 Task: Use the "Web Developer" extension for various web development tools.
Action: Mouse moved to (1278, 39)
Screenshot: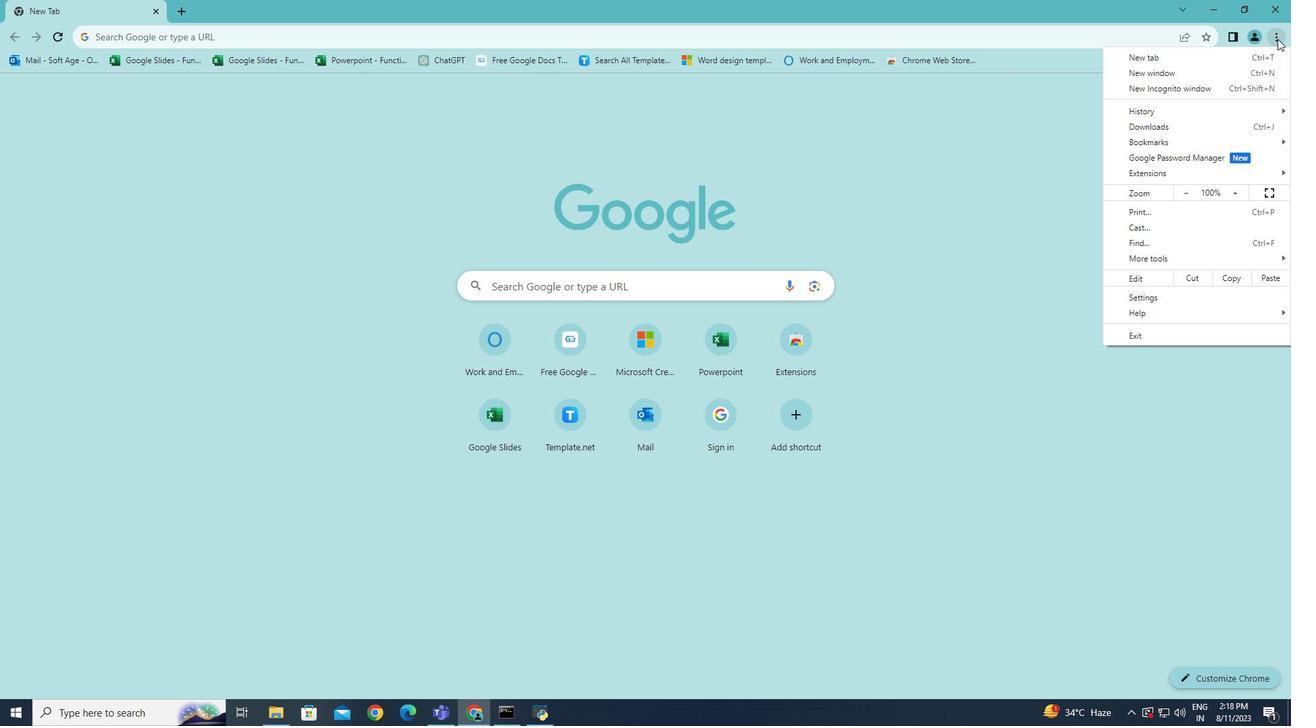 
Action: Mouse pressed left at (1278, 39)
Screenshot: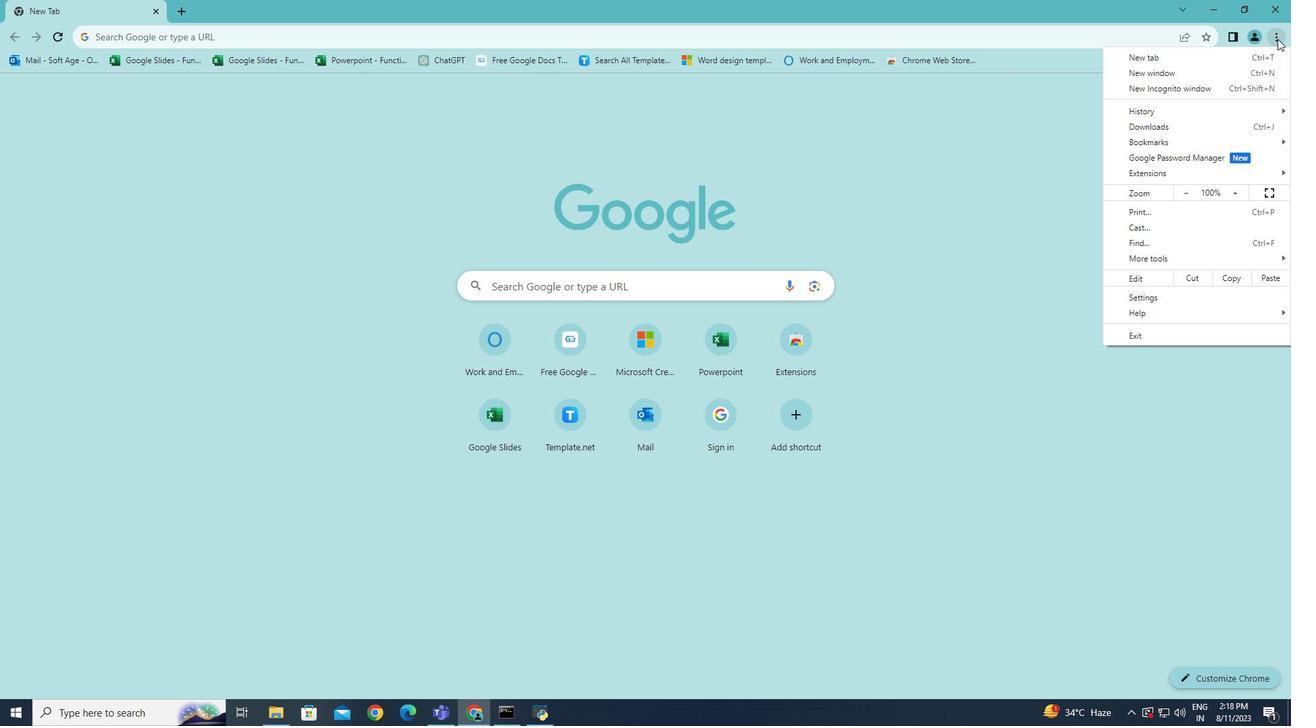 
Action: Mouse moved to (1198, 171)
Screenshot: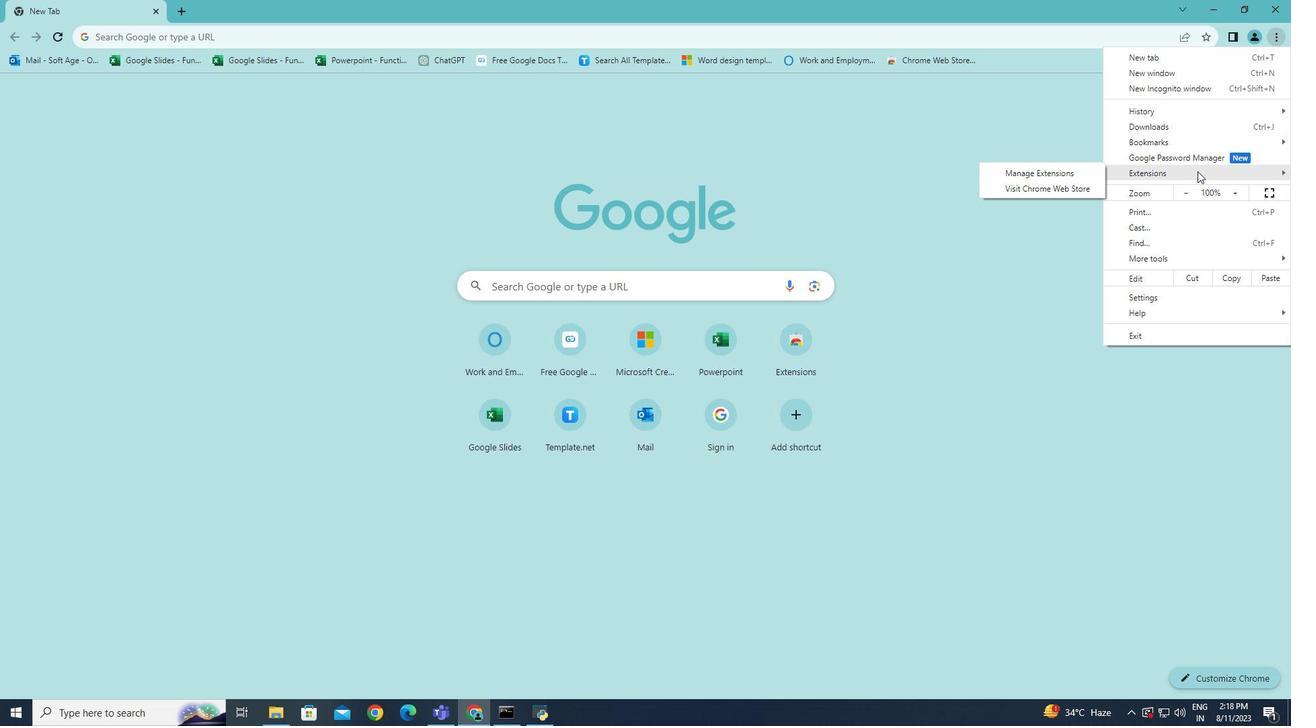 
Action: Mouse pressed left at (1198, 171)
Screenshot: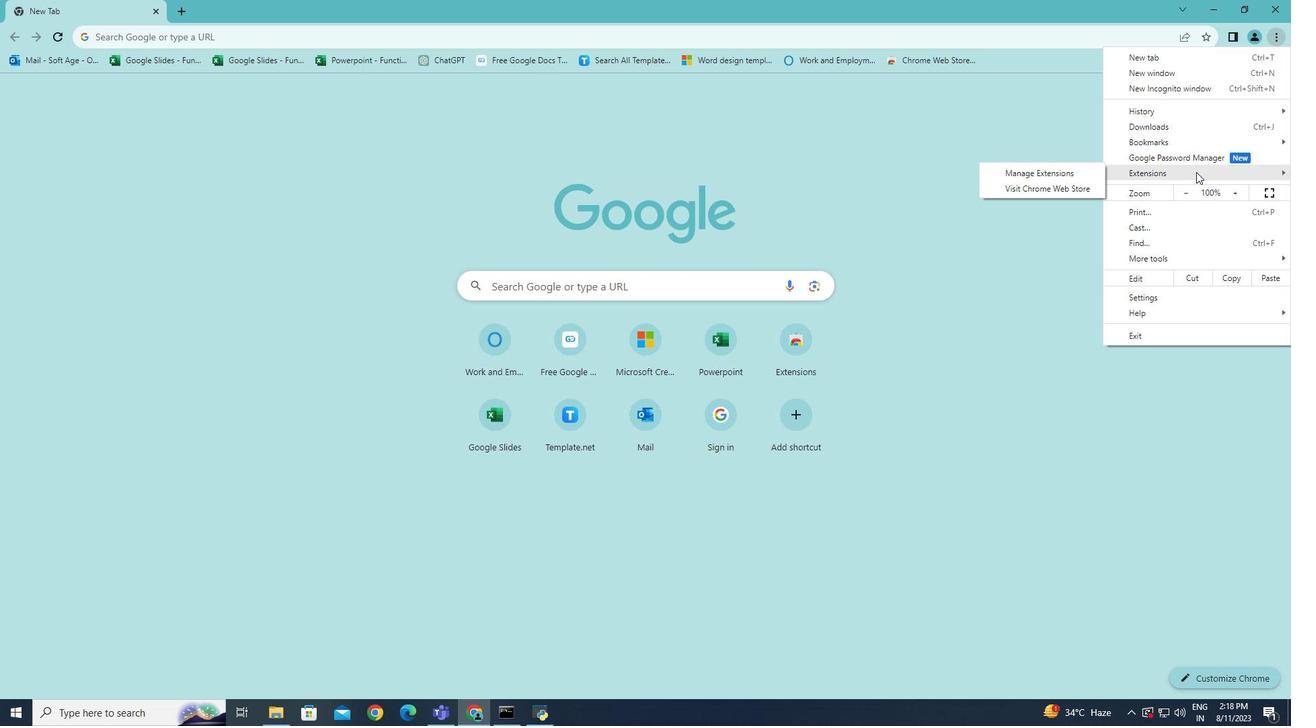 
Action: Mouse moved to (1047, 191)
Screenshot: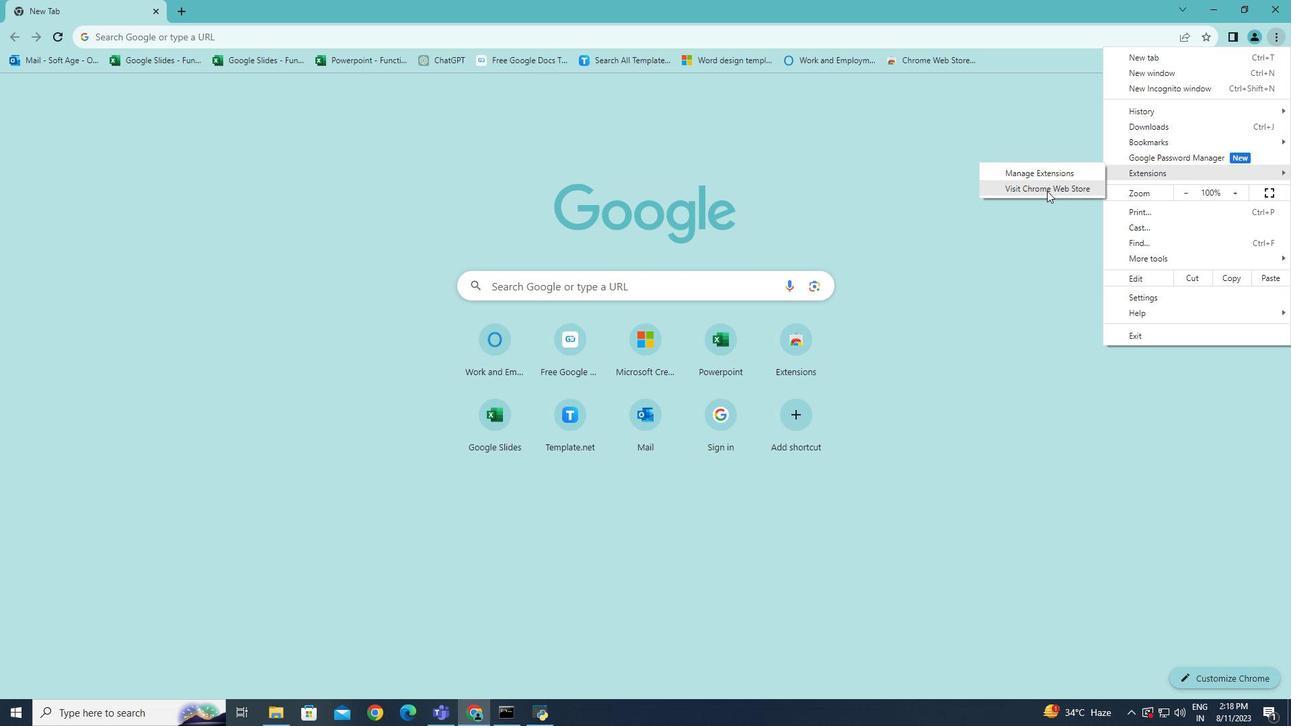 
Action: Mouse pressed left at (1047, 191)
Screenshot: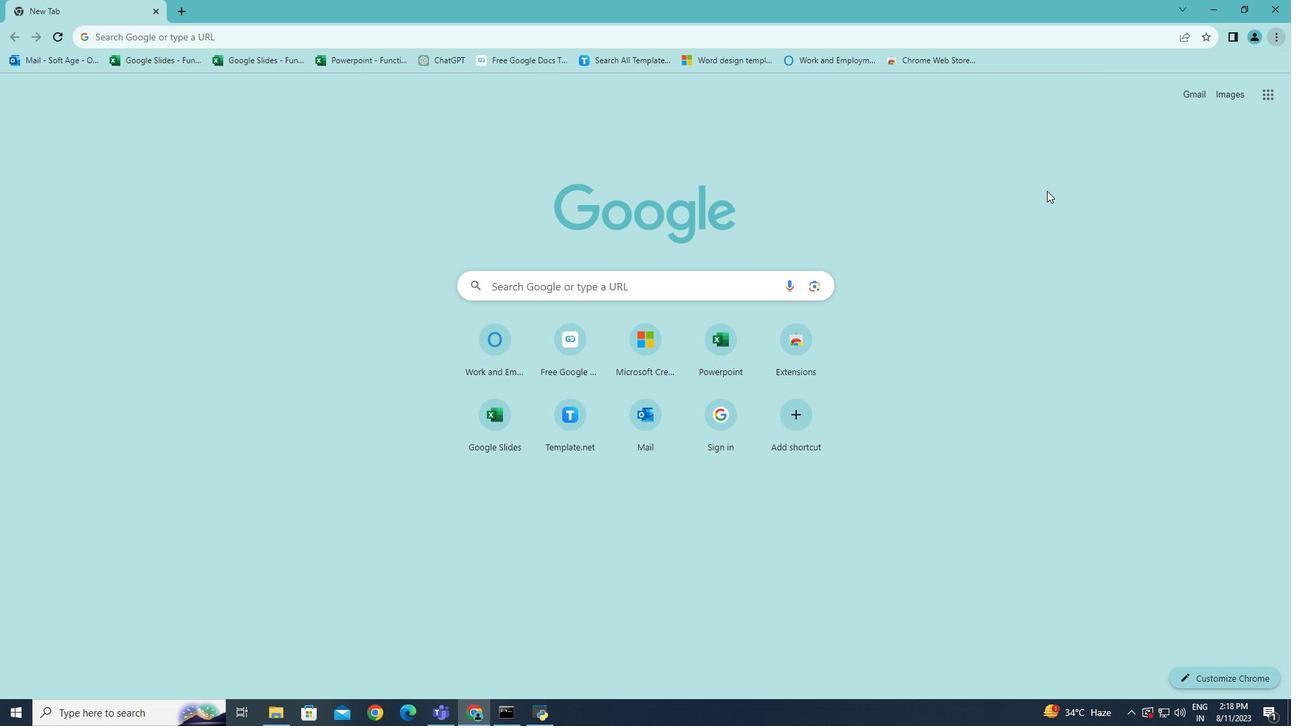 
Action: Mouse moved to (321, 120)
Screenshot: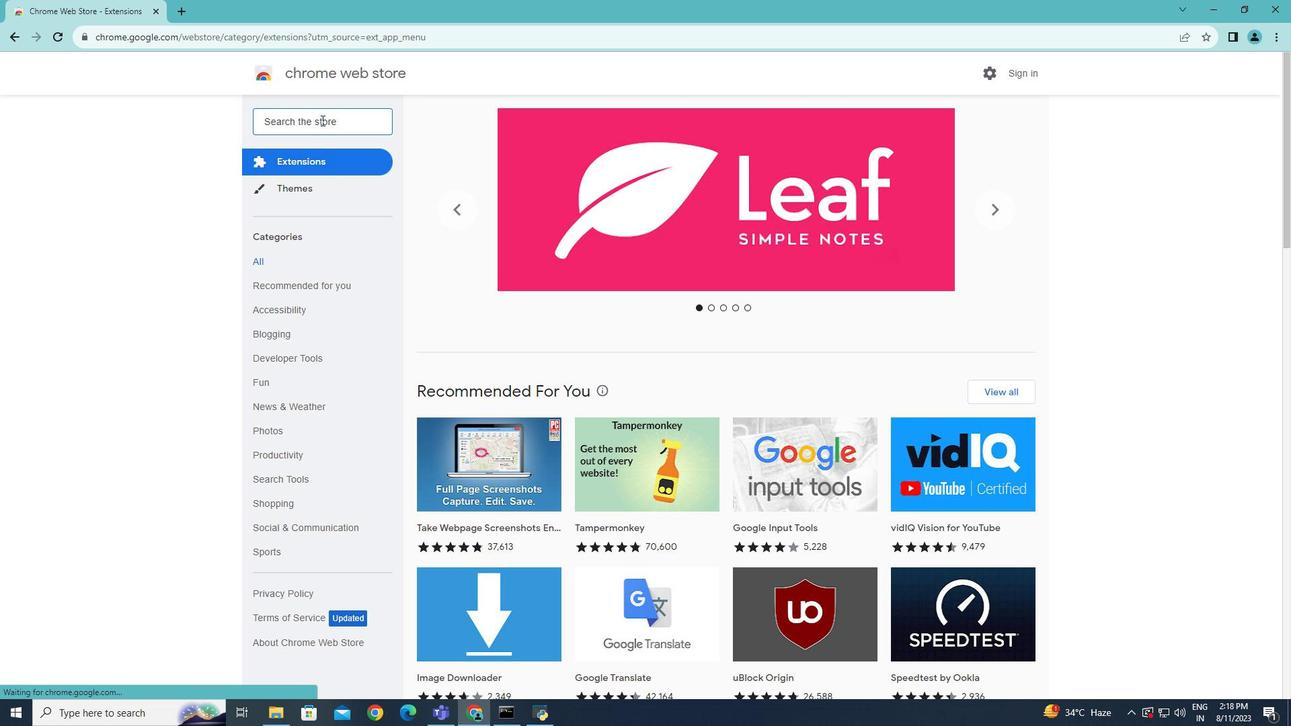 
Action: Mouse pressed left at (321, 120)
Screenshot: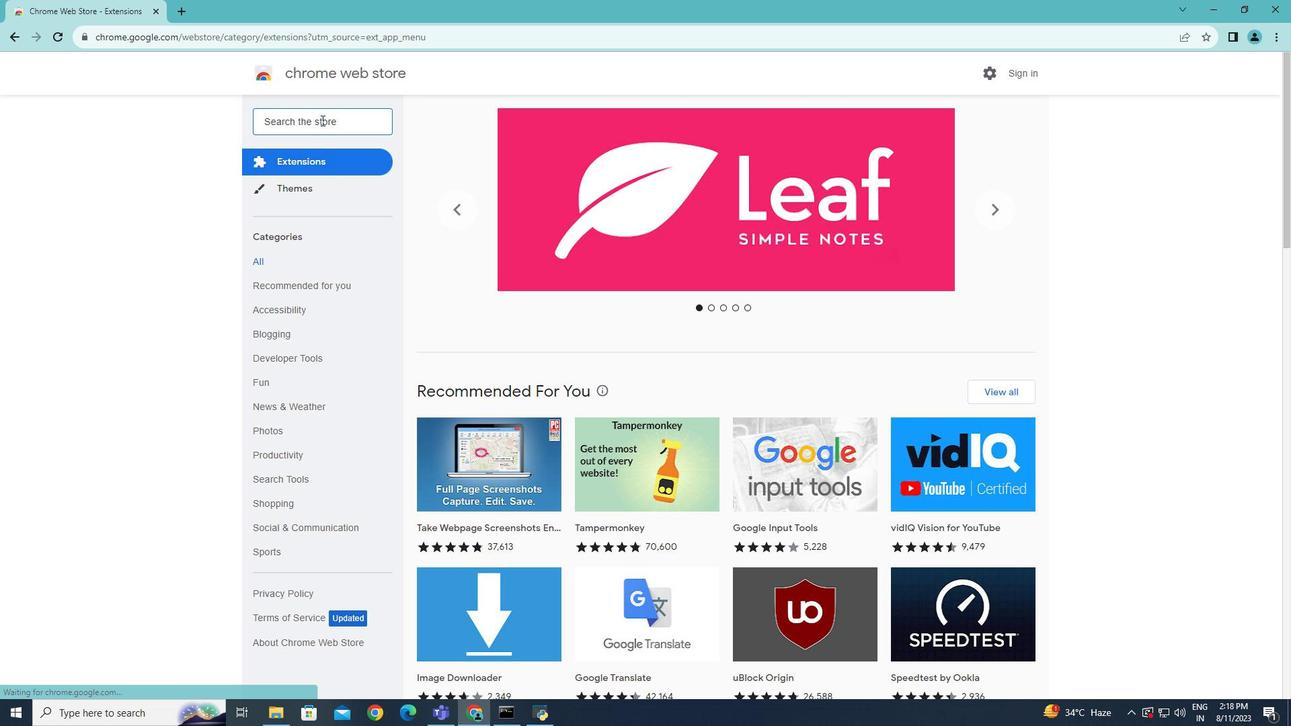 
Action: Key pressed web<Key.space>developer<Key.enter>
Screenshot: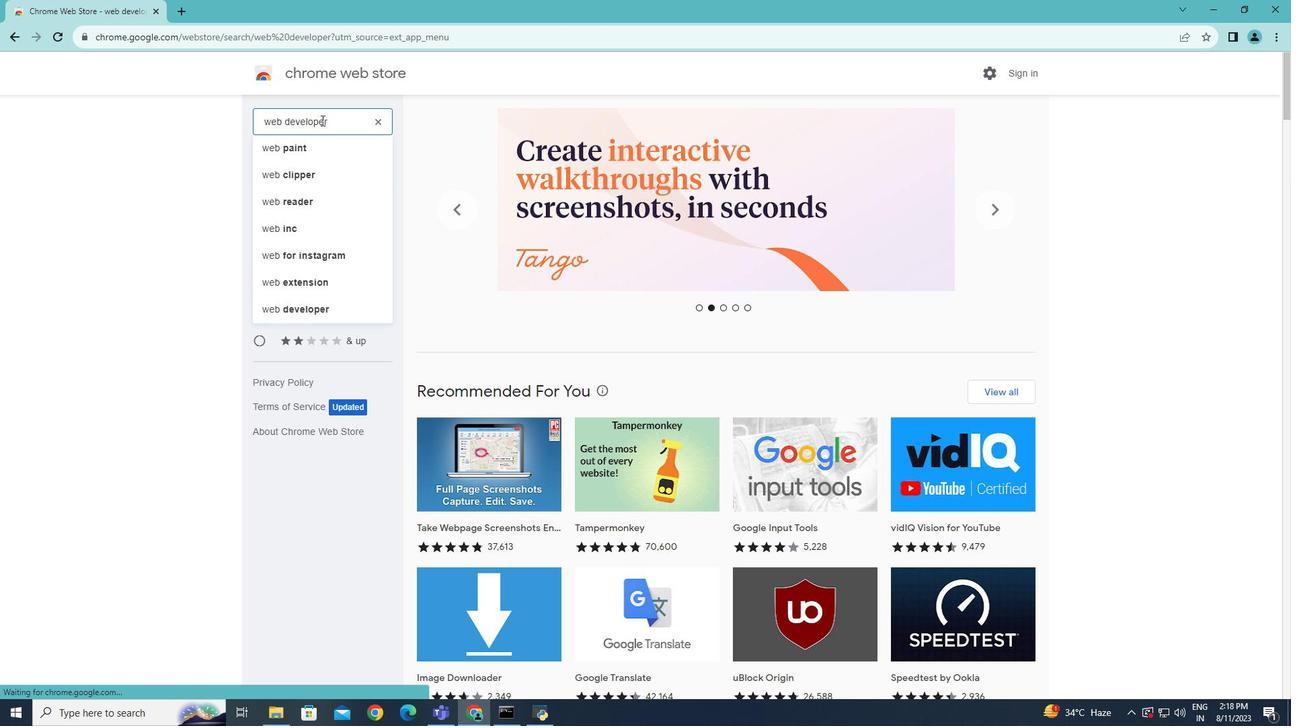 
Action: Mouse moved to (726, 238)
Screenshot: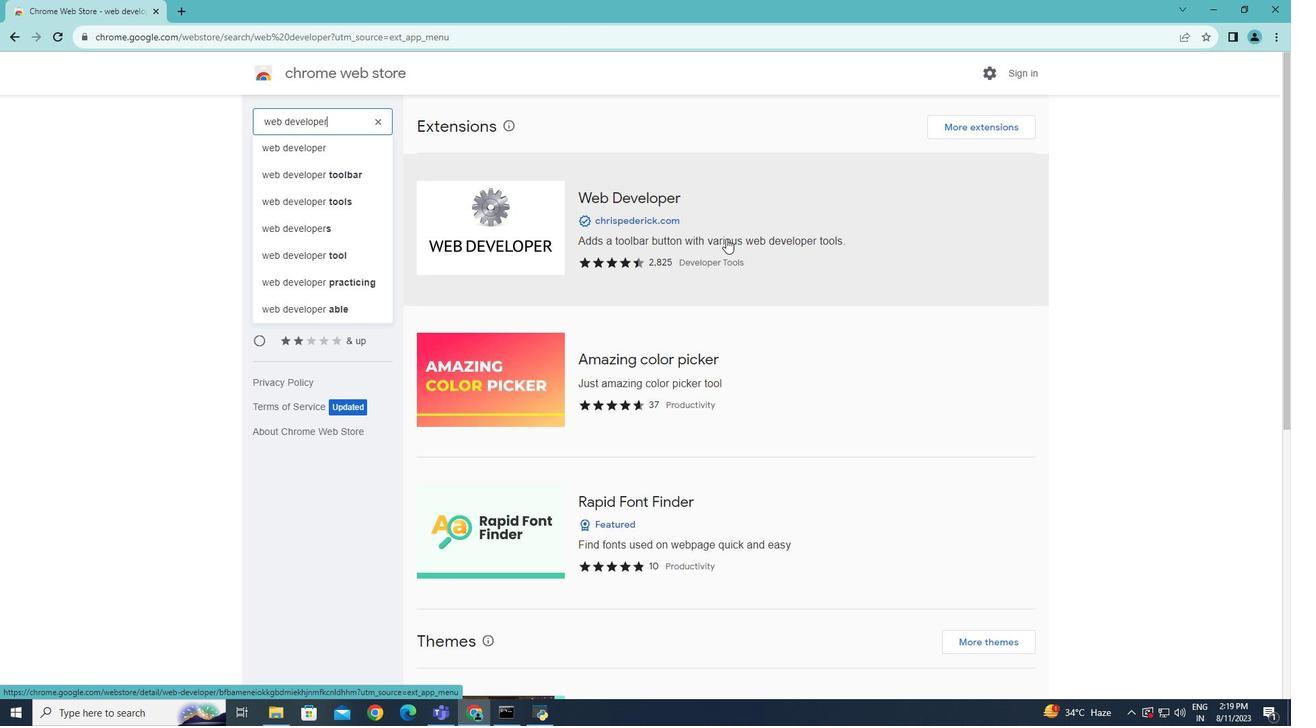
Action: Mouse pressed left at (726, 238)
Screenshot: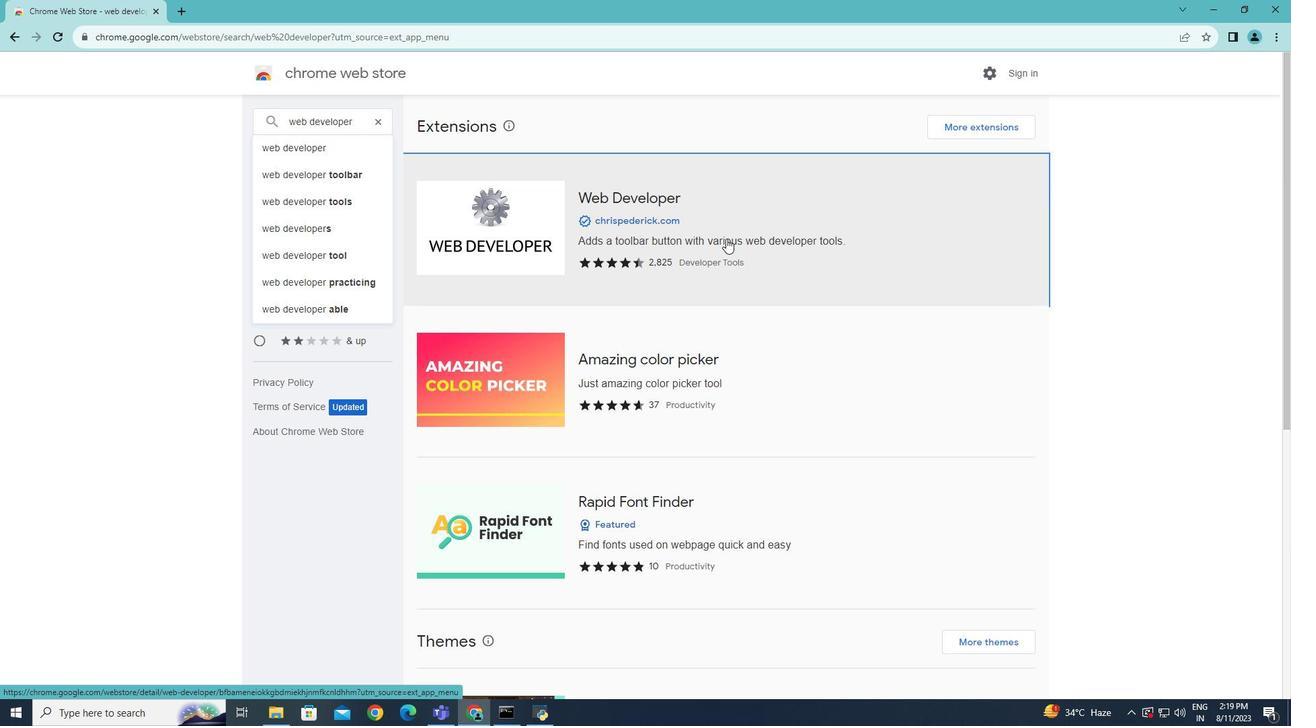 
Action: Mouse moved to (569, 315)
Screenshot: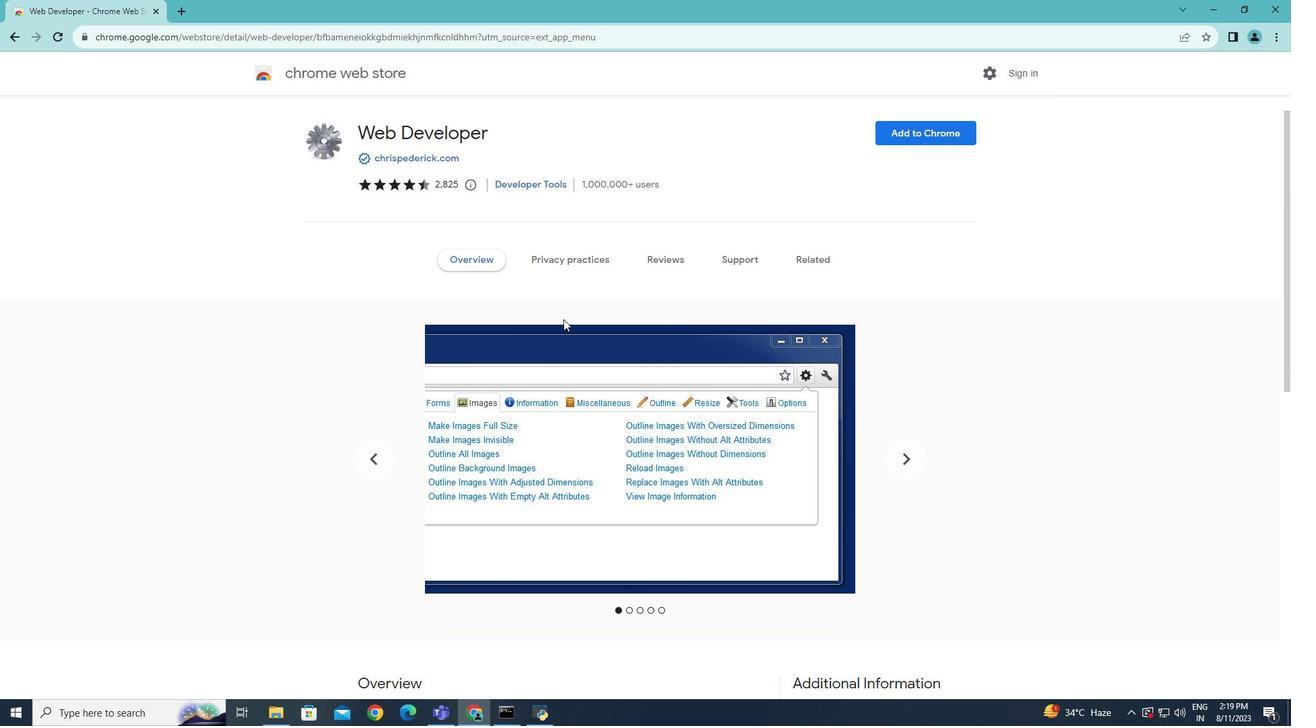 
Action: Mouse scrolled (569, 314) with delta (0, 0)
Screenshot: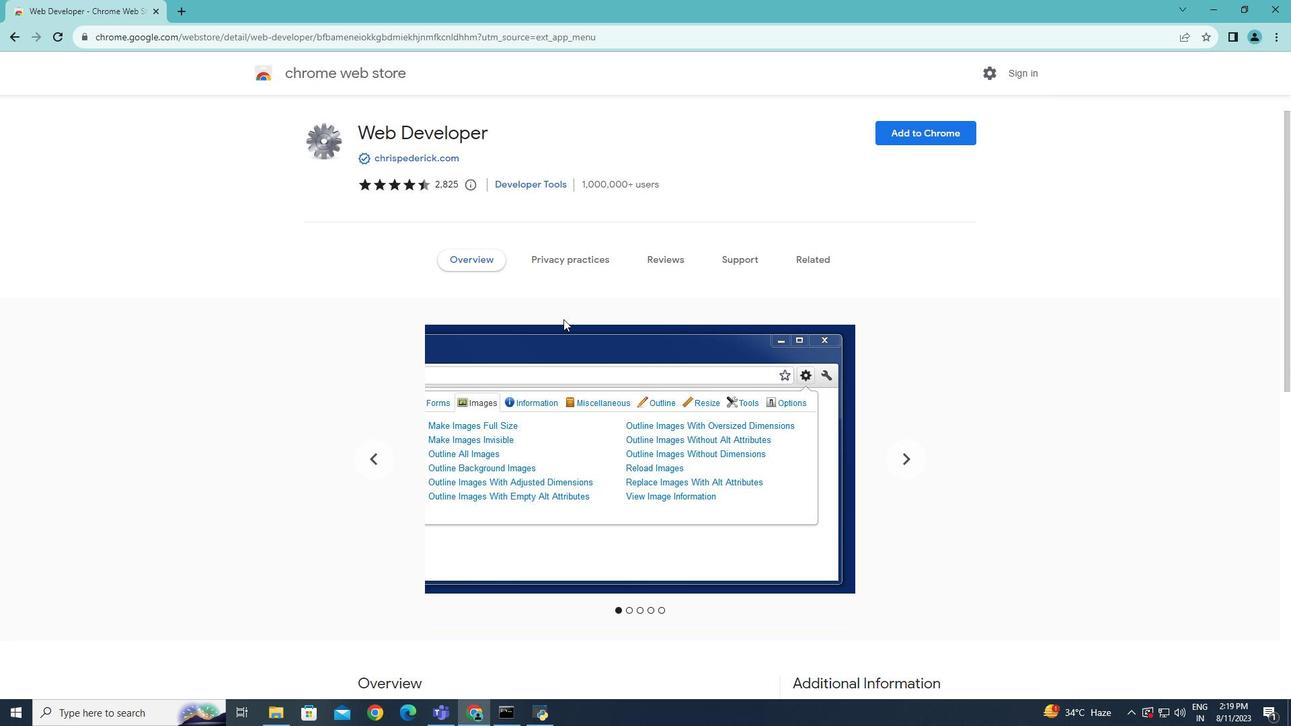 
Action: Mouse moved to (550, 330)
Screenshot: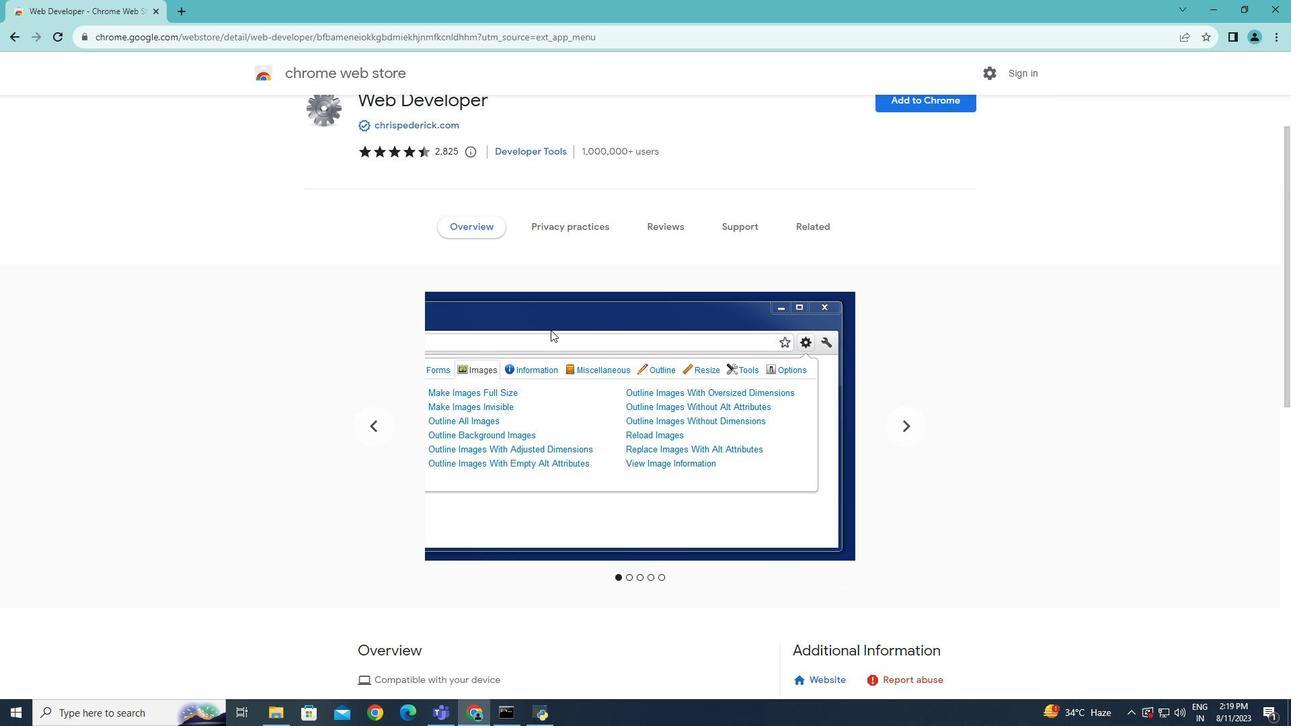 
Action: Mouse scrolled (550, 329) with delta (0, 0)
Screenshot: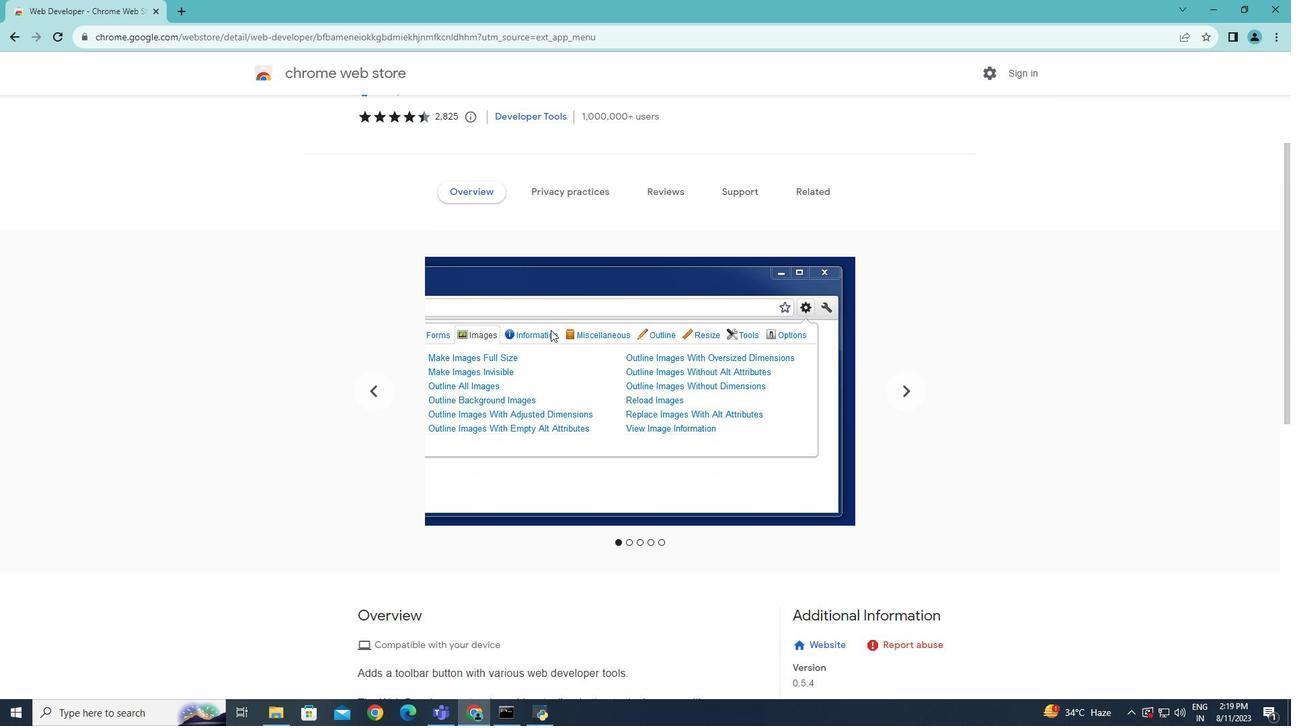
Action: Mouse scrolled (550, 329) with delta (0, 0)
Screenshot: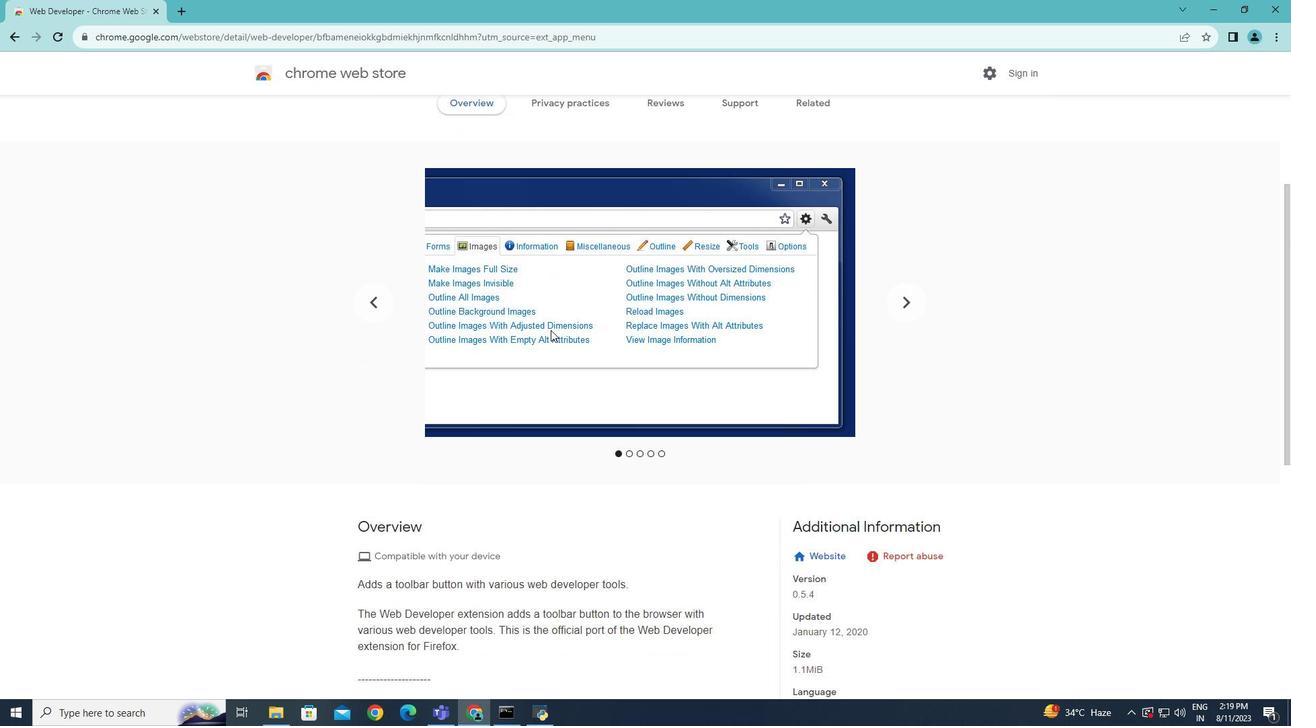 
Action: Mouse moved to (550, 330)
Screenshot: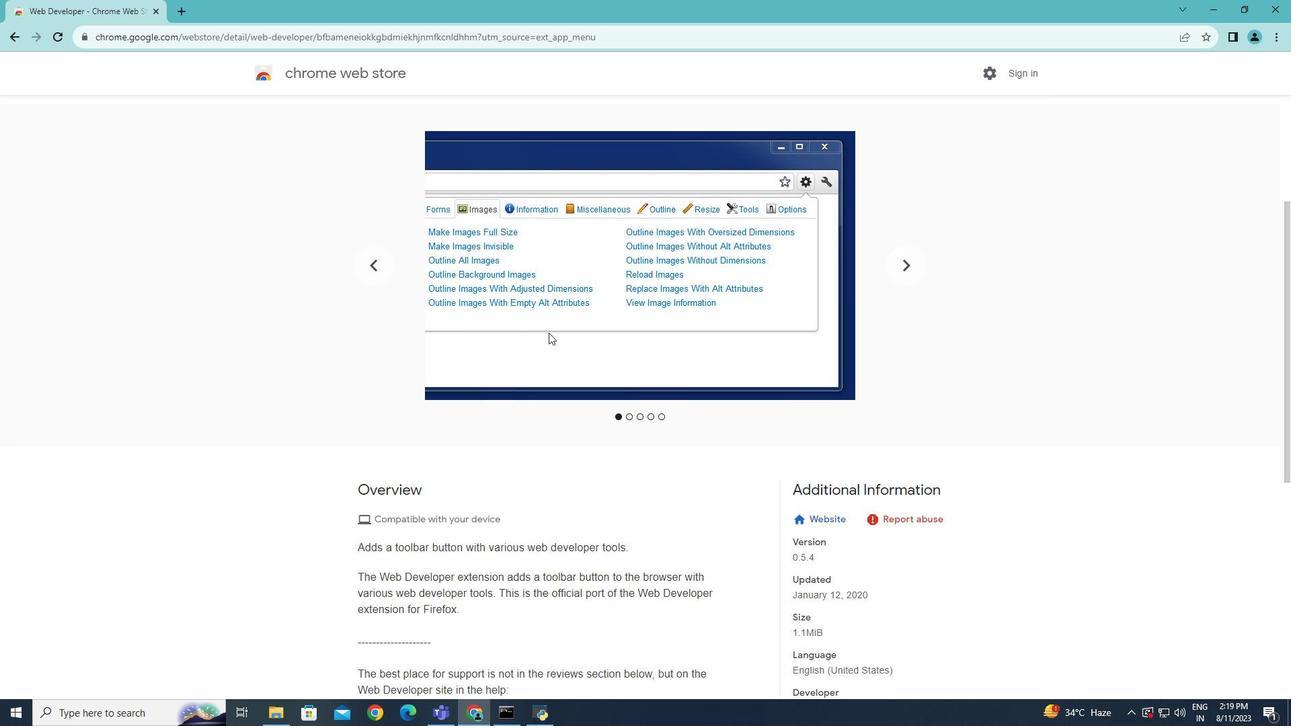 
Action: Mouse scrolled (550, 330) with delta (0, 0)
Screenshot: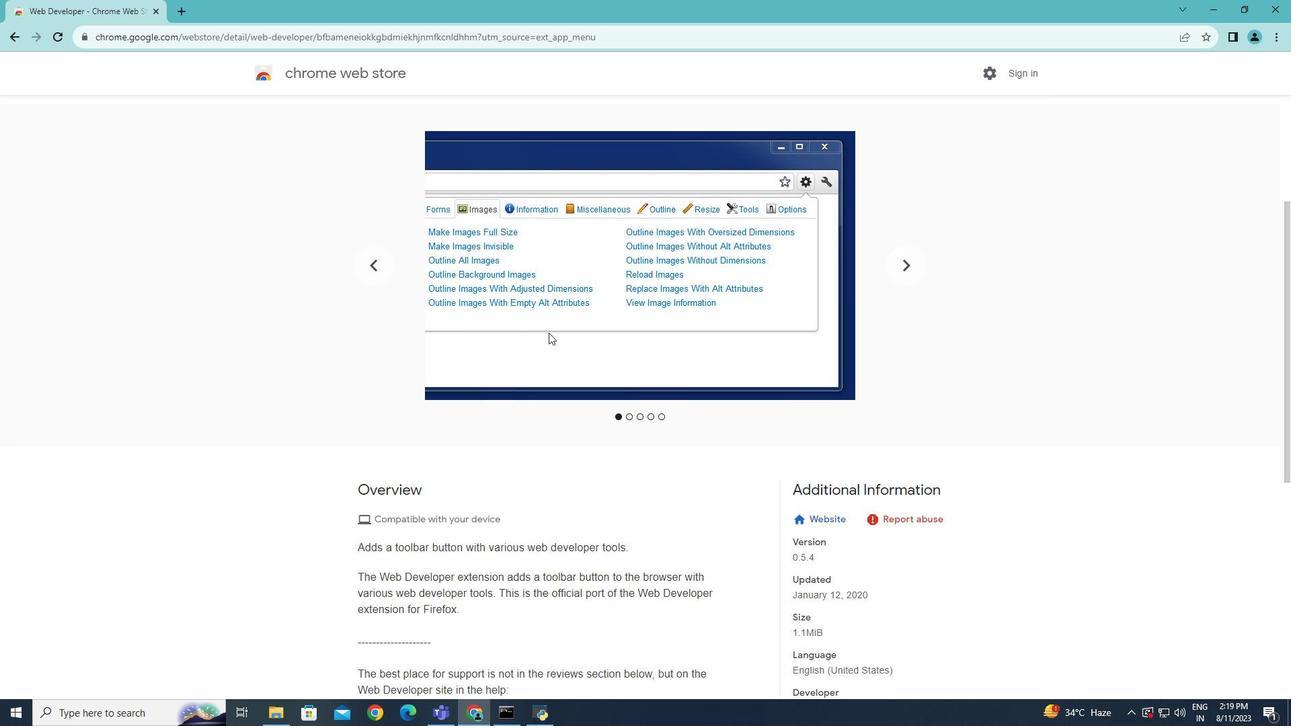 
Action: Mouse moved to (324, 511)
Screenshot: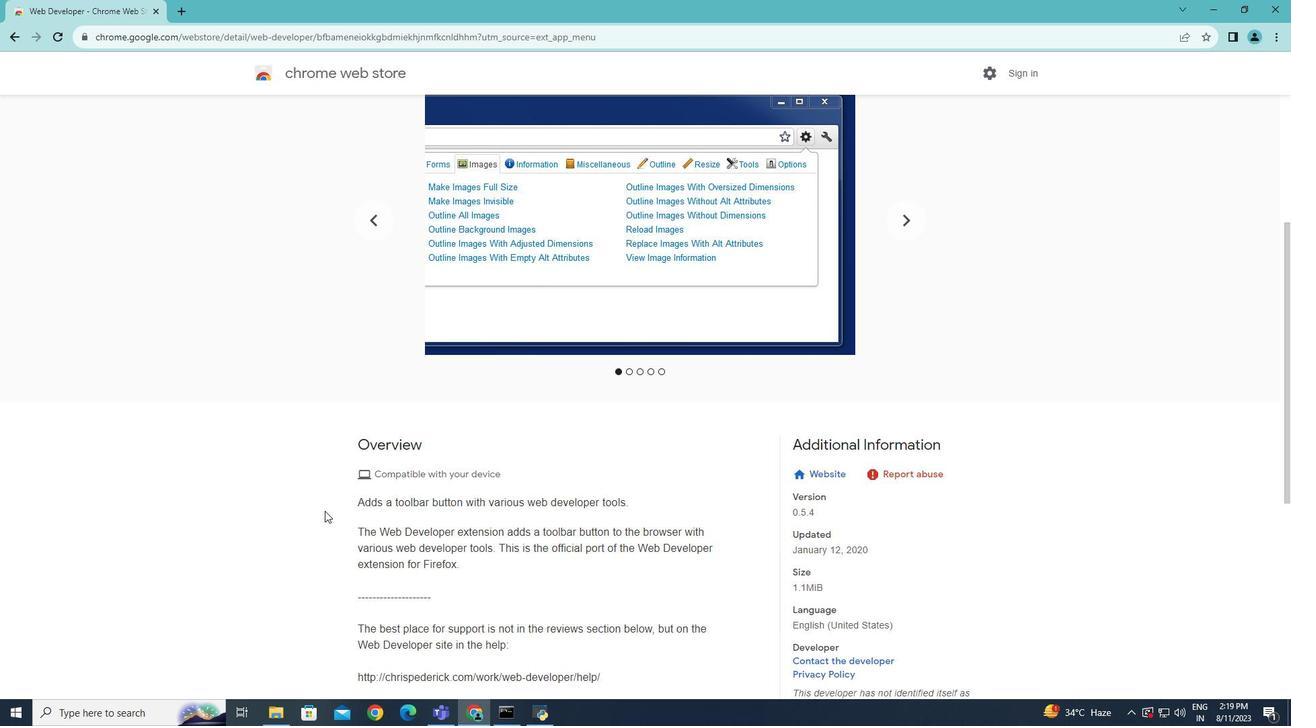 
Action: Mouse scrolled (324, 510) with delta (0, 0)
Screenshot: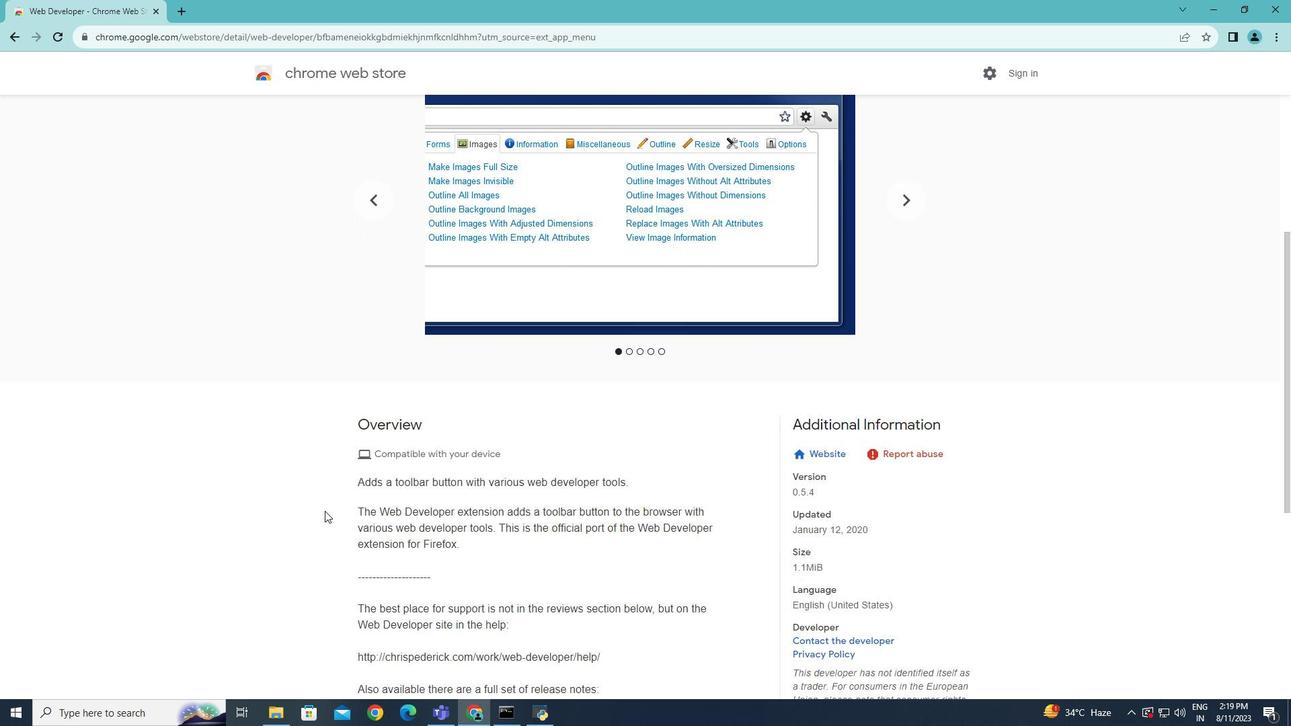 
Action: Mouse moved to (498, 511)
Screenshot: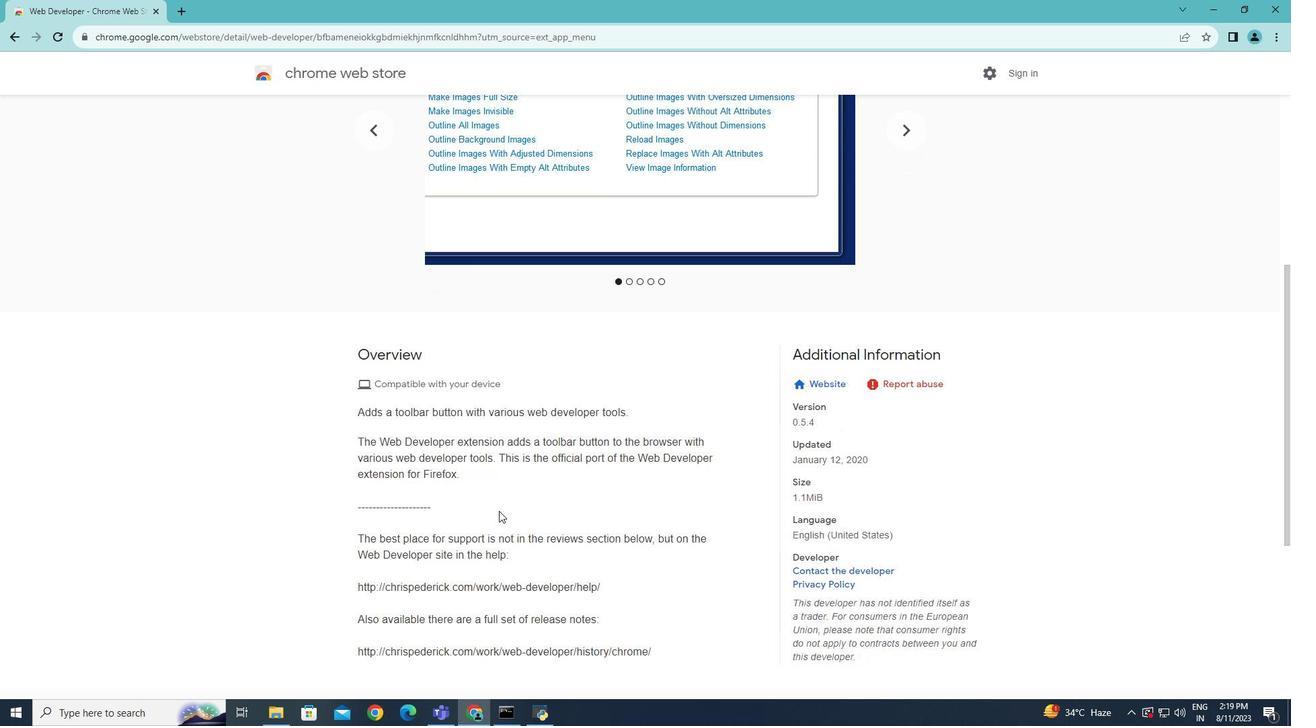 
Action: Mouse scrolled (498, 510) with delta (0, 0)
Screenshot: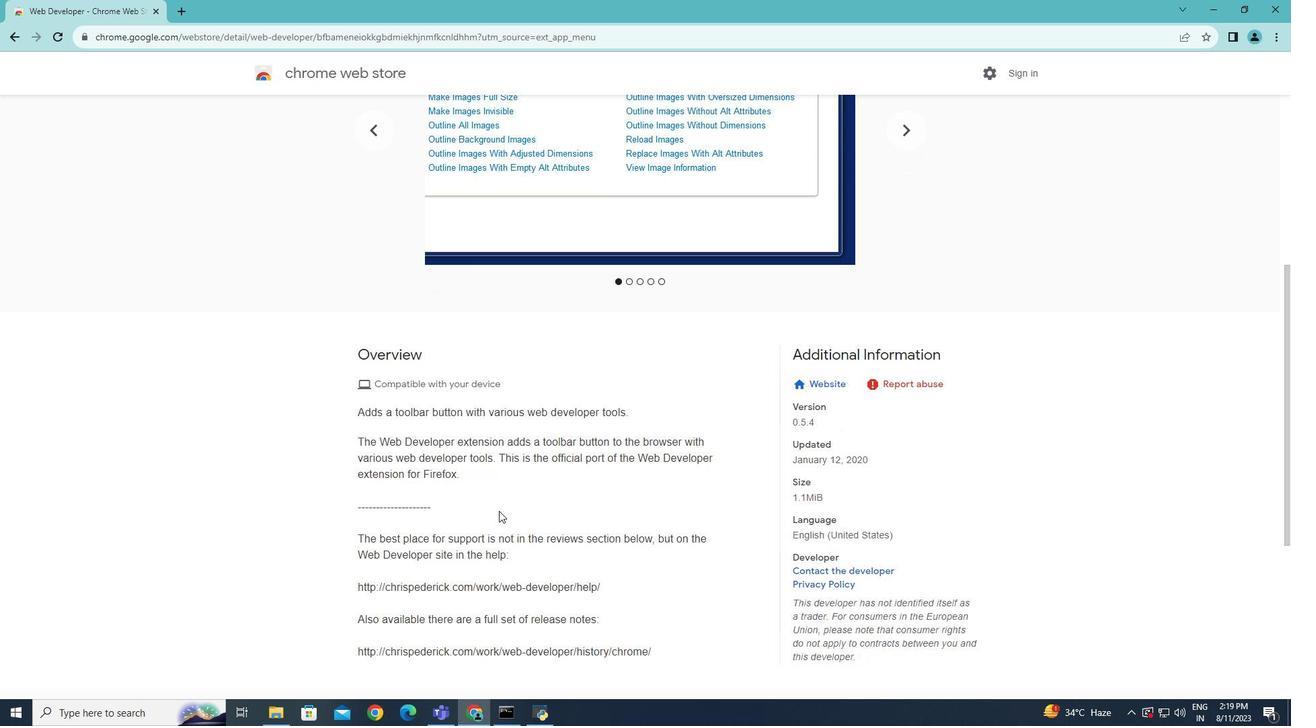 
Action: Mouse moved to (499, 511)
Screenshot: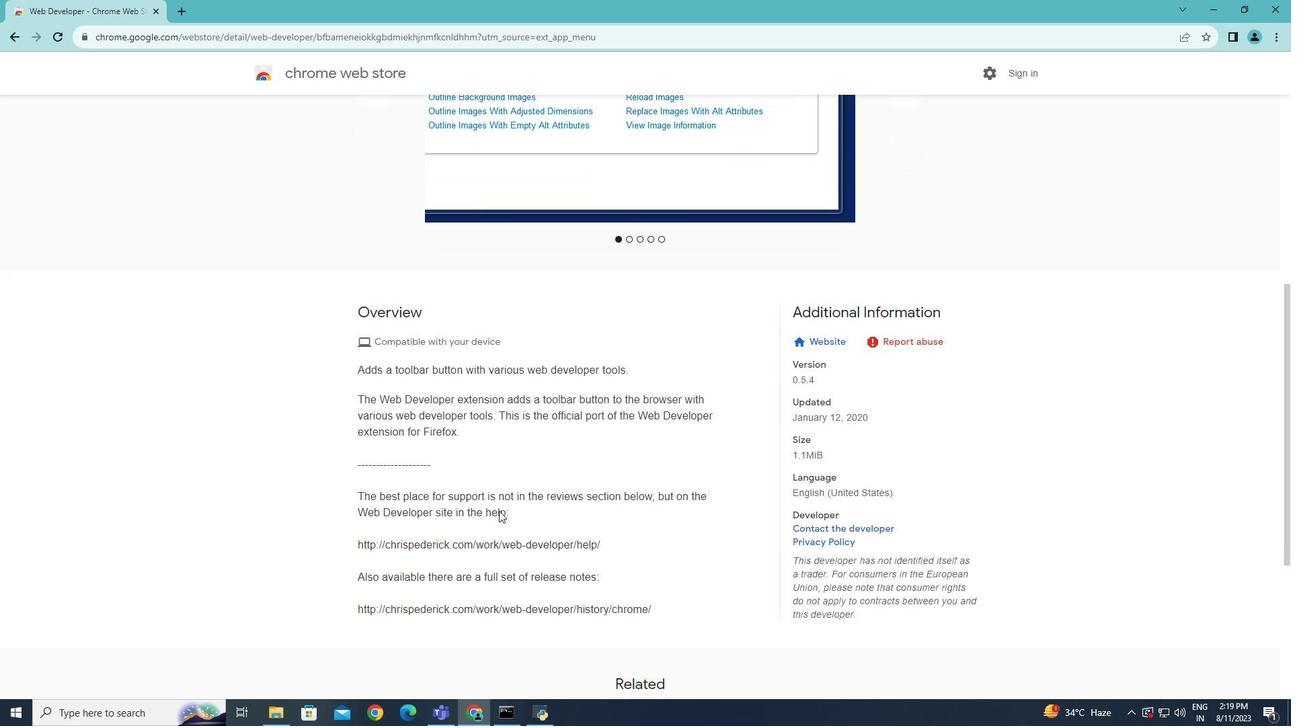 
Action: Mouse scrolled (499, 510) with delta (0, 0)
Screenshot: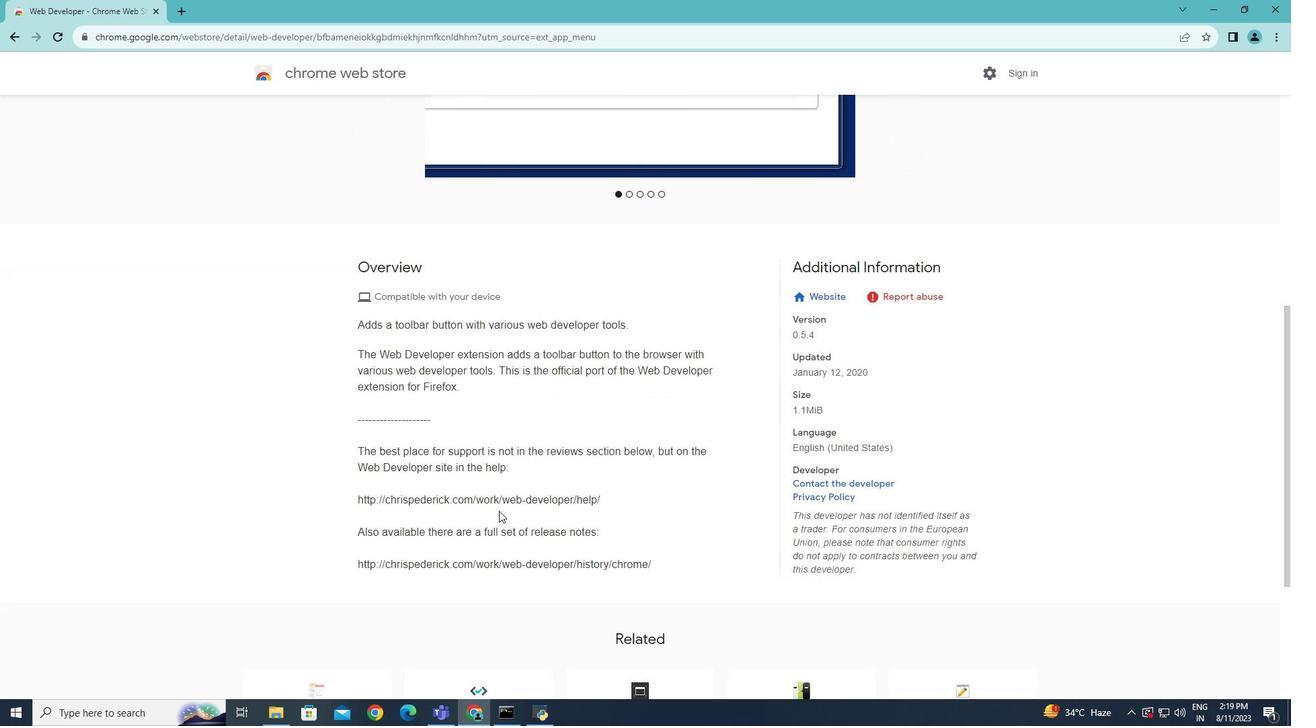 
Action: Mouse moved to (684, 502)
Screenshot: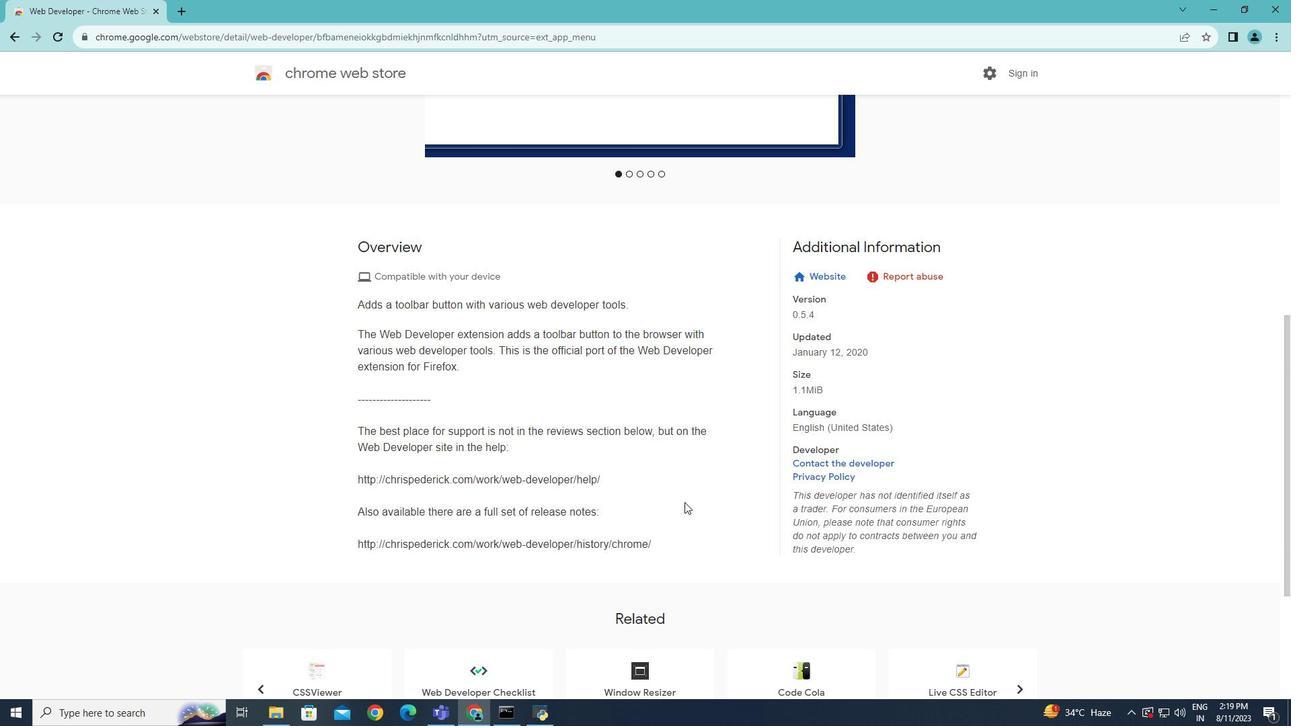 
Action: Mouse scrolled (684, 501) with delta (0, 0)
Screenshot: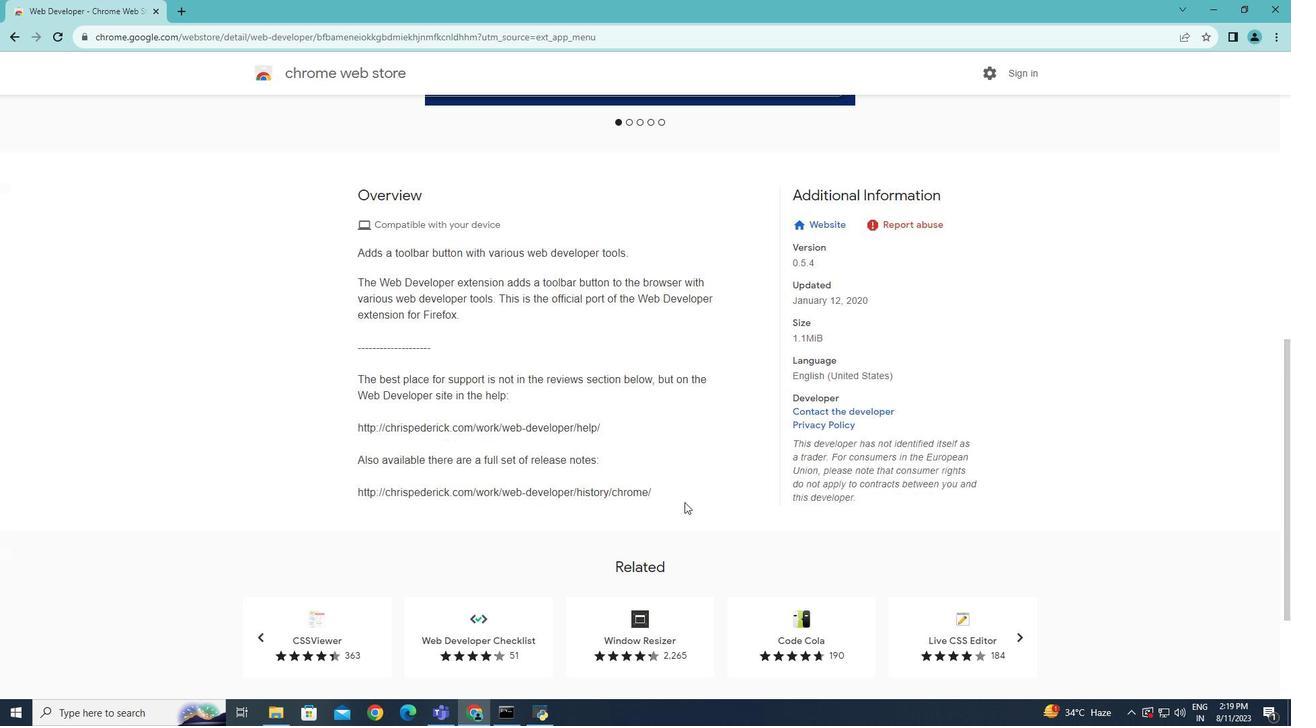 
Action: Mouse scrolled (684, 501) with delta (0, 0)
Screenshot: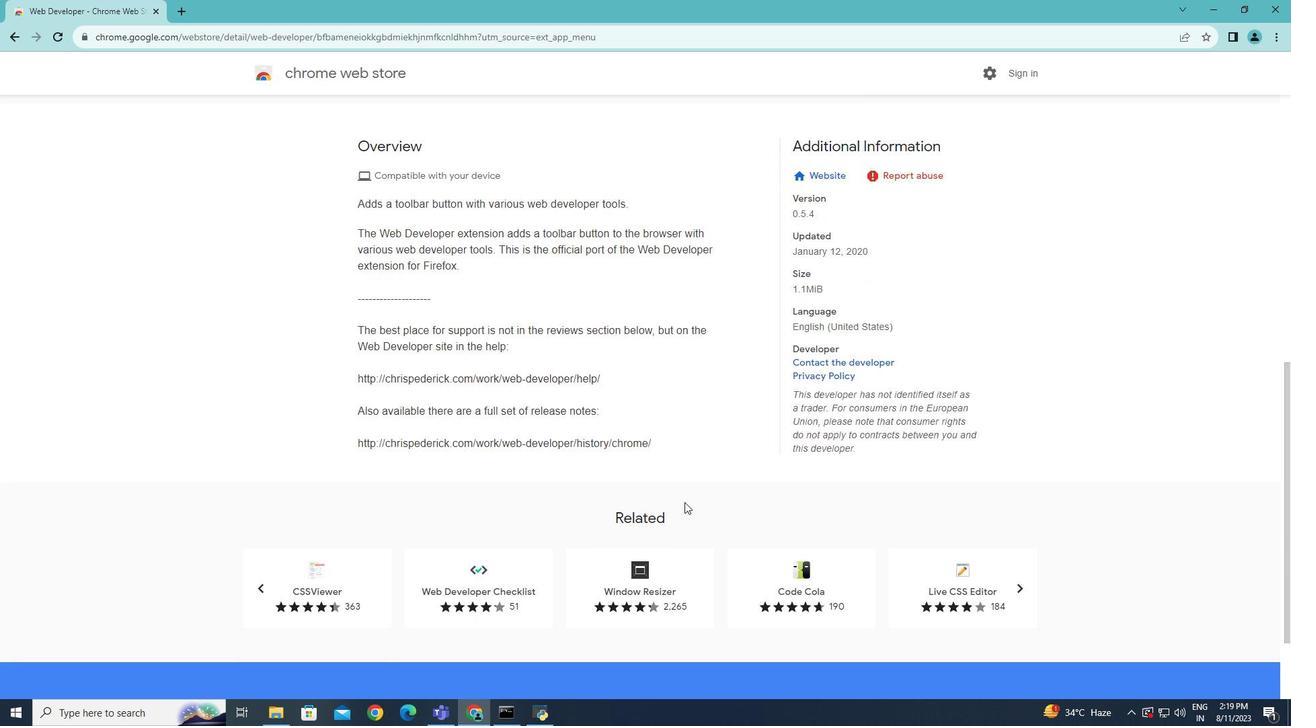 
Action: Mouse scrolled (684, 503) with delta (0, 0)
Screenshot: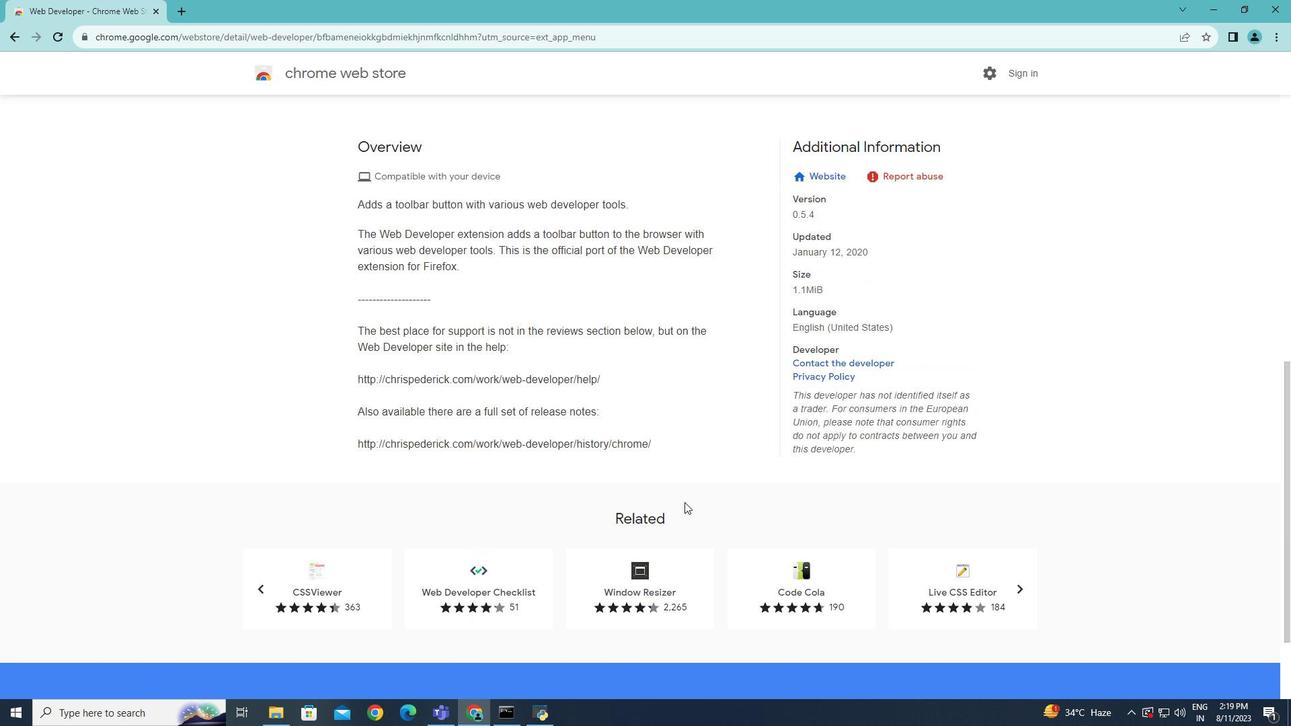 
Action: Mouse scrolled (684, 503) with delta (0, 0)
Screenshot: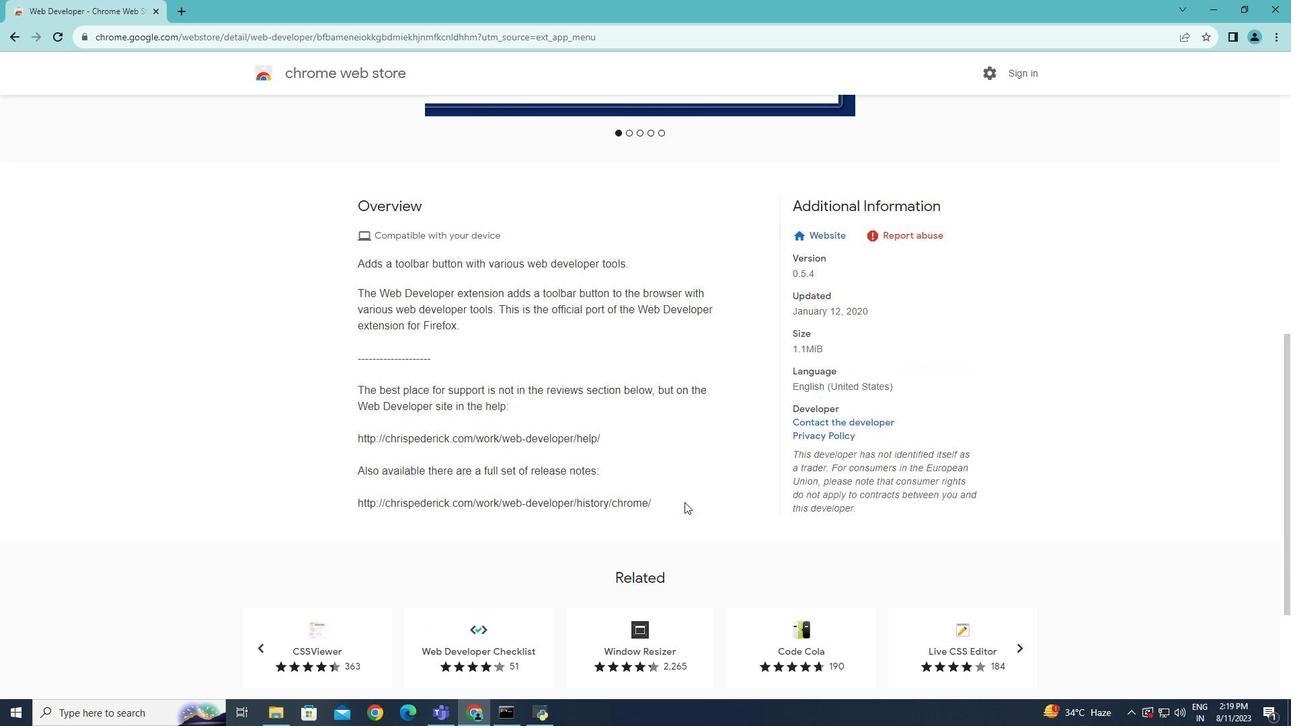 
Action: Mouse scrolled (684, 503) with delta (0, 0)
Screenshot: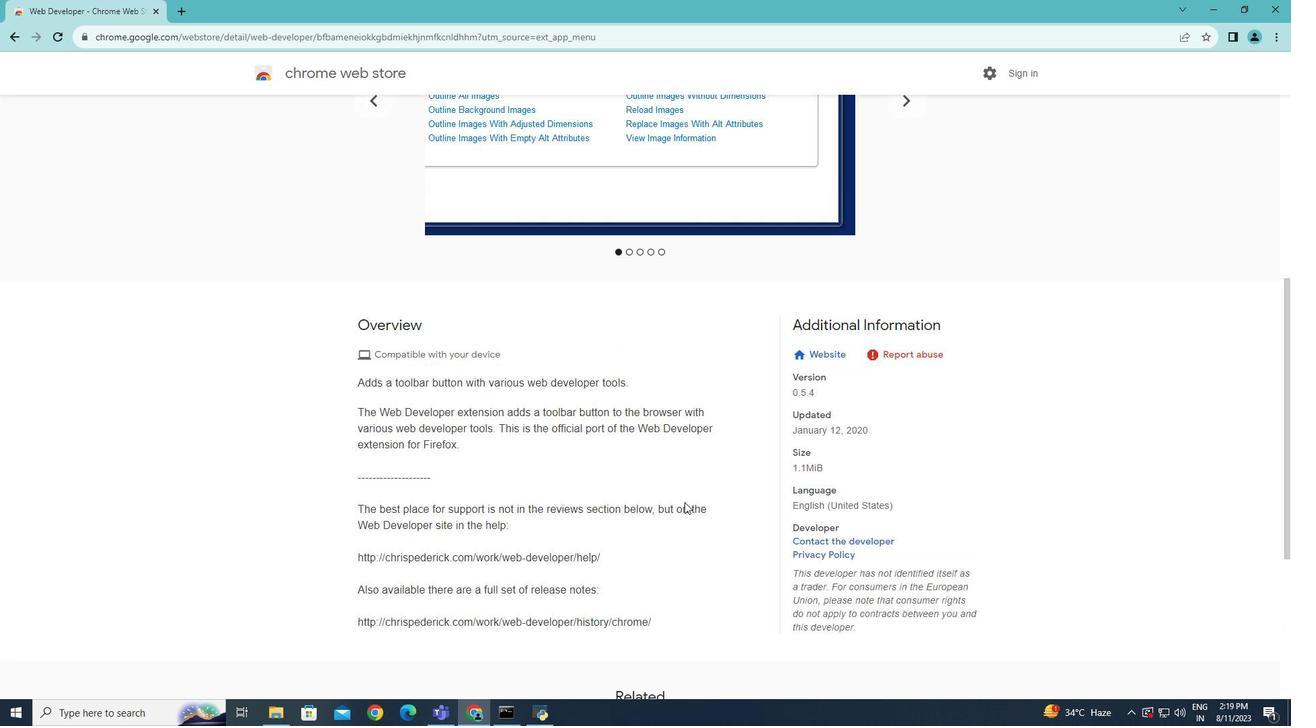 
Action: Mouse moved to (684, 502)
Screenshot: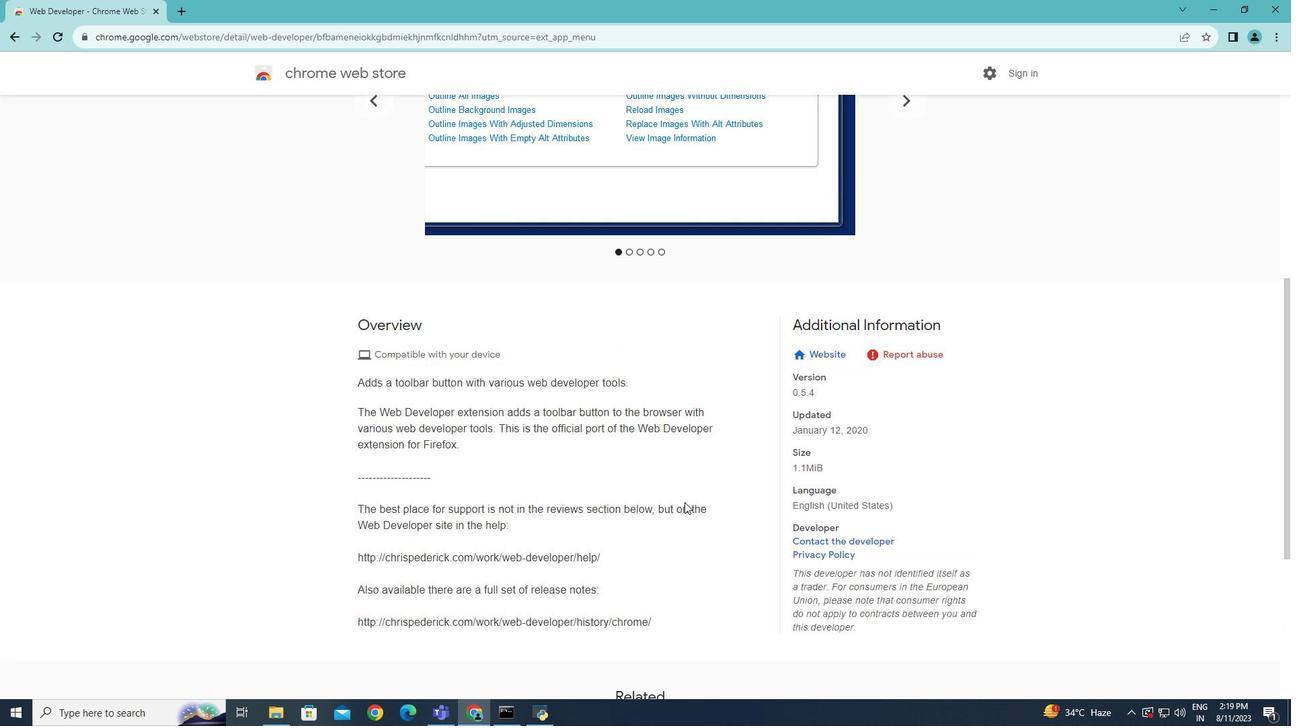 
Action: Mouse scrolled (684, 503) with delta (0, 0)
Screenshot: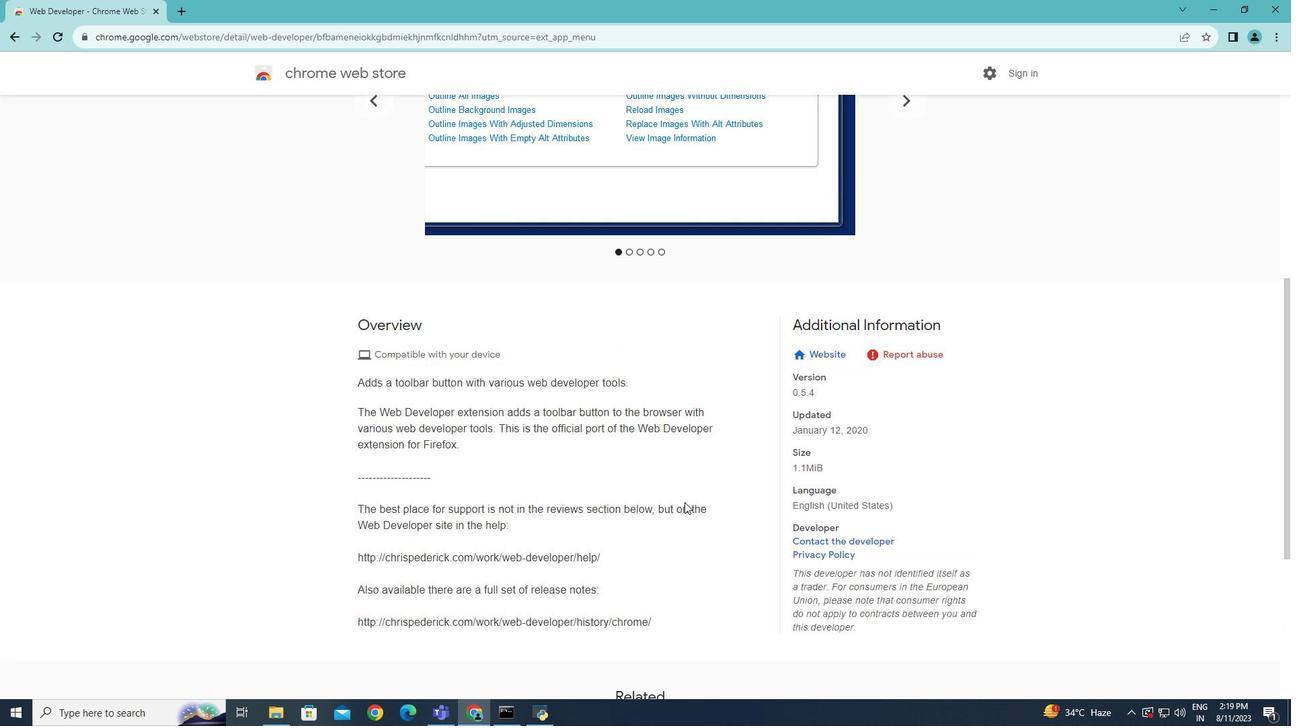 
Action: Mouse scrolled (684, 503) with delta (0, 0)
Screenshot: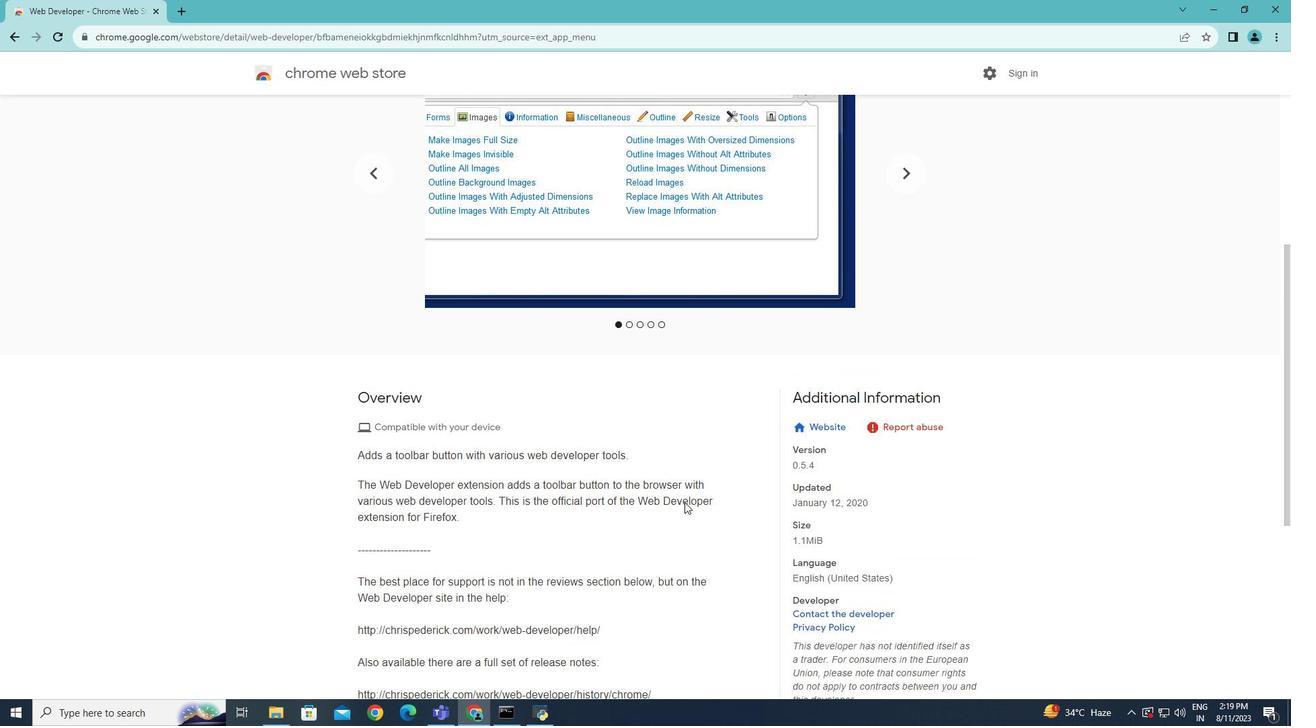 
Action: Mouse scrolled (684, 503) with delta (0, 0)
Screenshot: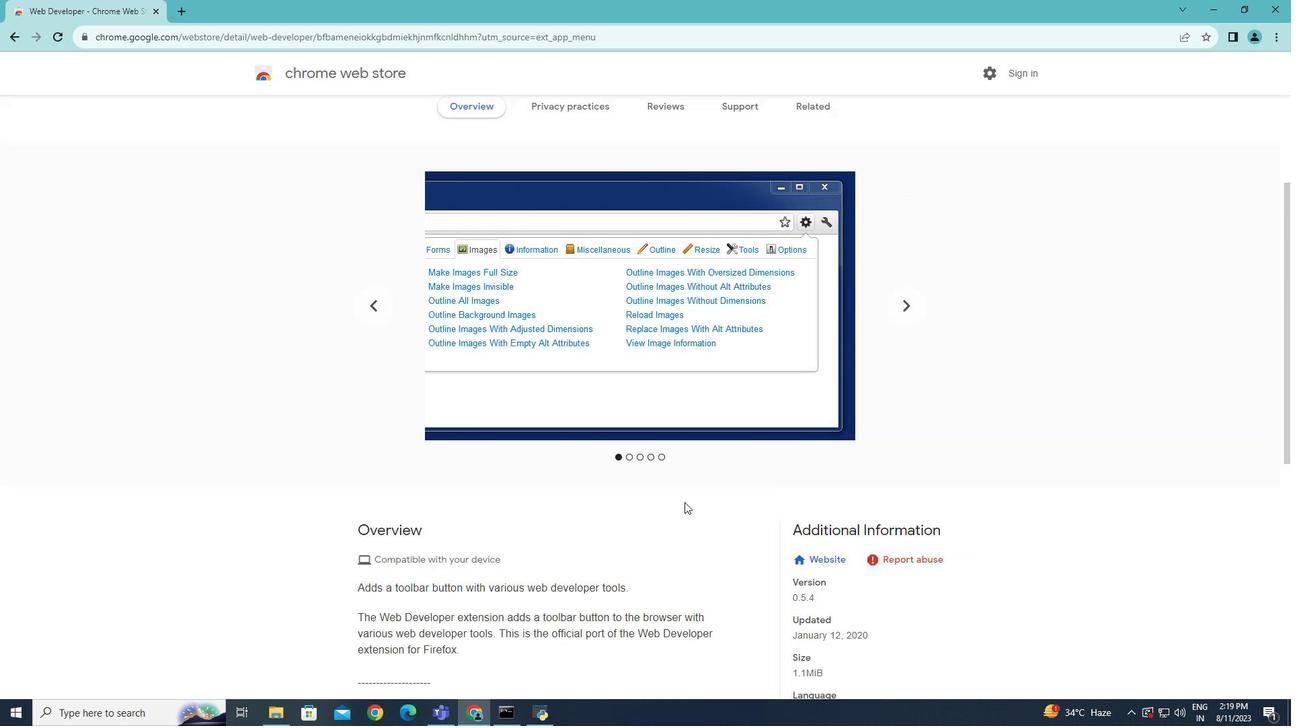 
Action: Mouse scrolled (684, 503) with delta (0, 0)
Screenshot: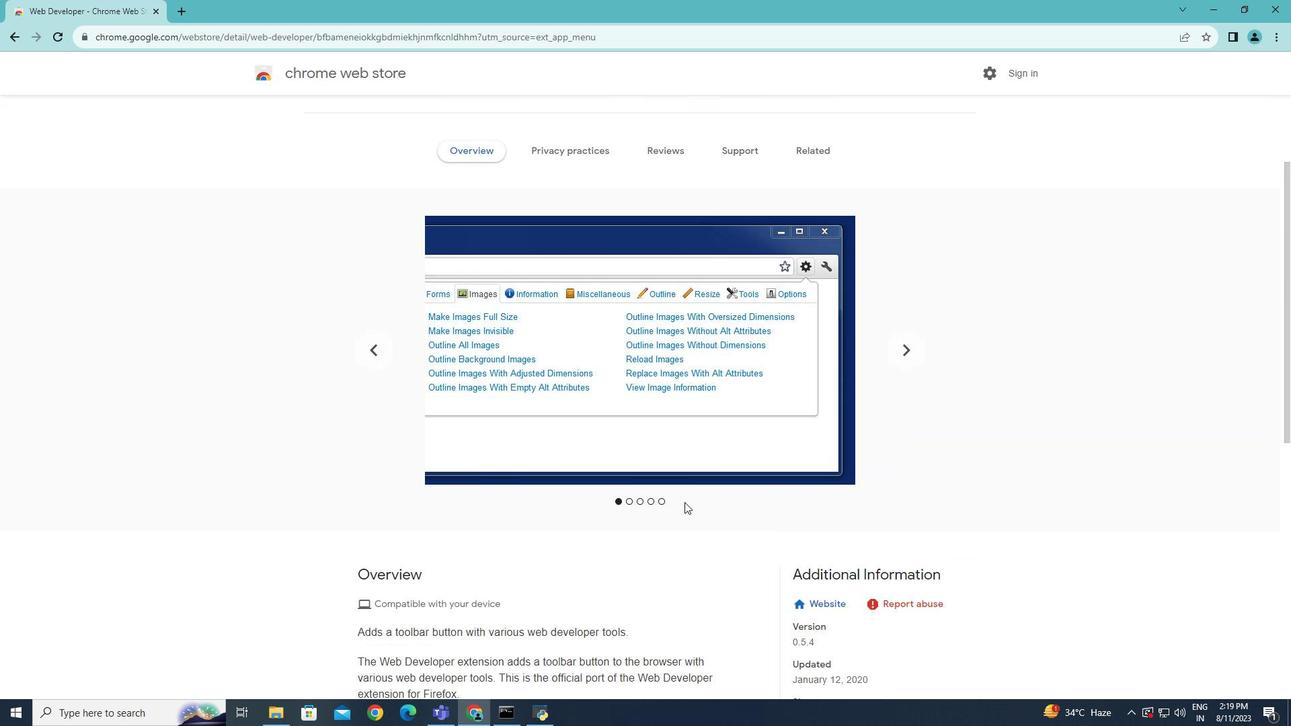 
Action: Mouse moved to (902, 359)
Screenshot: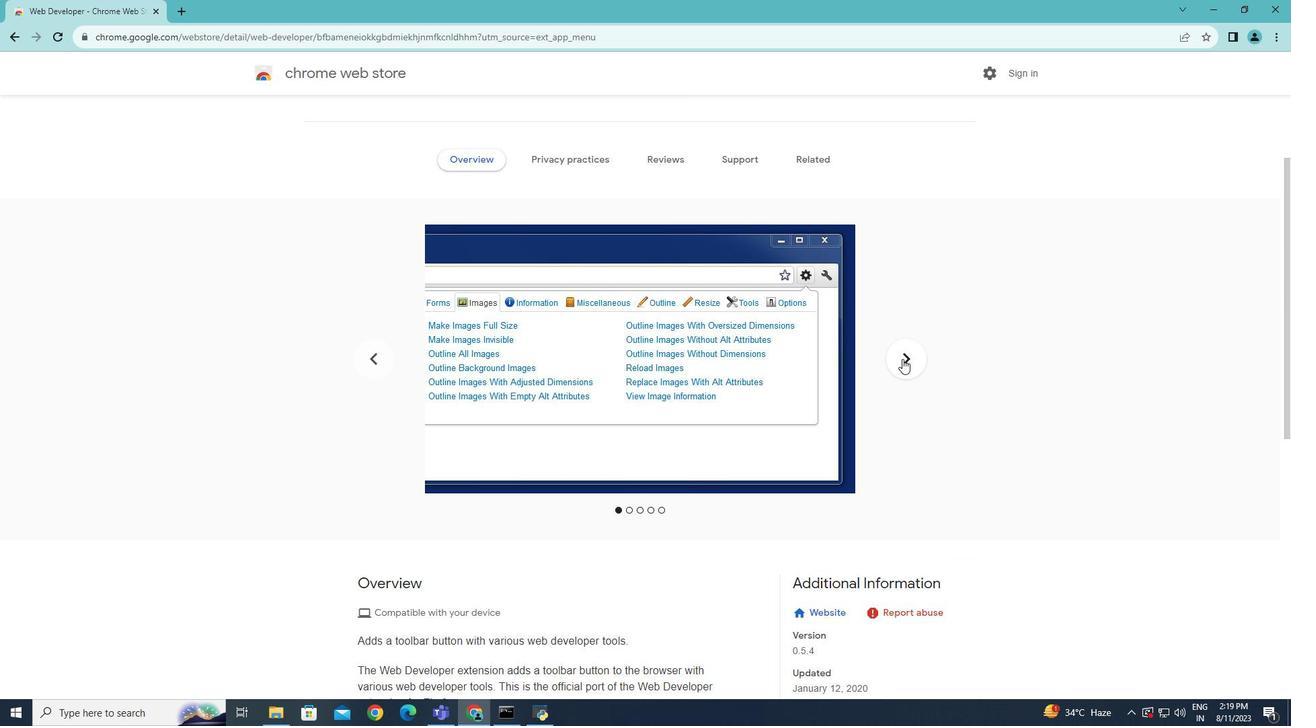 
Action: Mouse pressed left at (902, 359)
Screenshot: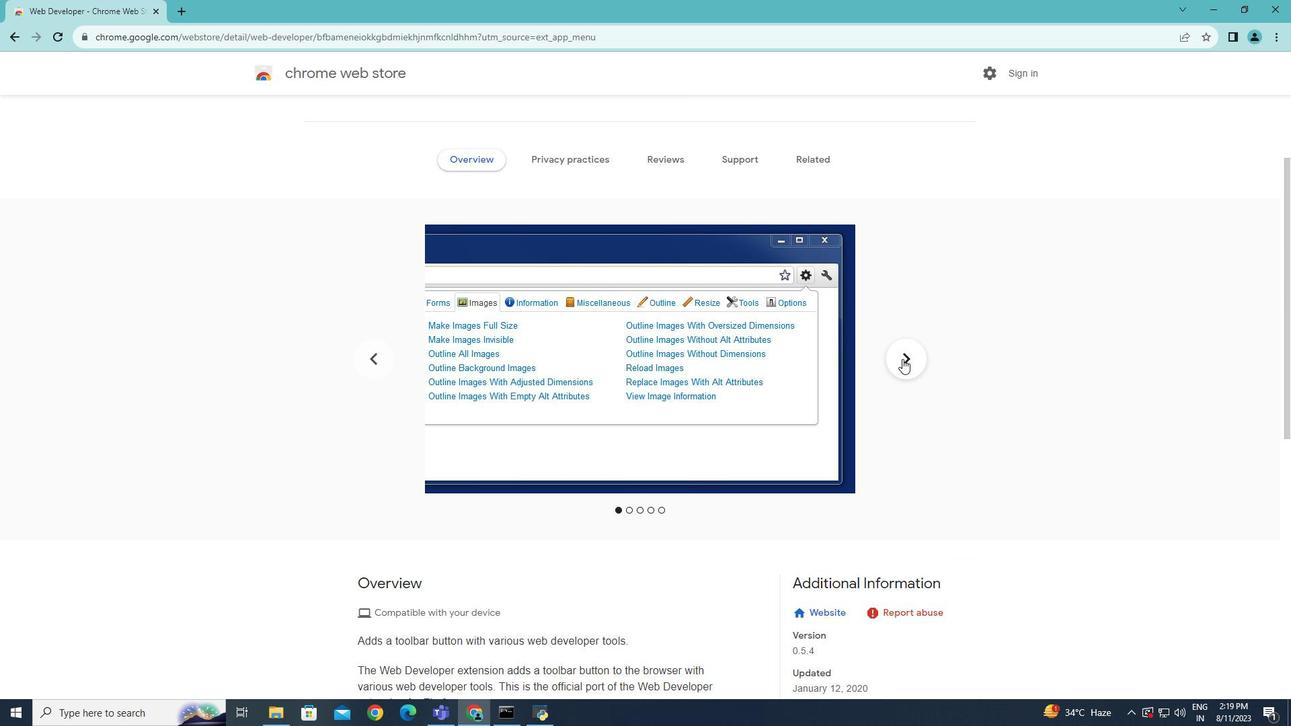 
Action: Mouse pressed left at (902, 359)
Screenshot: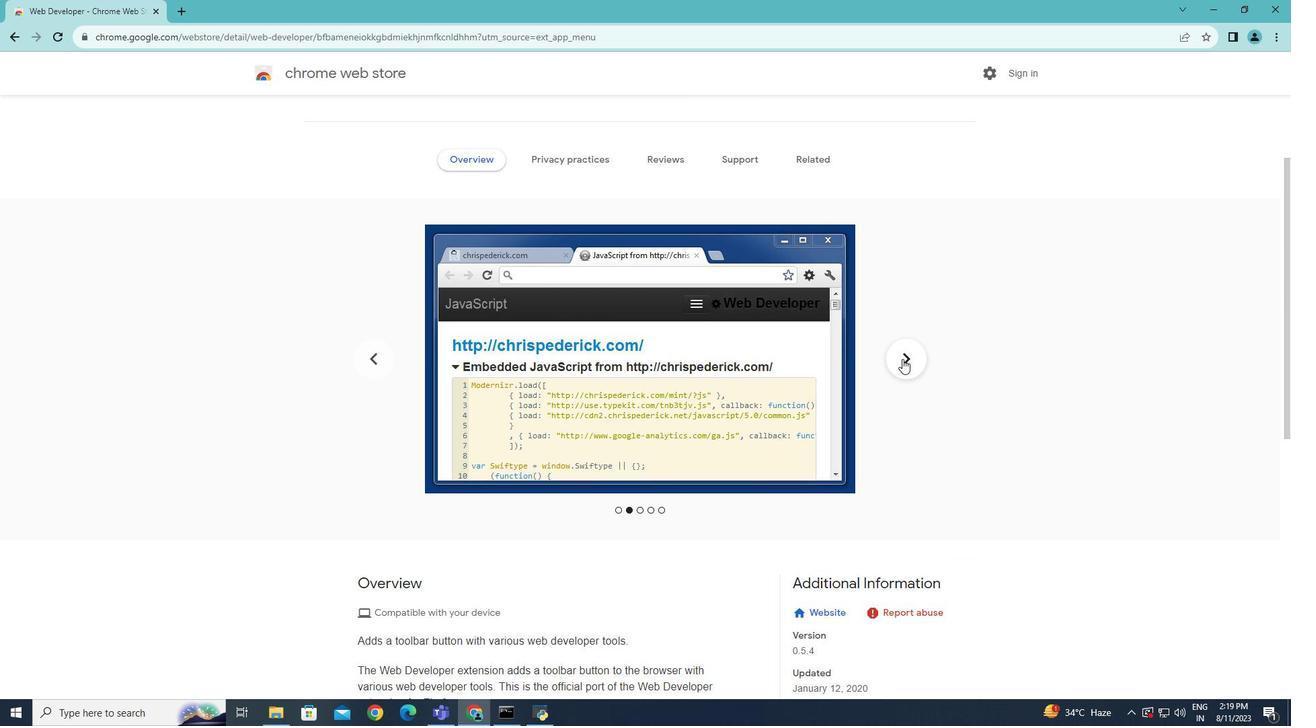 
Action: Mouse pressed left at (902, 359)
Screenshot: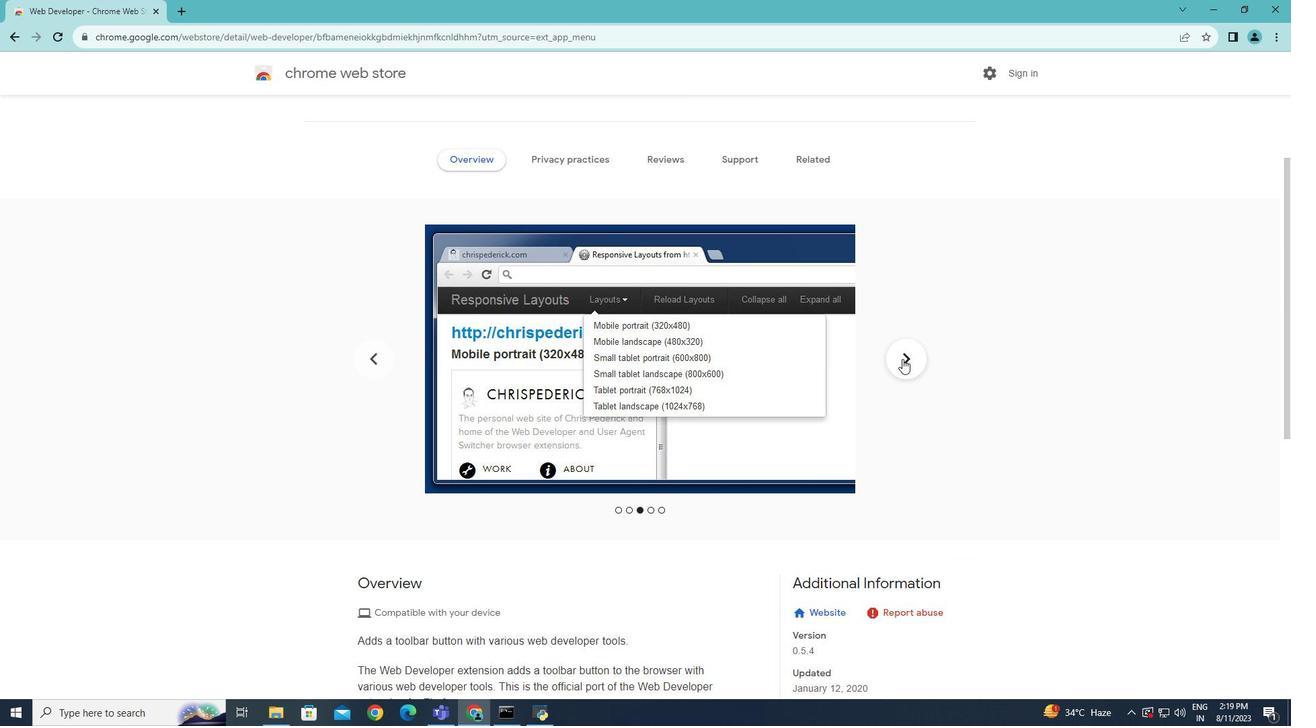 
Action: Mouse moved to (902, 359)
Screenshot: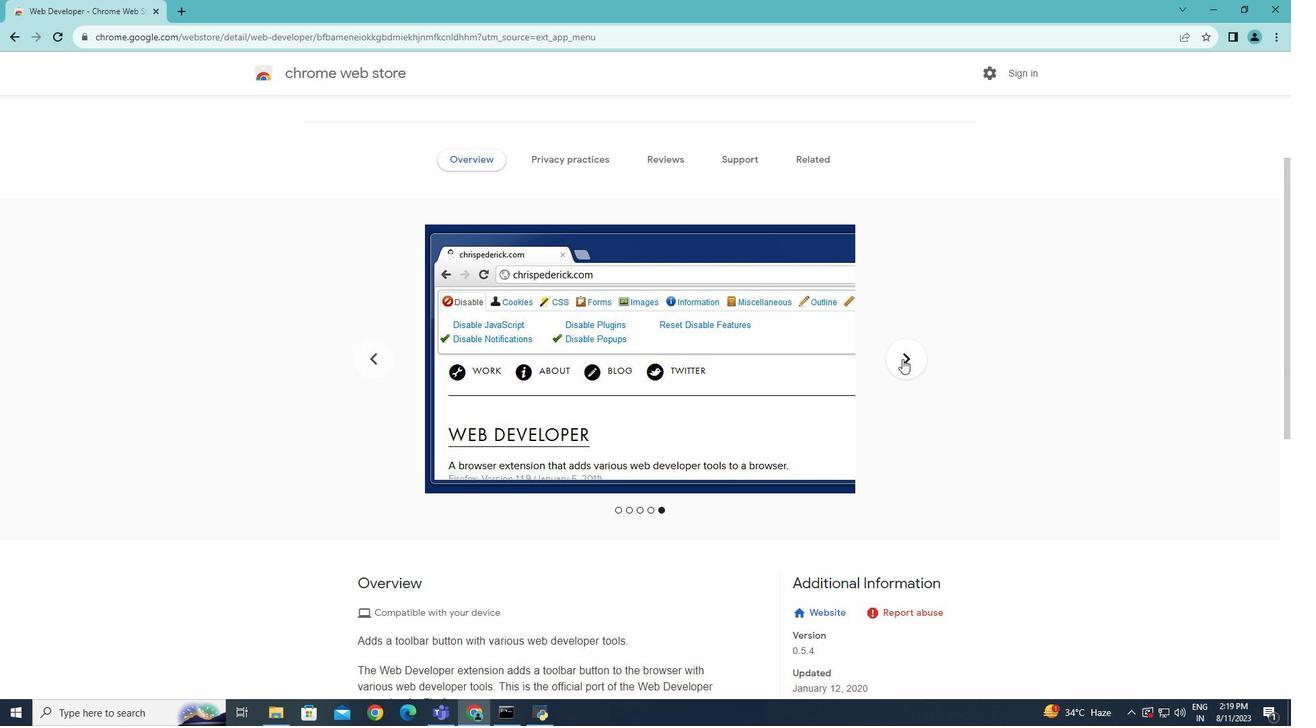 
Action: Mouse pressed left at (902, 359)
Screenshot: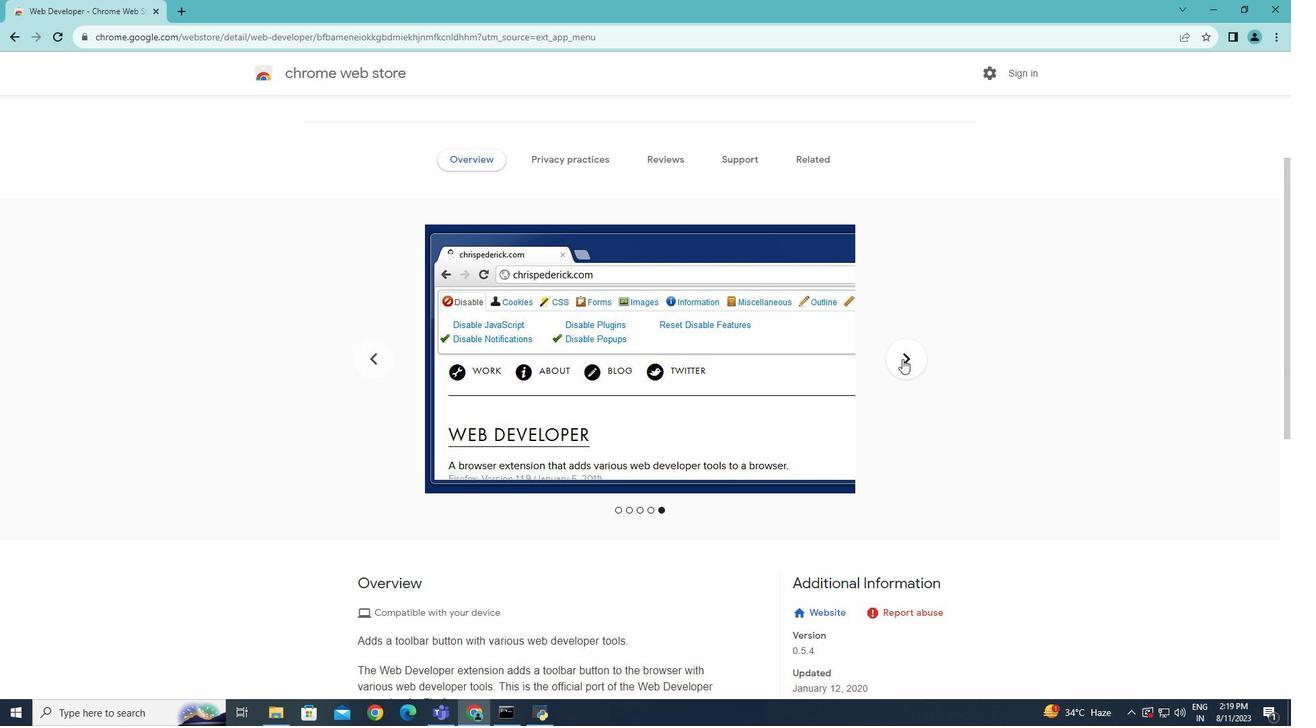 
Action: Mouse moved to (799, 483)
Screenshot: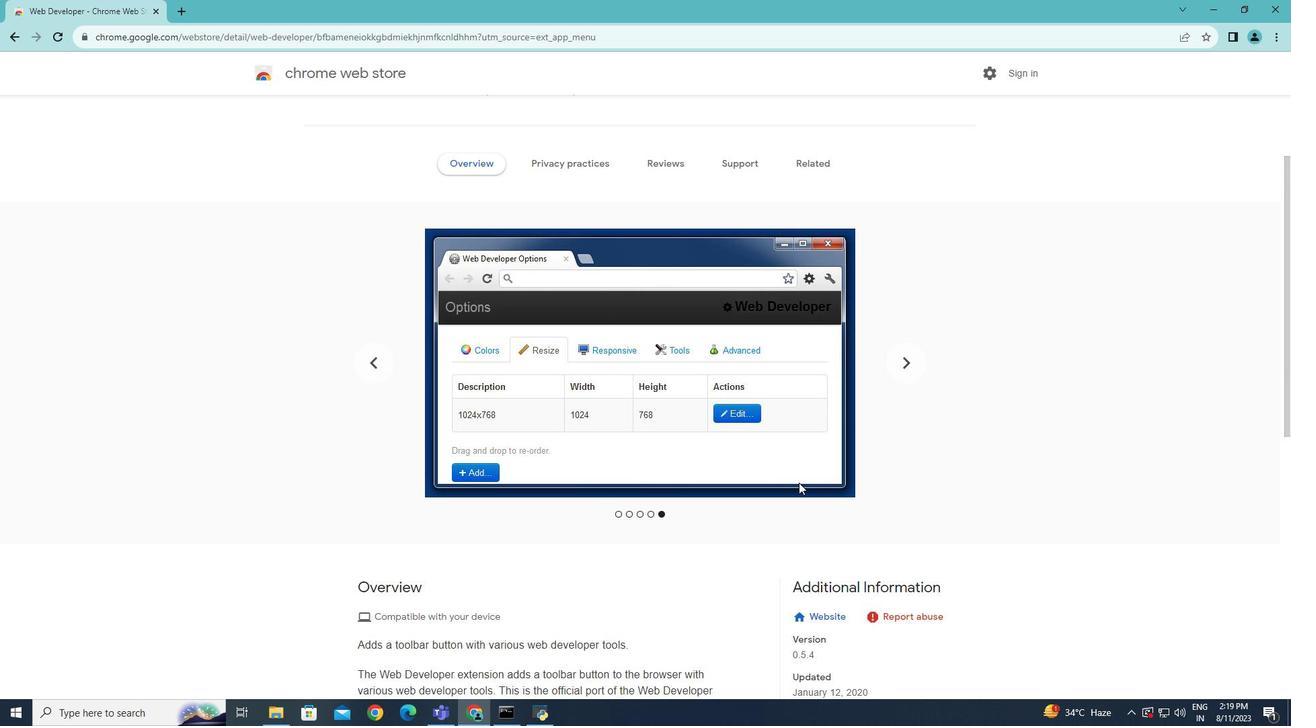 
Action: Mouse scrolled (799, 483) with delta (0, 0)
Screenshot: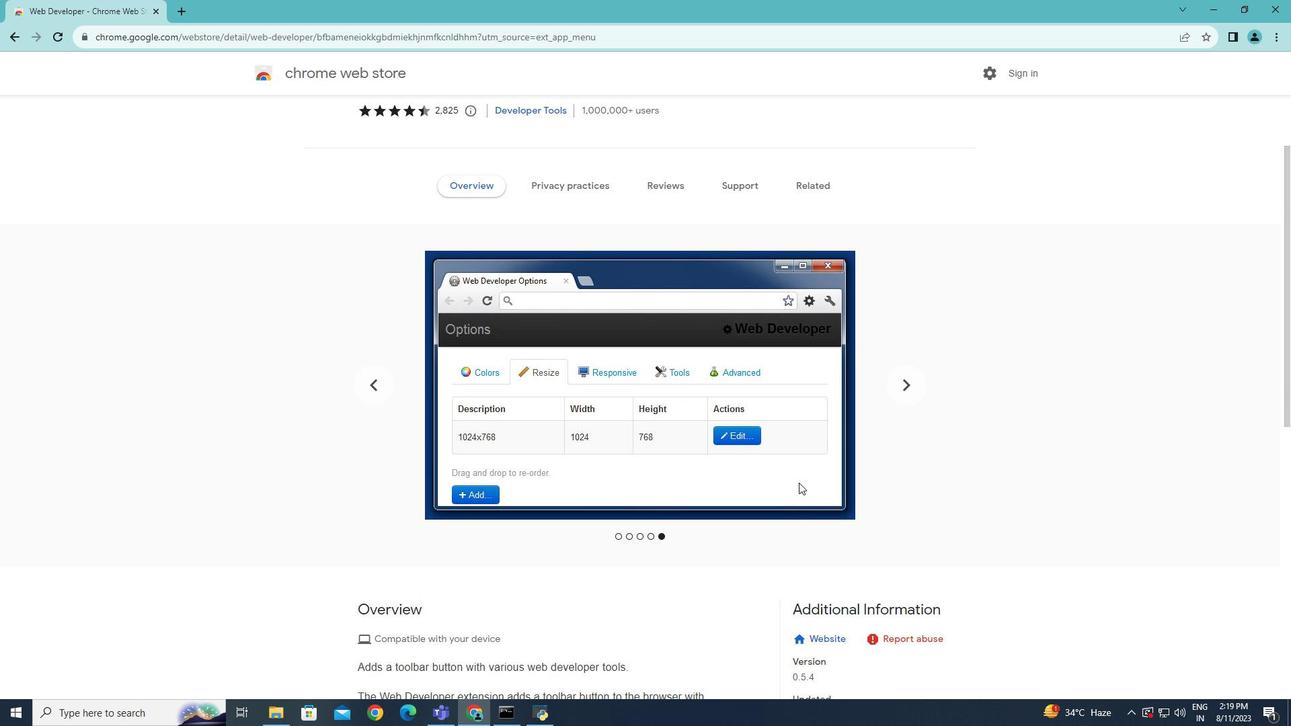 
Action: Mouse moved to (799, 483)
Screenshot: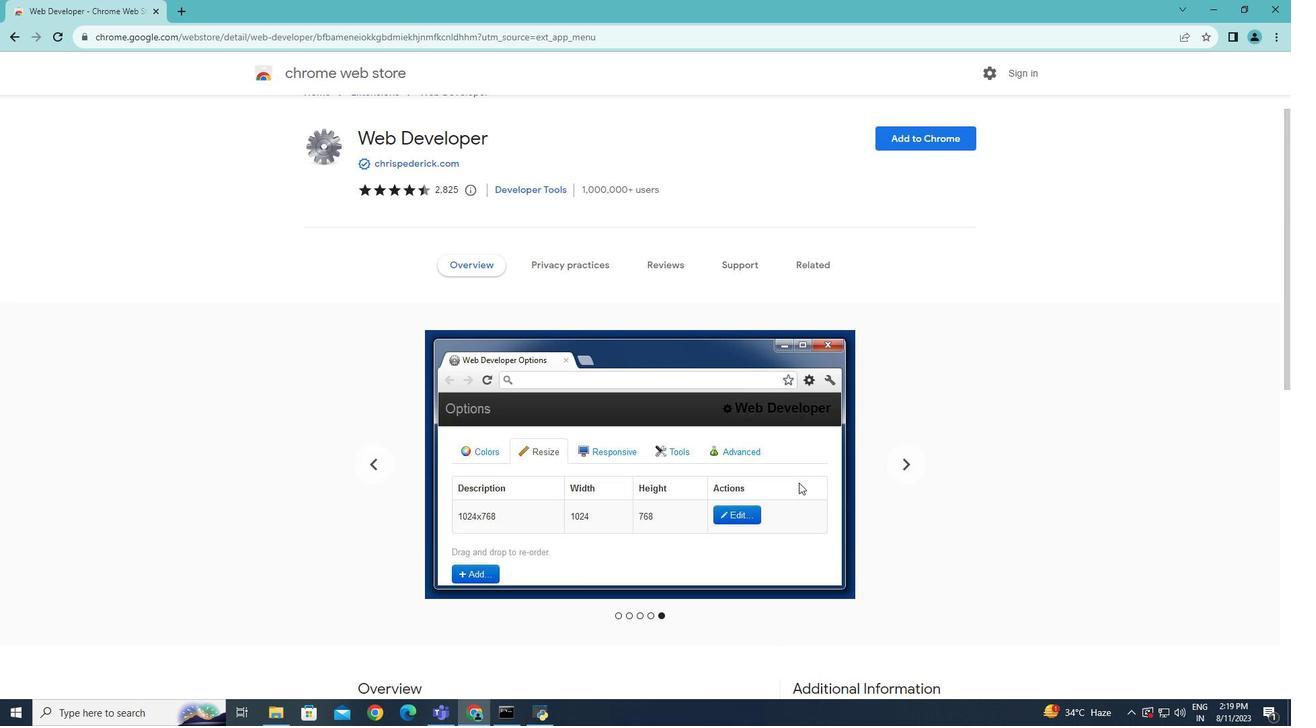 
Action: Mouse scrolled (799, 483) with delta (0, 0)
Screenshot: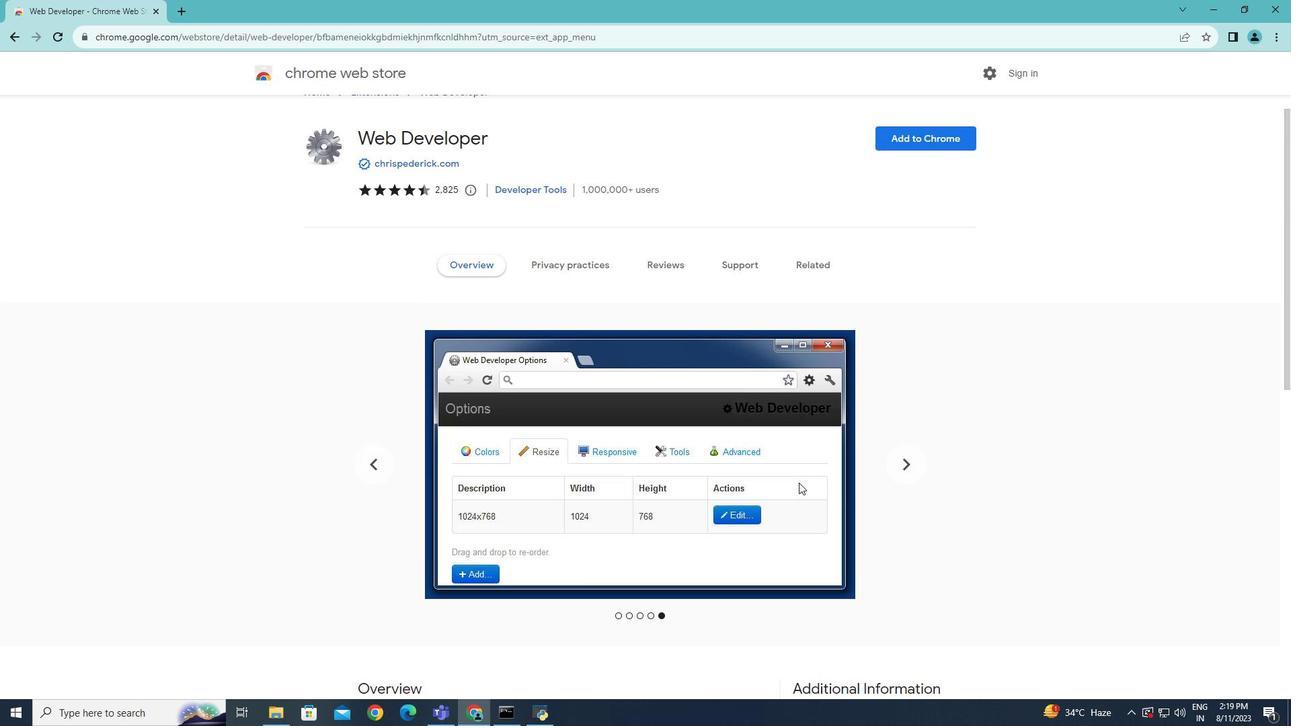 
Action: Mouse scrolled (799, 483) with delta (0, 0)
Screenshot: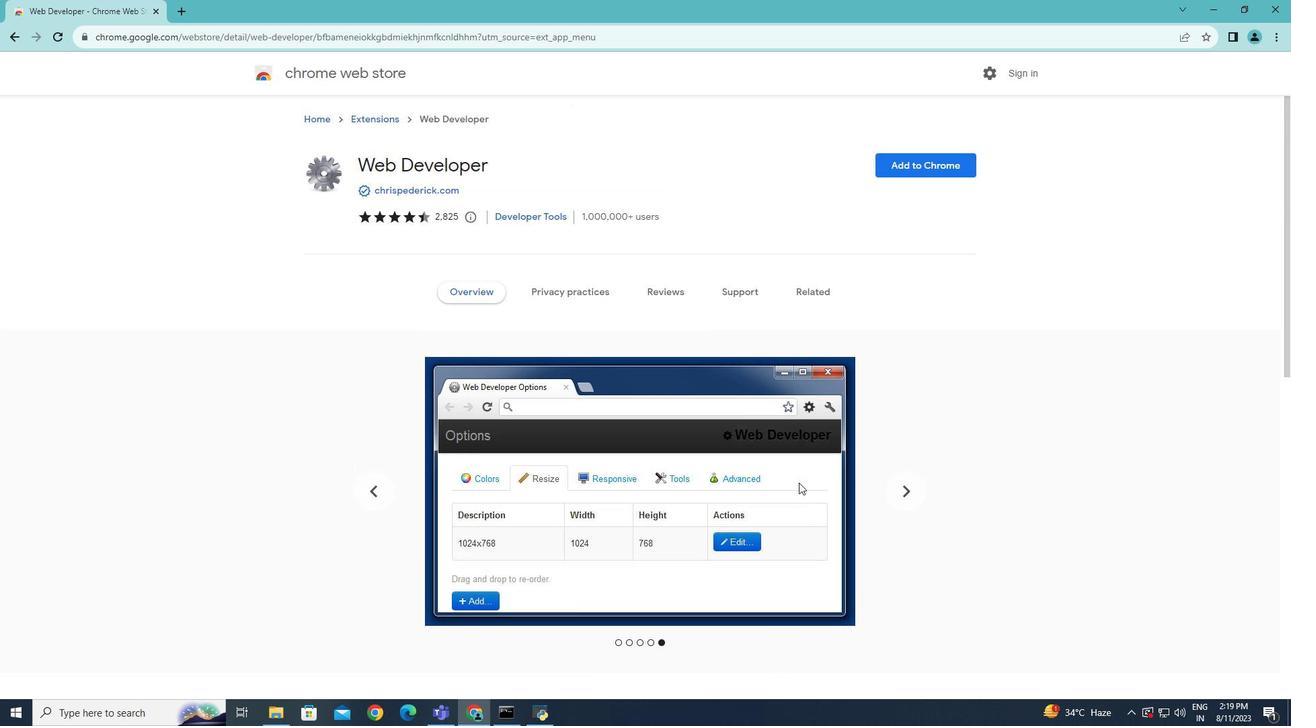 
Action: Mouse scrolled (799, 483) with delta (0, 0)
Screenshot: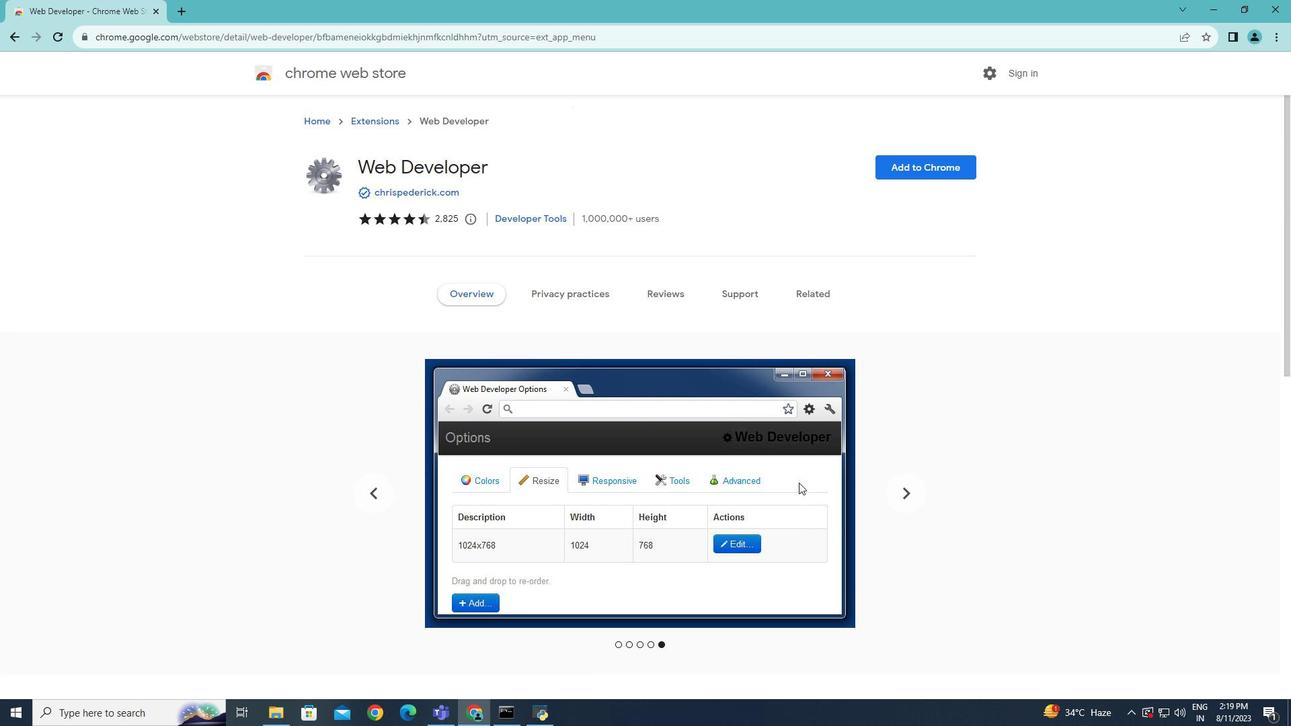 
Action: Mouse scrolled (799, 483) with delta (0, 0)
Screenshot: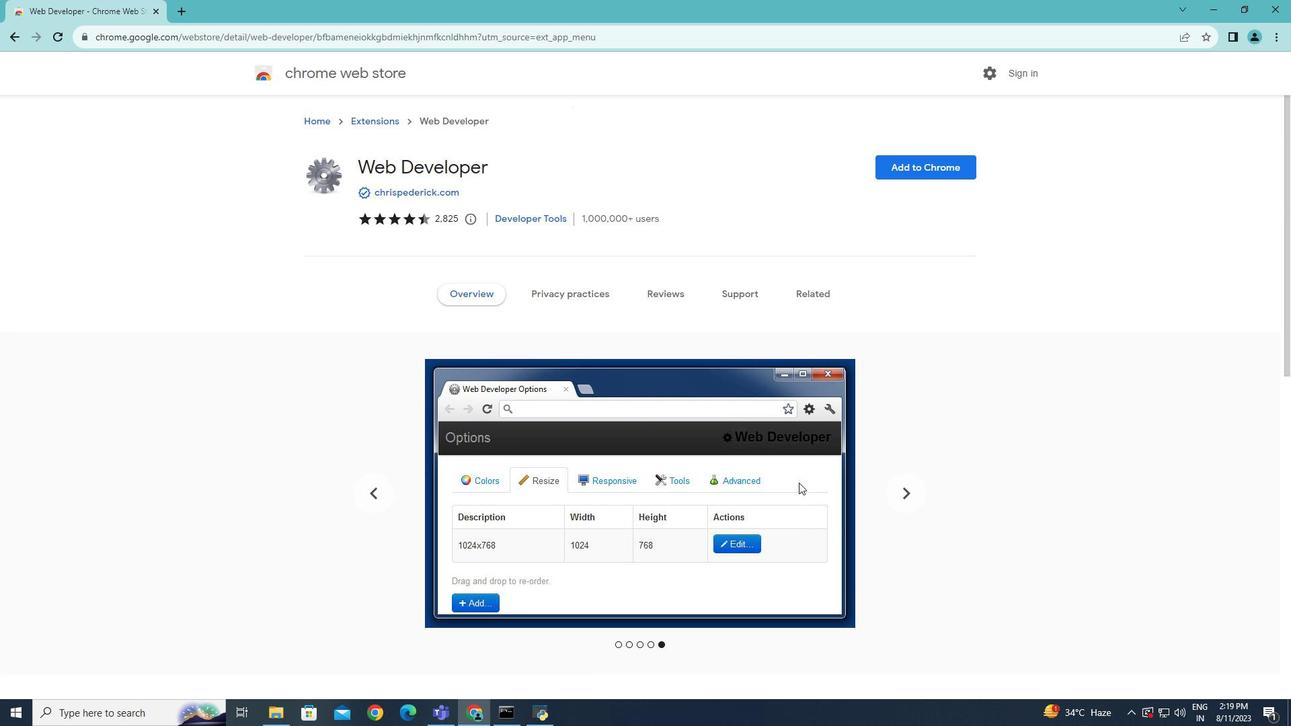 
Action: Mouse scrolled (799, 483) with delta (0, 0)
Screenshot: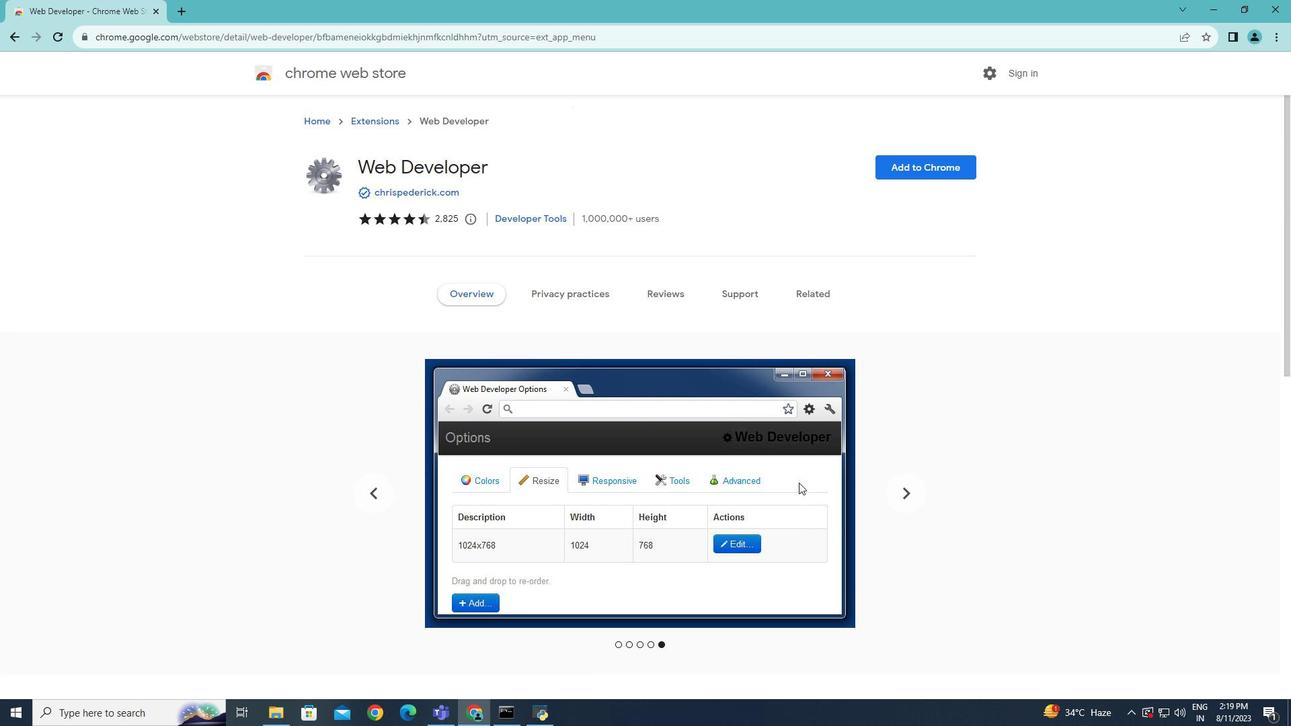 
Action: Mouse moved to (938, 170)
Screenshot: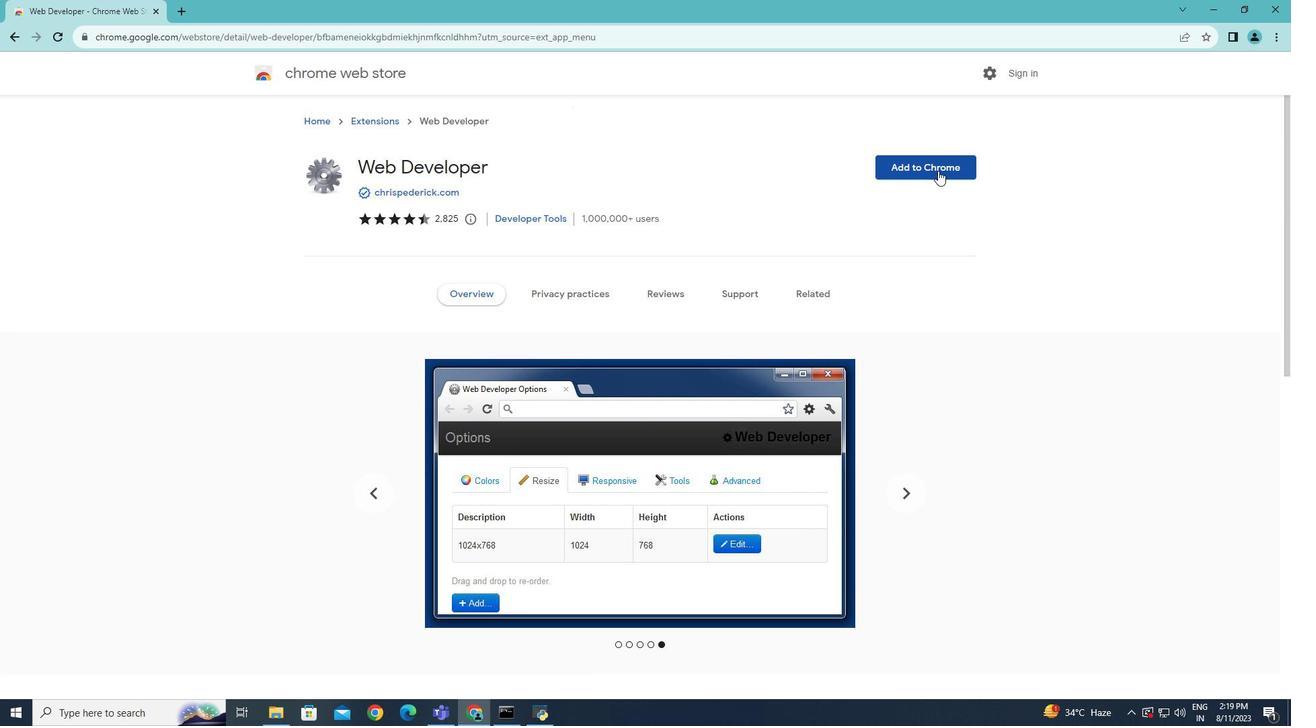 
Action: Mouse pressed left at (938, 170)
Screenshot: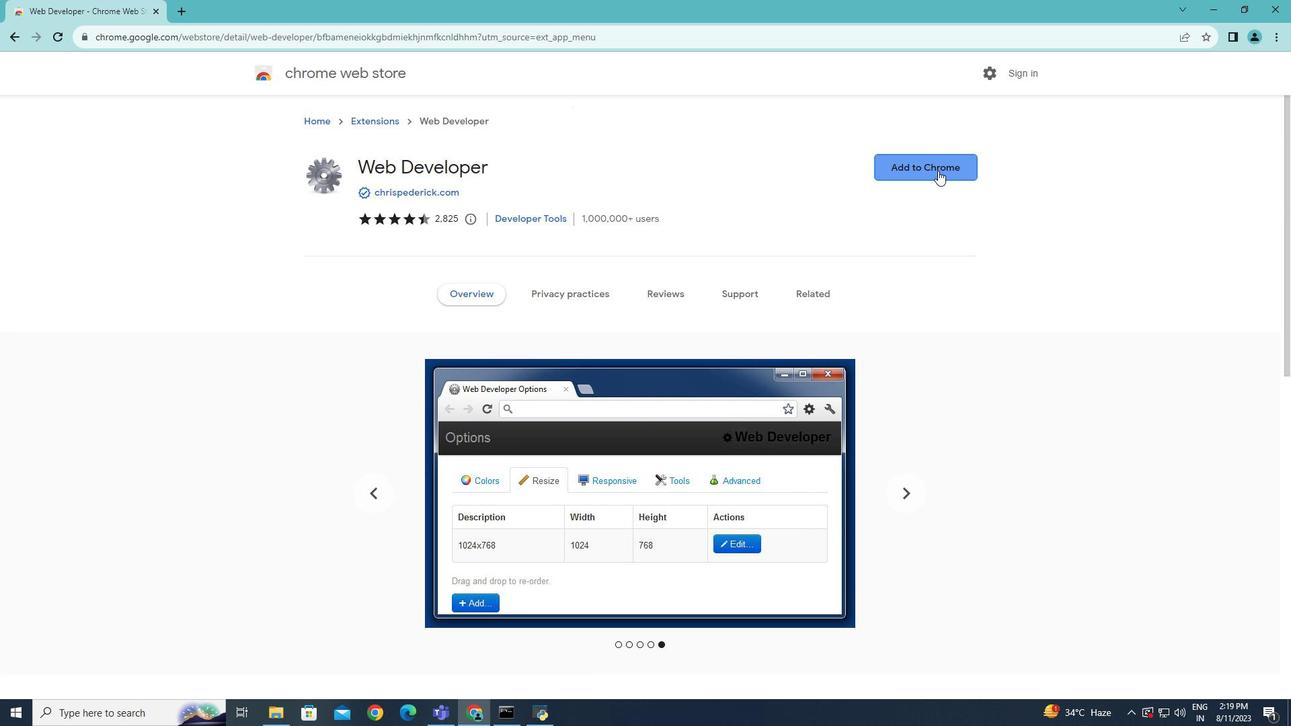 
Action: Mouse moved to (680, 226)
Screenshot: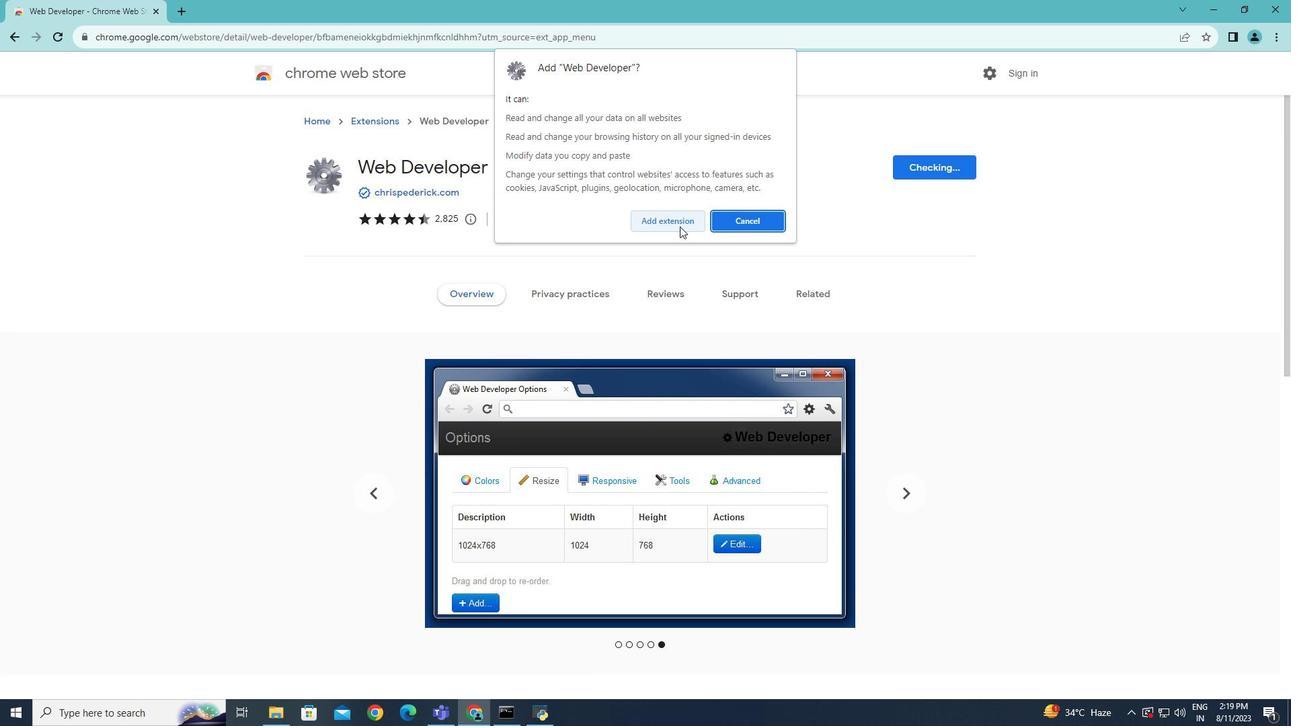 
Action: Mouse pressed left at (680, 226)
Screenshot: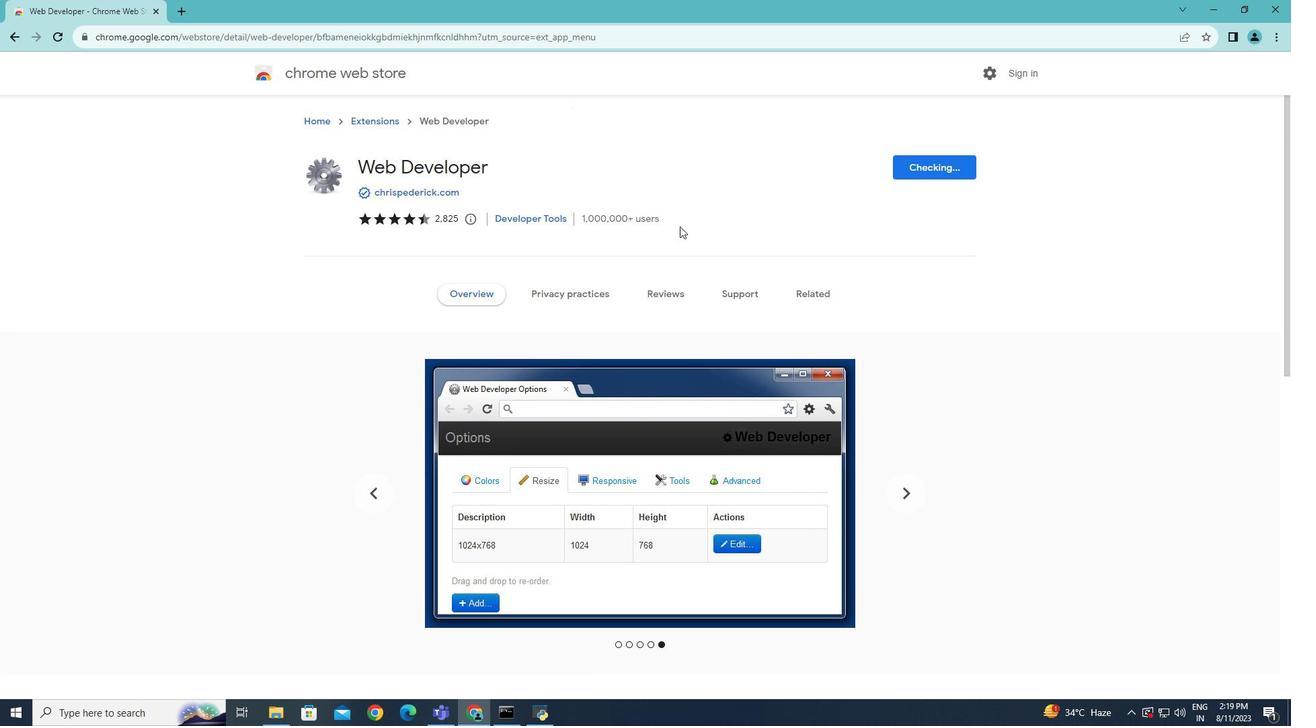 
Action: Mouse moved to (1205, 38)
Screenshot: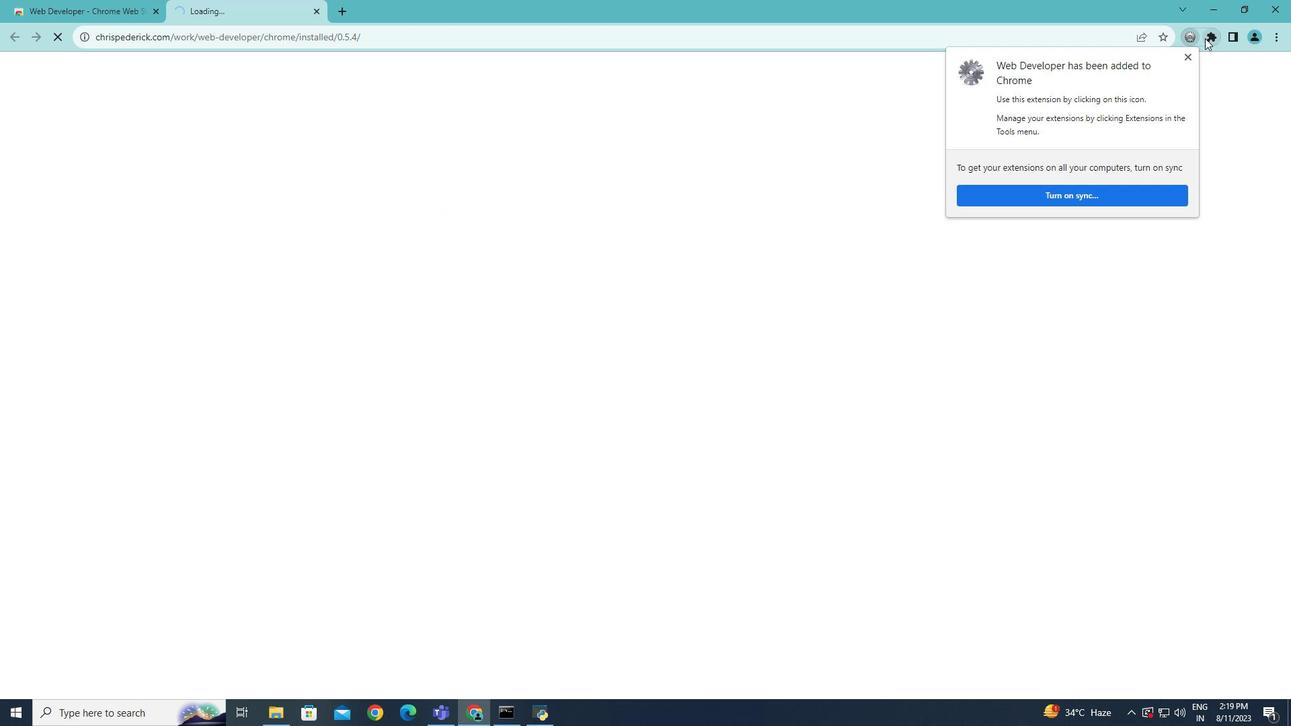 
Action: Mouse pressed left at (1205, 38)
Screenshot: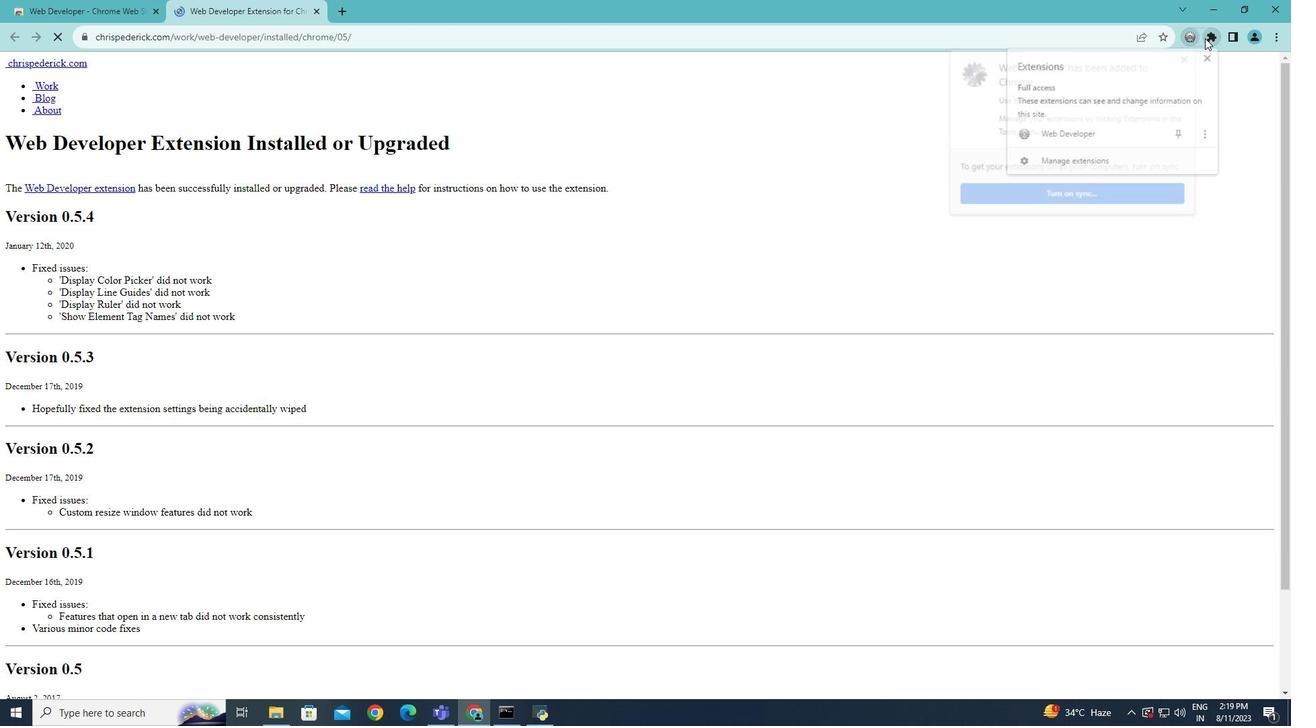 
Action: Mouse moved to (769, 345)
Screenshot: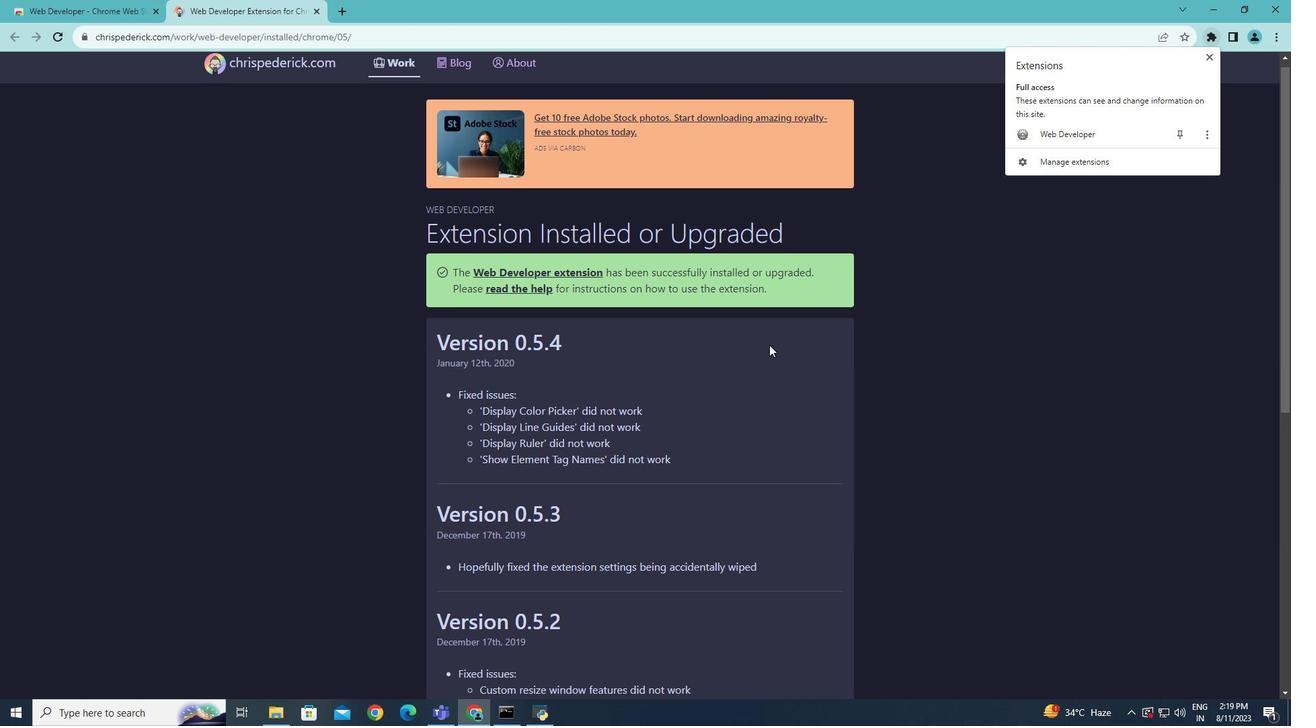 
Action: Mouse scrolled (769, 344) with delta (0, 0)
Screenshot: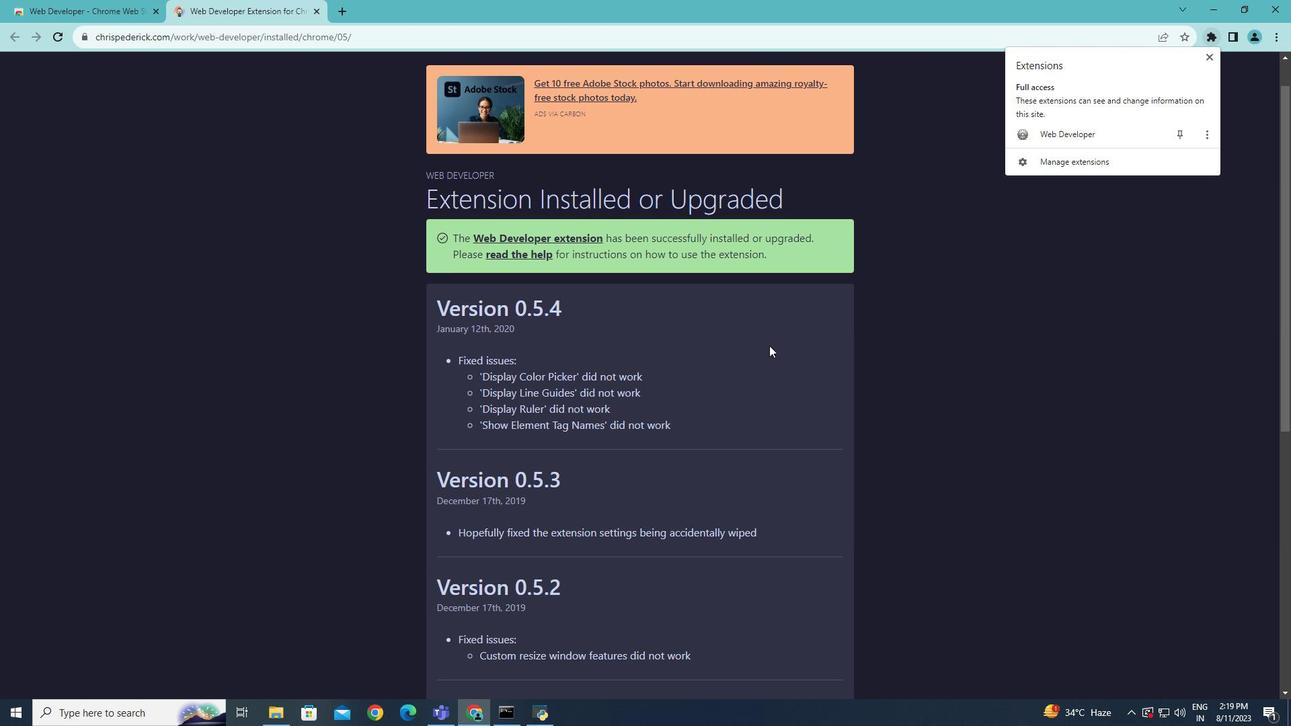
Action: Mouse moved to (768, 347)
Screenshot: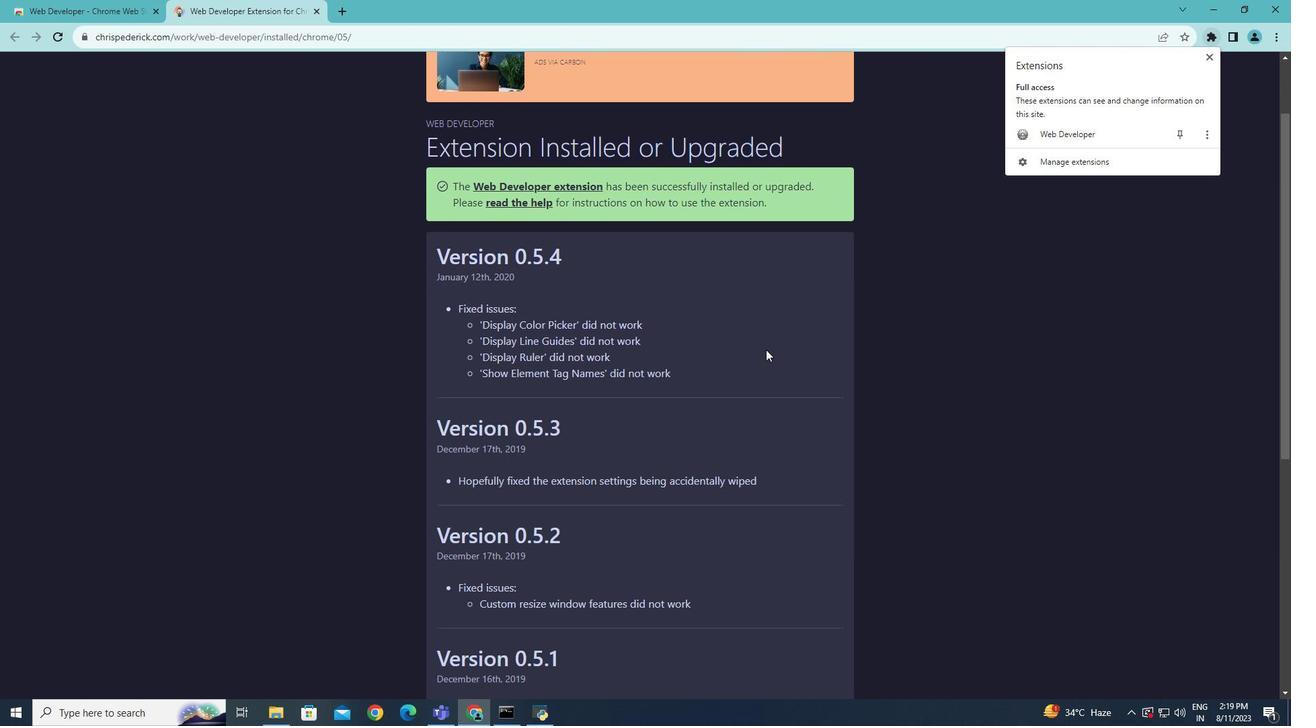 
Action: Mouse scrolled (768, 346) with delta (0, 0)
Screenshot: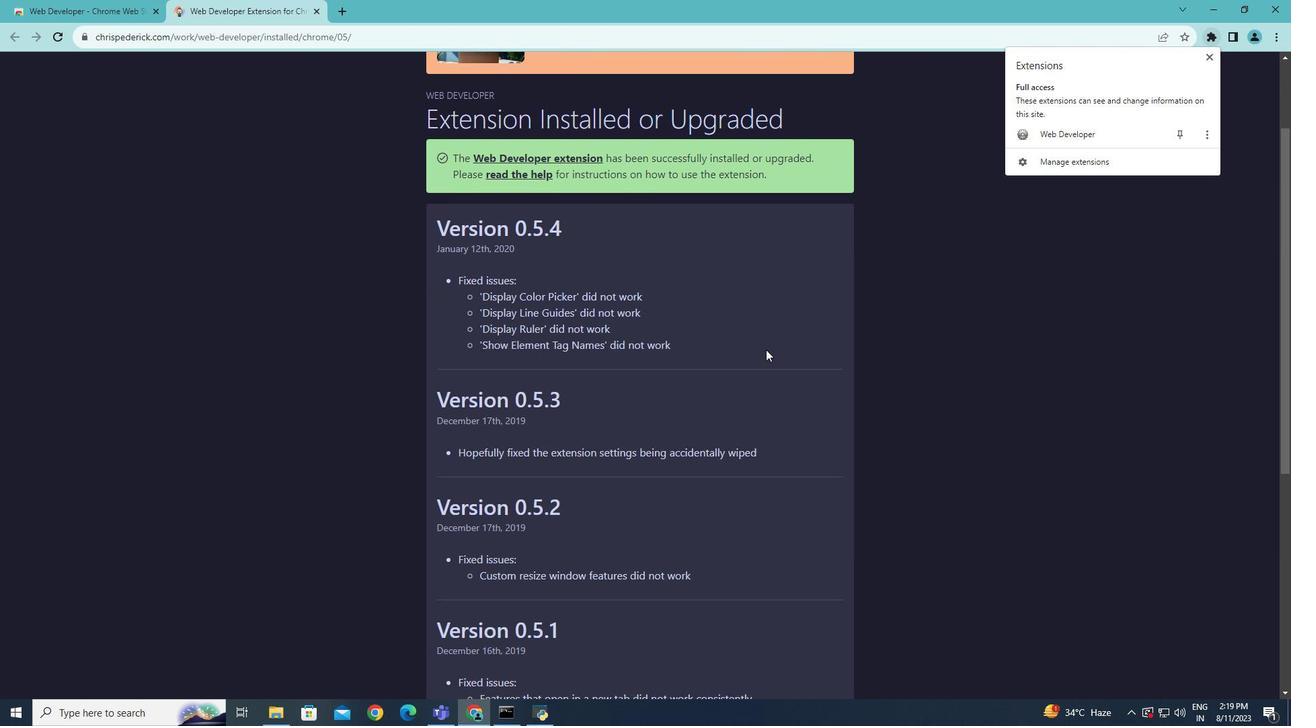 
Action: Mouse moved to (1126, 163)
Screenshot: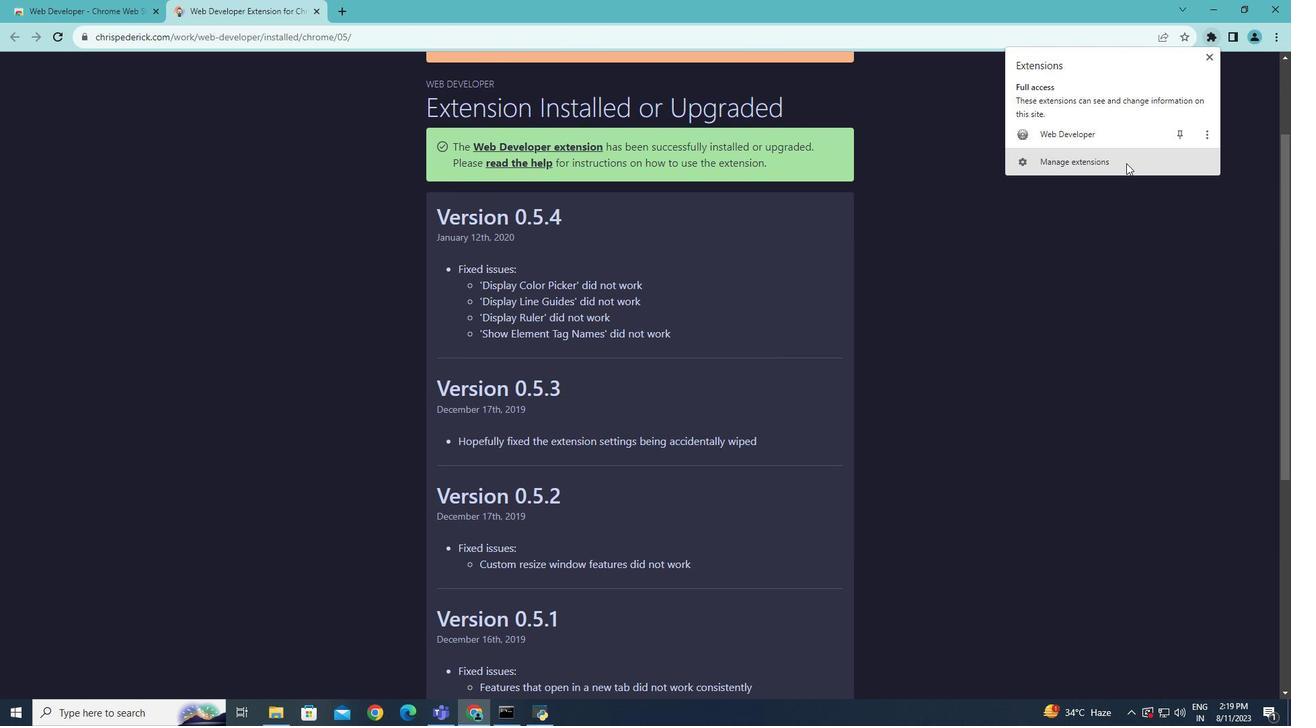 
Action: Mouse pressed left at (1126, 163)
Screenshot: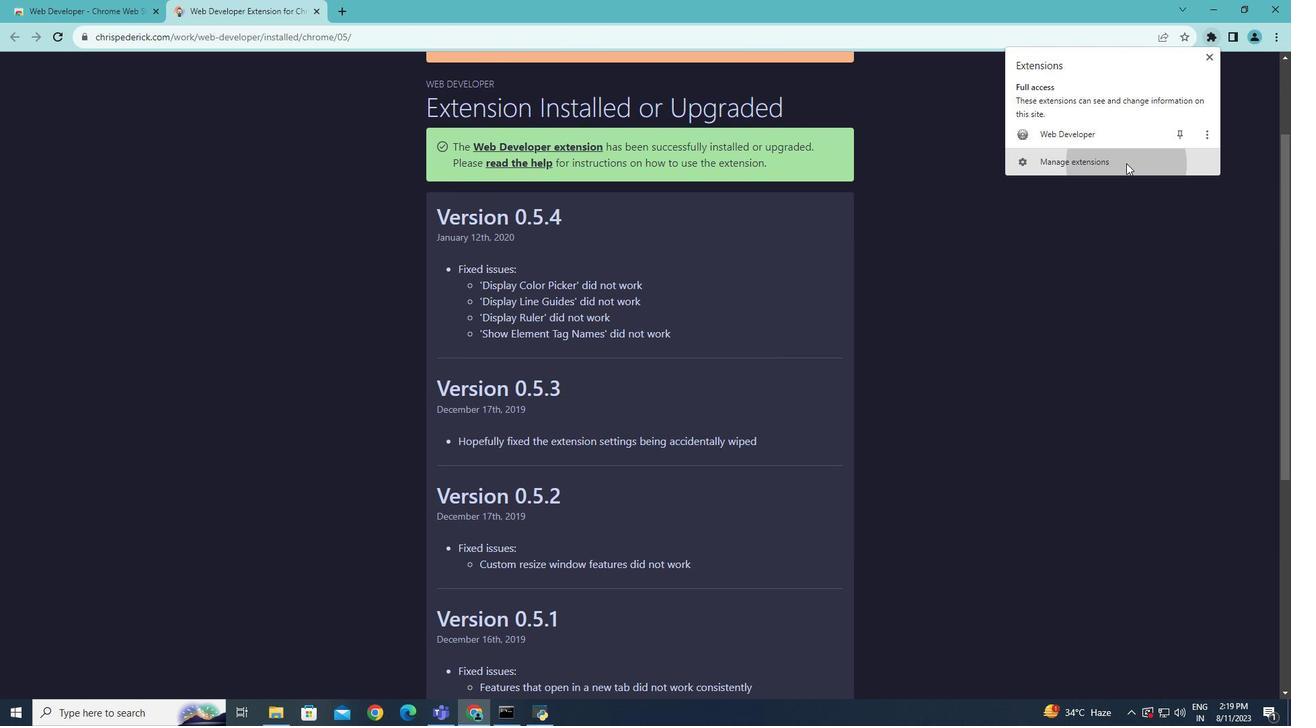 
Action: Mouse moved to (256, 203)
Screenshot: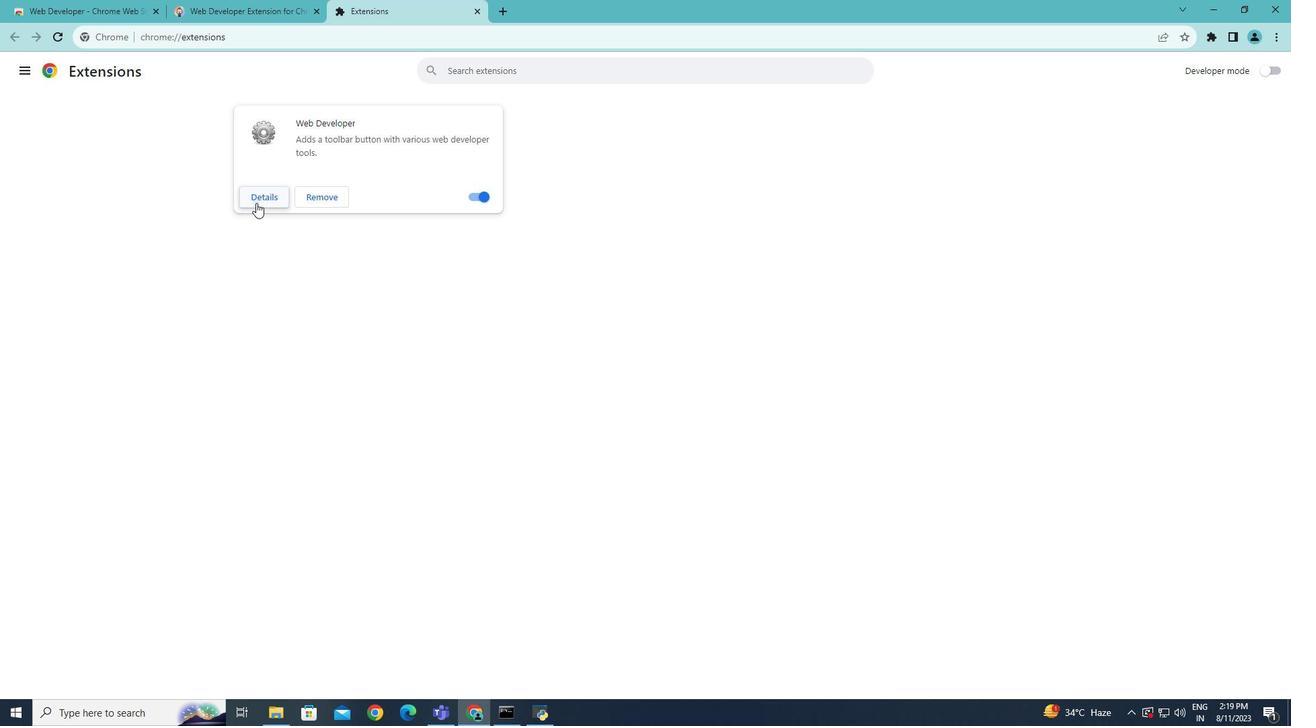 
Action: Mouse pressed left at (256, 203)
Screenshot: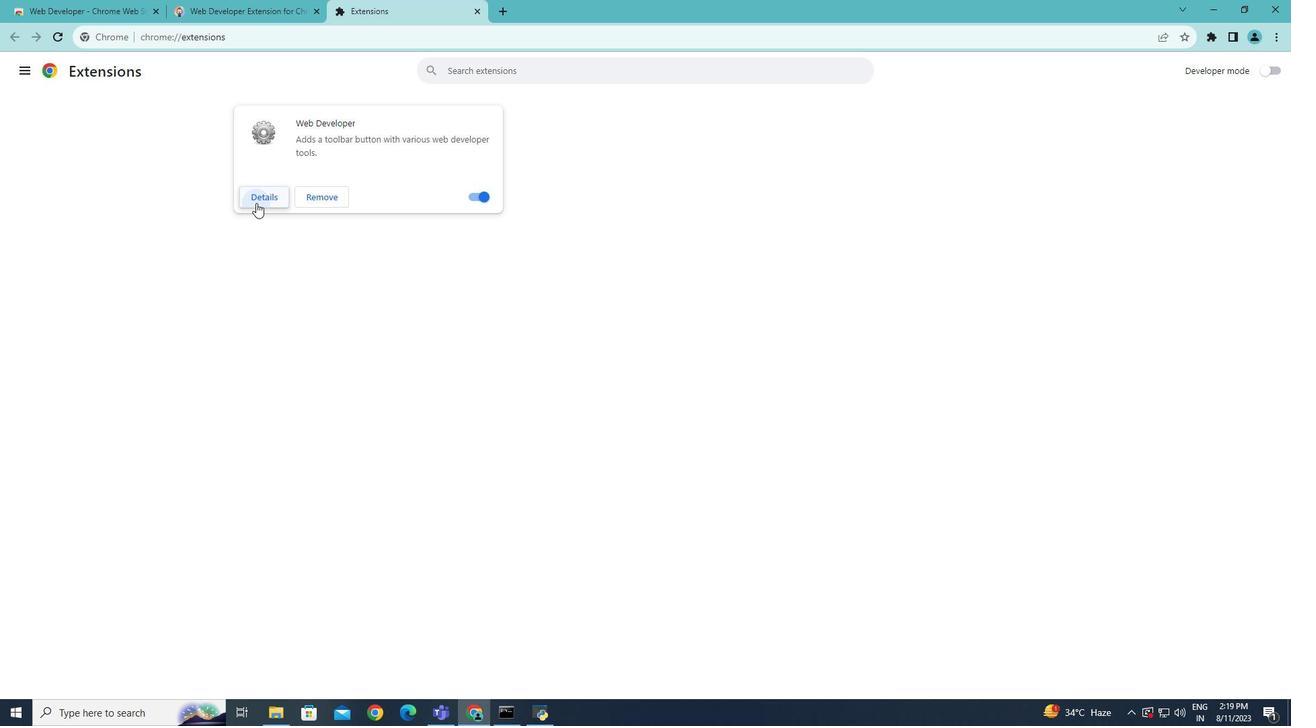 
Action: Mouse moved to (828, 311)
Screenshot: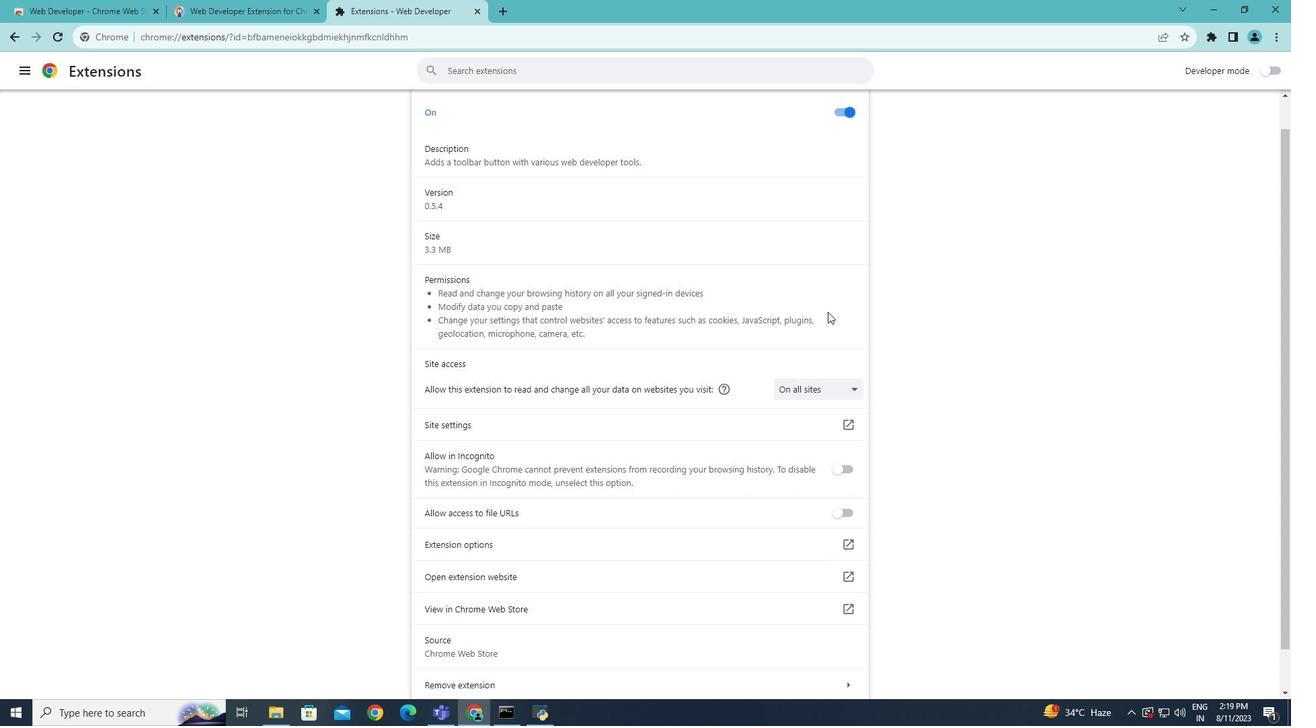 
Action: Mouse scrolled (831, 308) with delta (0, 0)
Screenshot: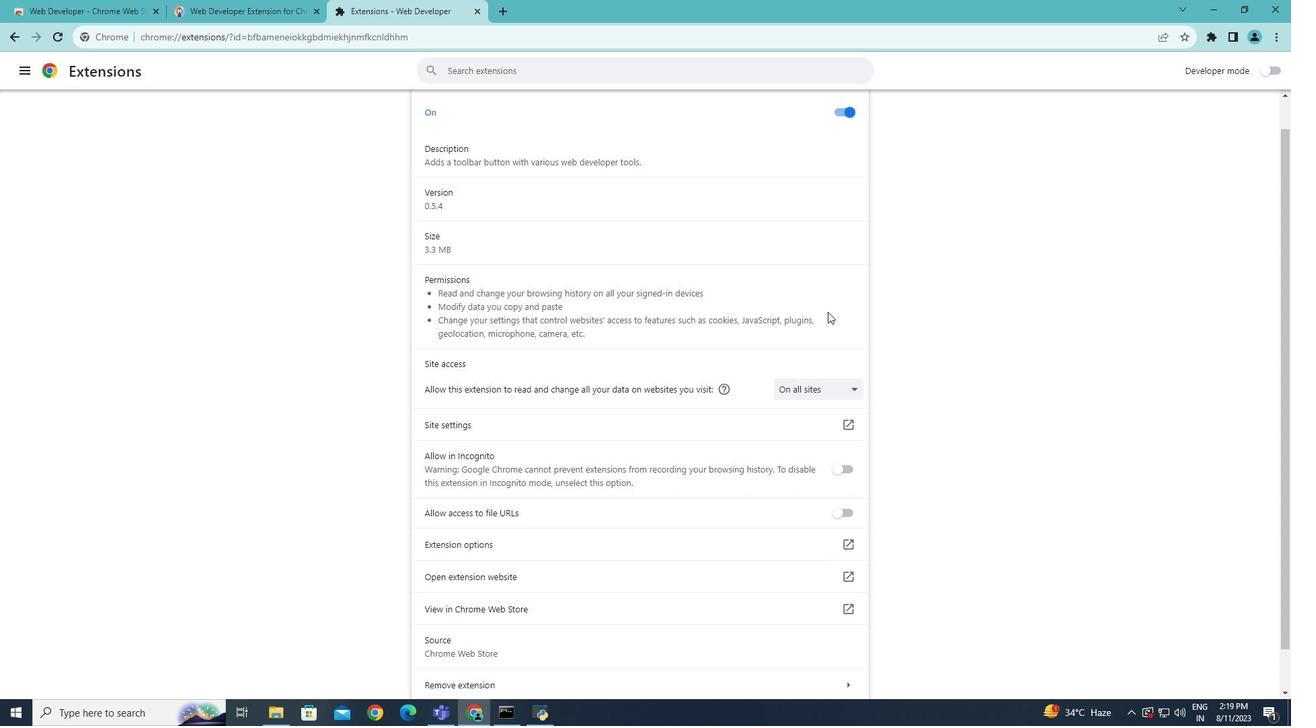 
Action: Mouse moved to (827, 312)
Screenshot: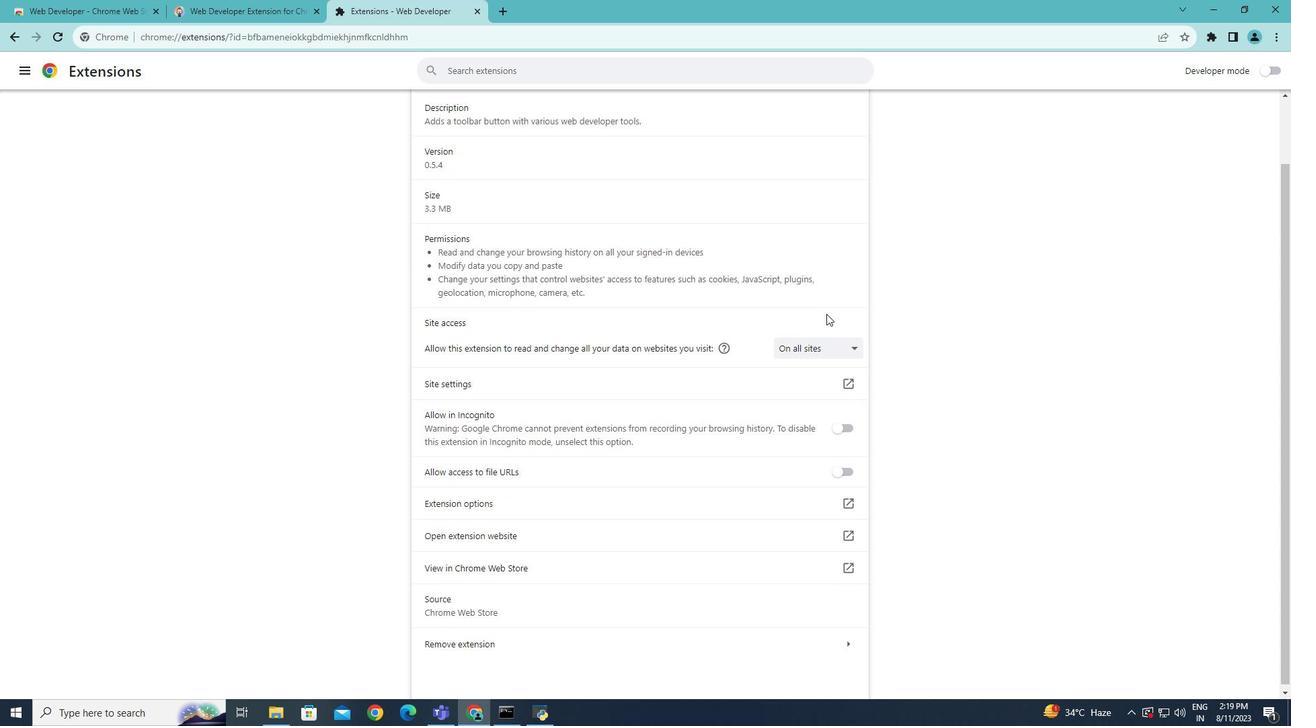 
Action: Mouse scrolled (827, 312) with delta (0, 0)
Screenshot: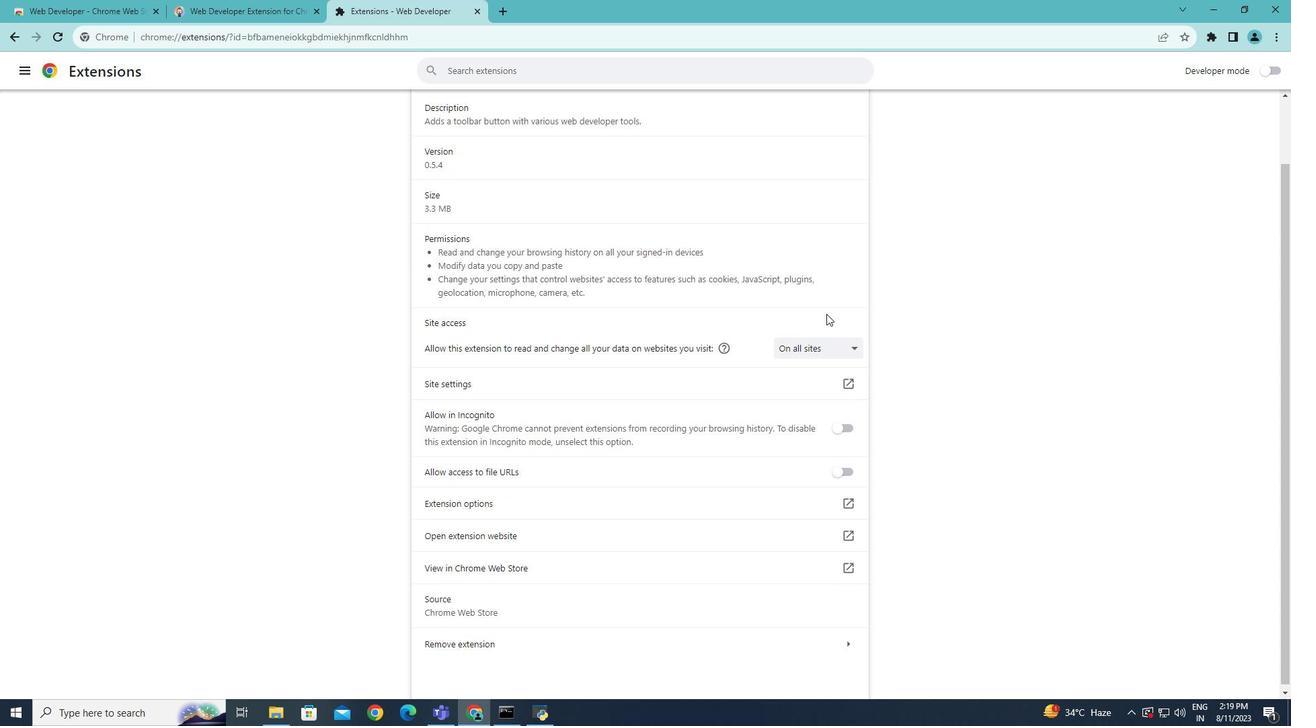
Action: Mouse moved to (789, 361)
Screenshot: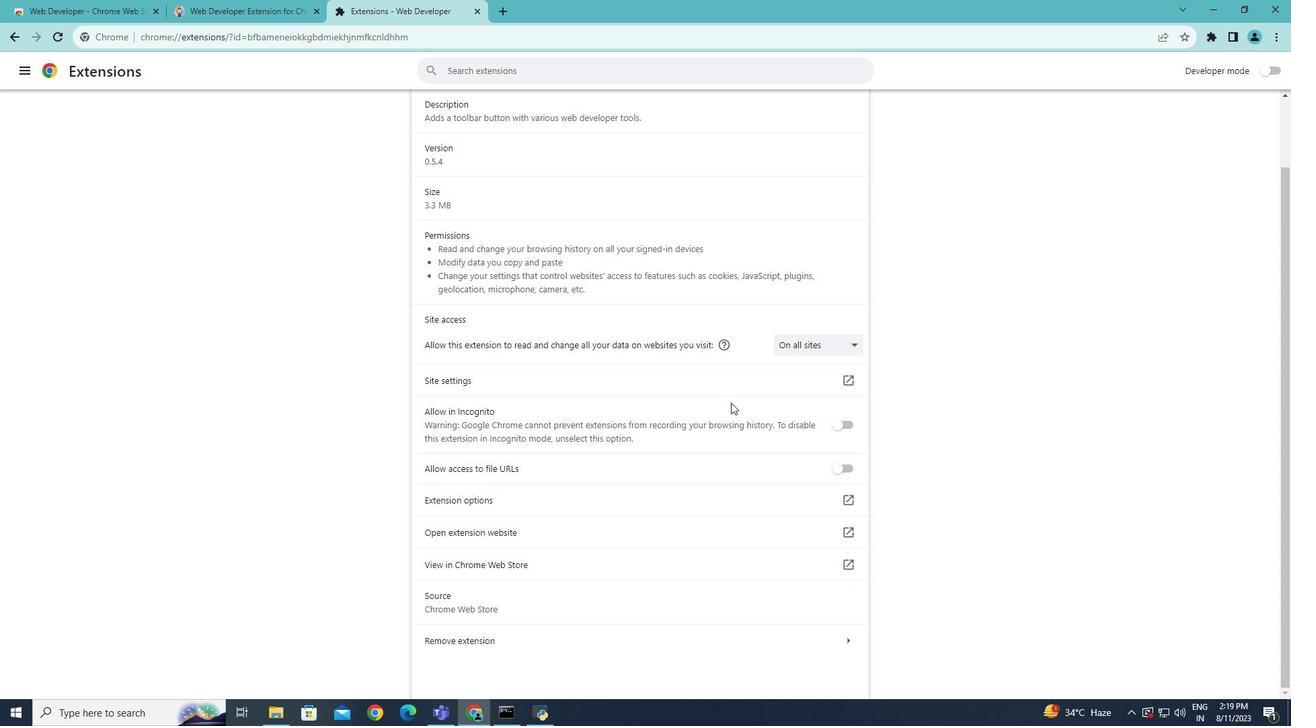 
Action: Mouse scrolled (789, 361) with delta (0, 0)
Screenshot: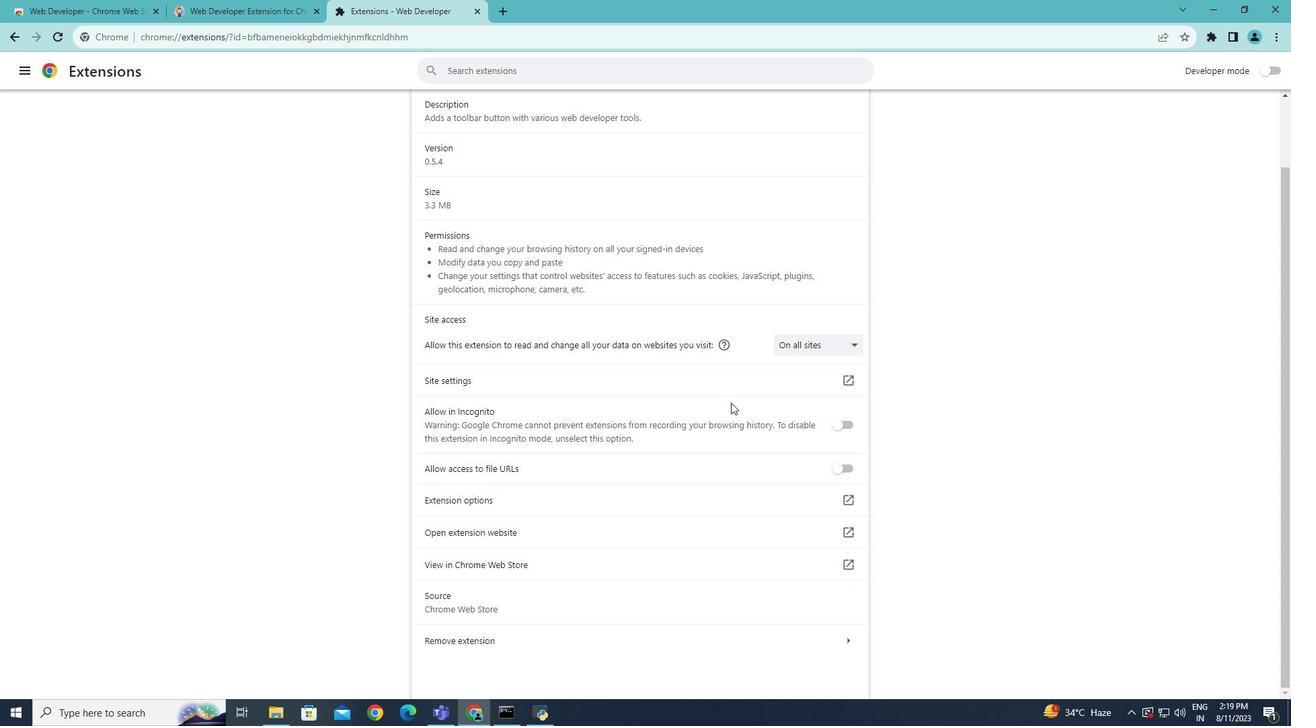 
Action: Mouse moved to (722, 408)
Screenshot: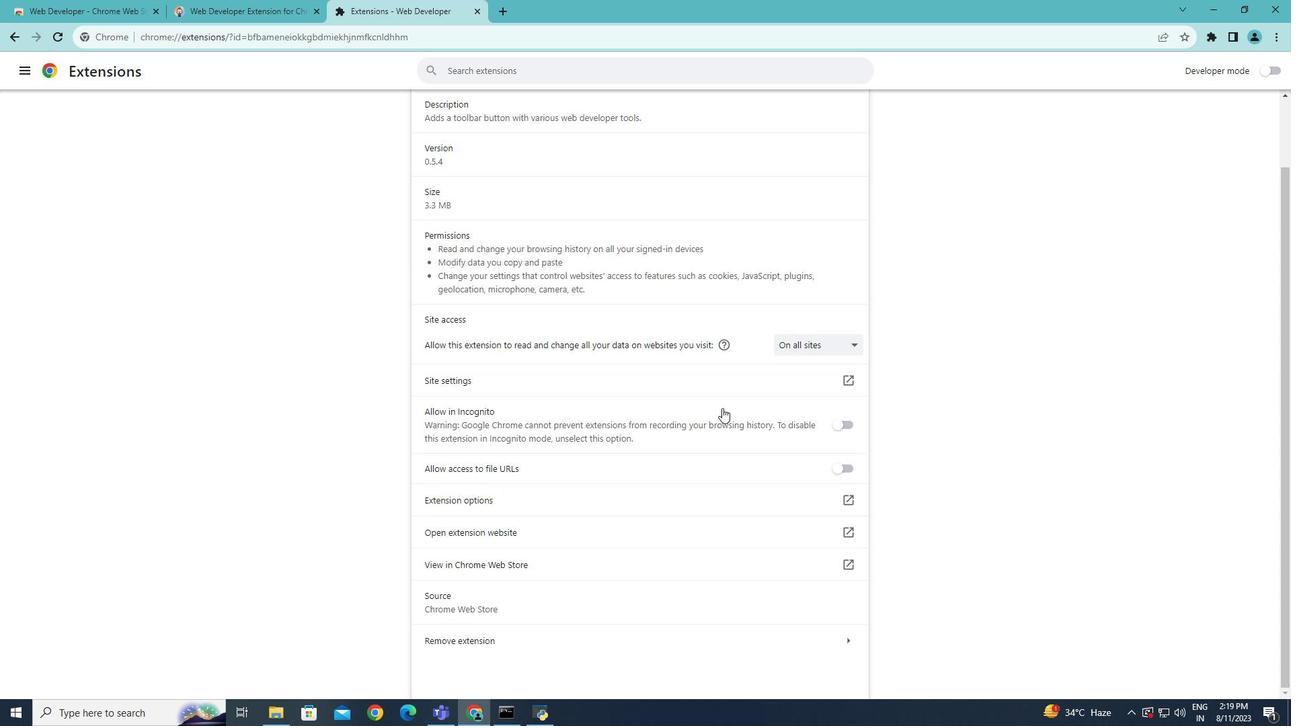 
Action: Mouse scrolled (722, 407) with delta (0, 0)
Screenshot: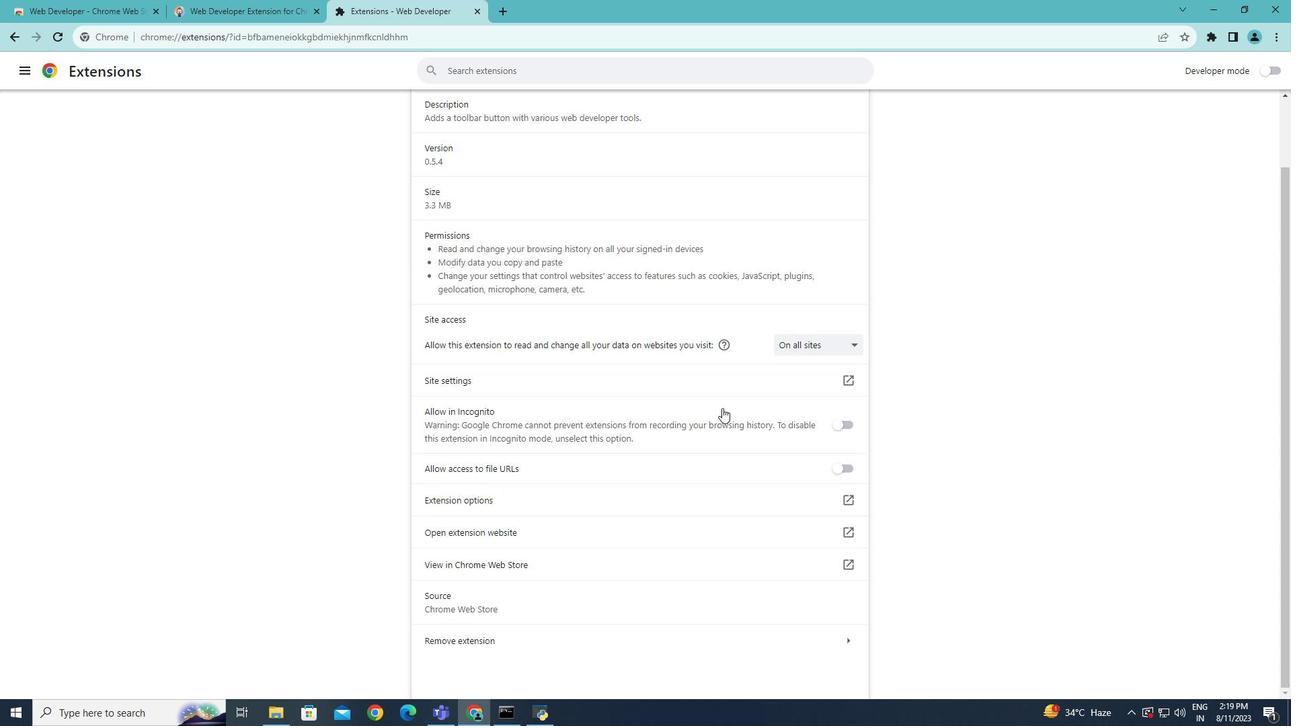 
Action: Mouse scrolled (722, 407) with delta (0, 0)
Screenshot: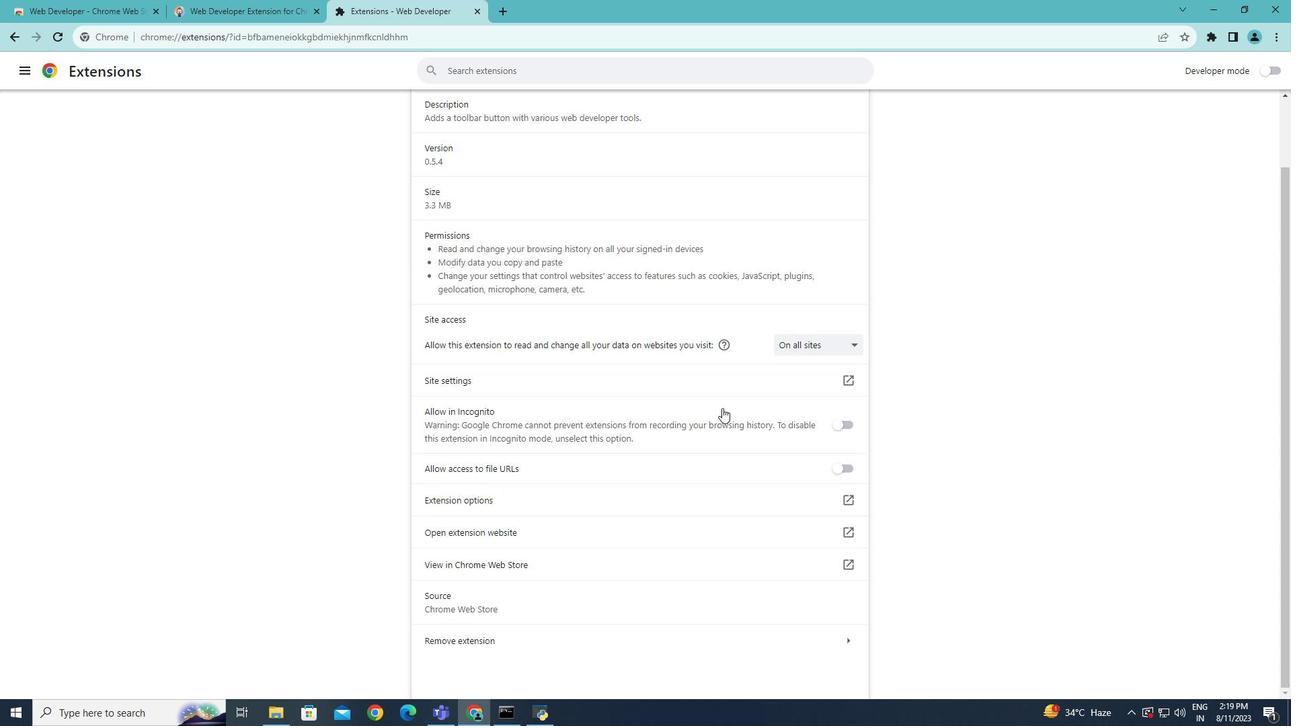 
Action: Mouse scrolled (722, 407) with delta (0, 0)
Screenshot: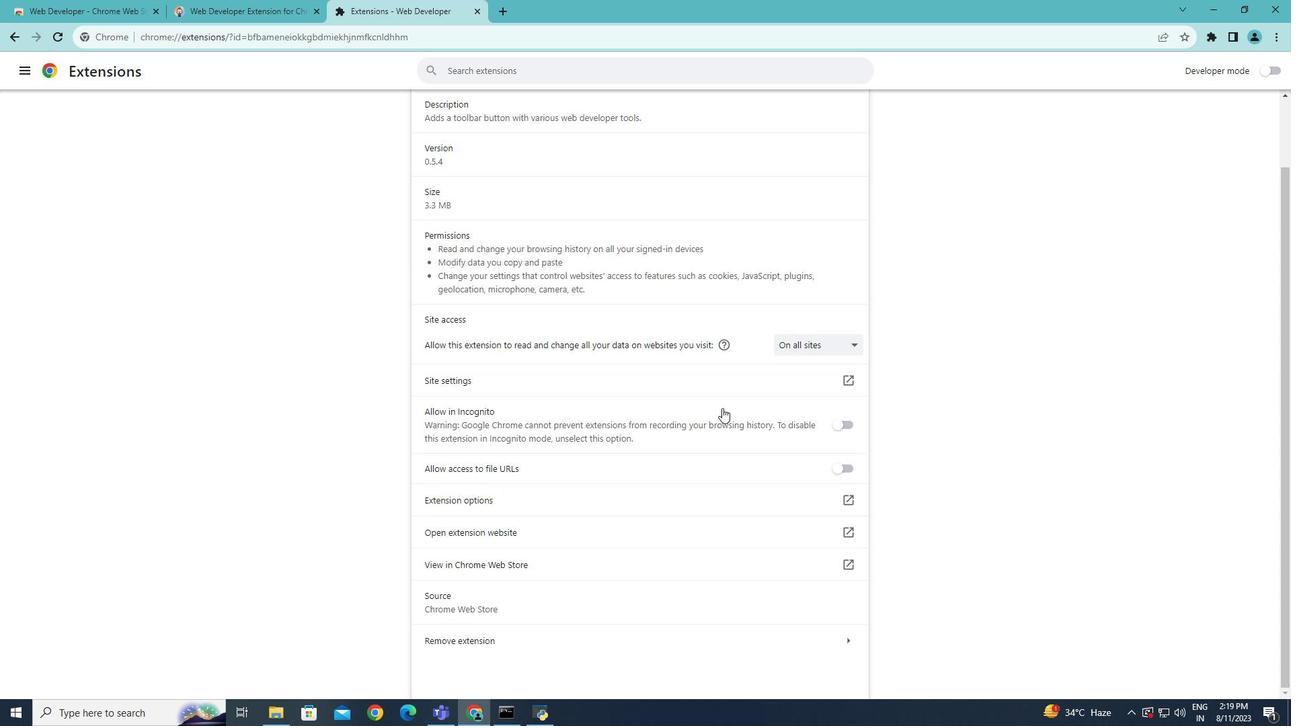 
Action: Mouse moved to (722, 408)
Screenshot: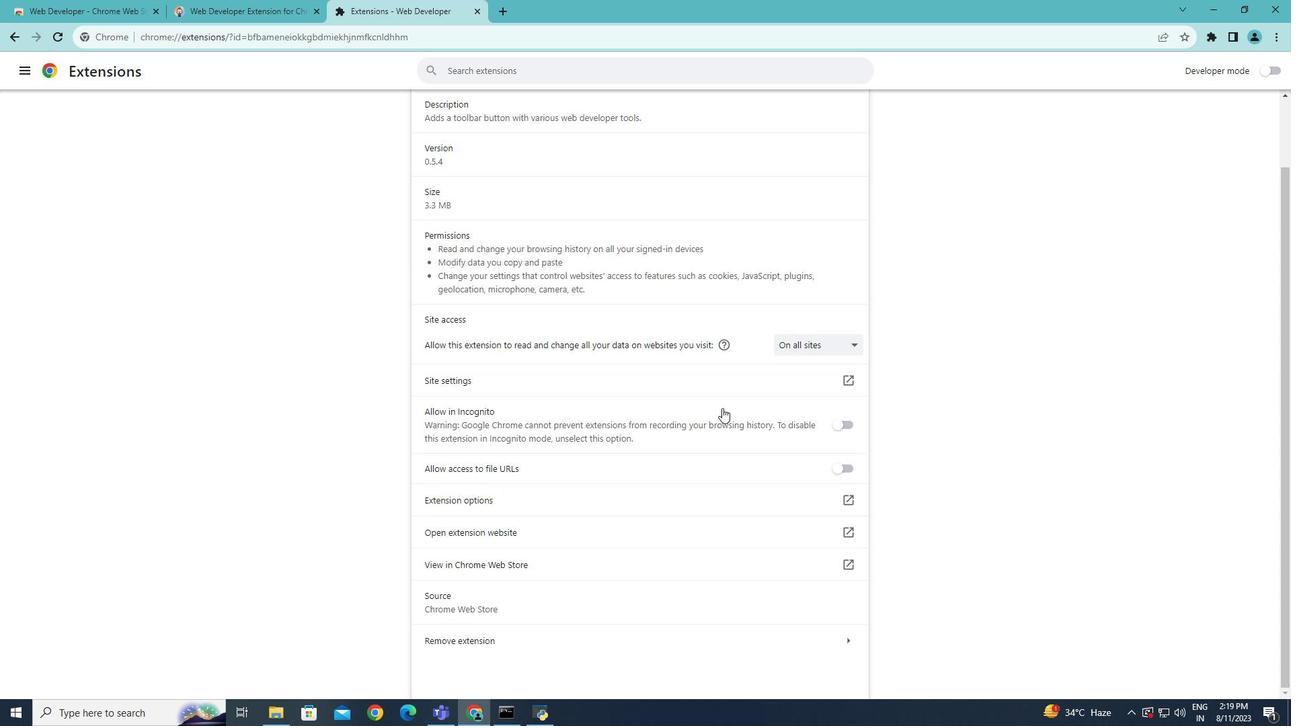 
Action: Mouse scrolled (722, 409) with delta (0, 0)
Screenshot: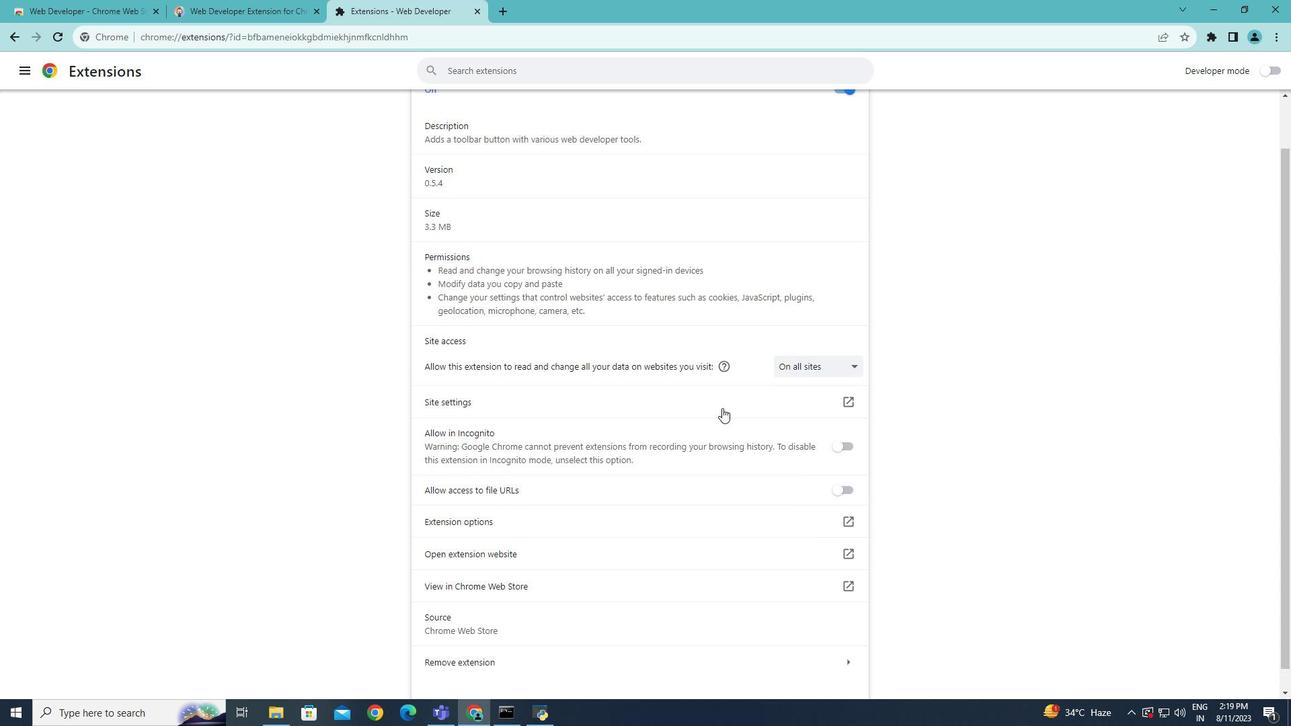 
Action: Mouse scrolled (722, 409) with delta (0, 0)
Screenshot: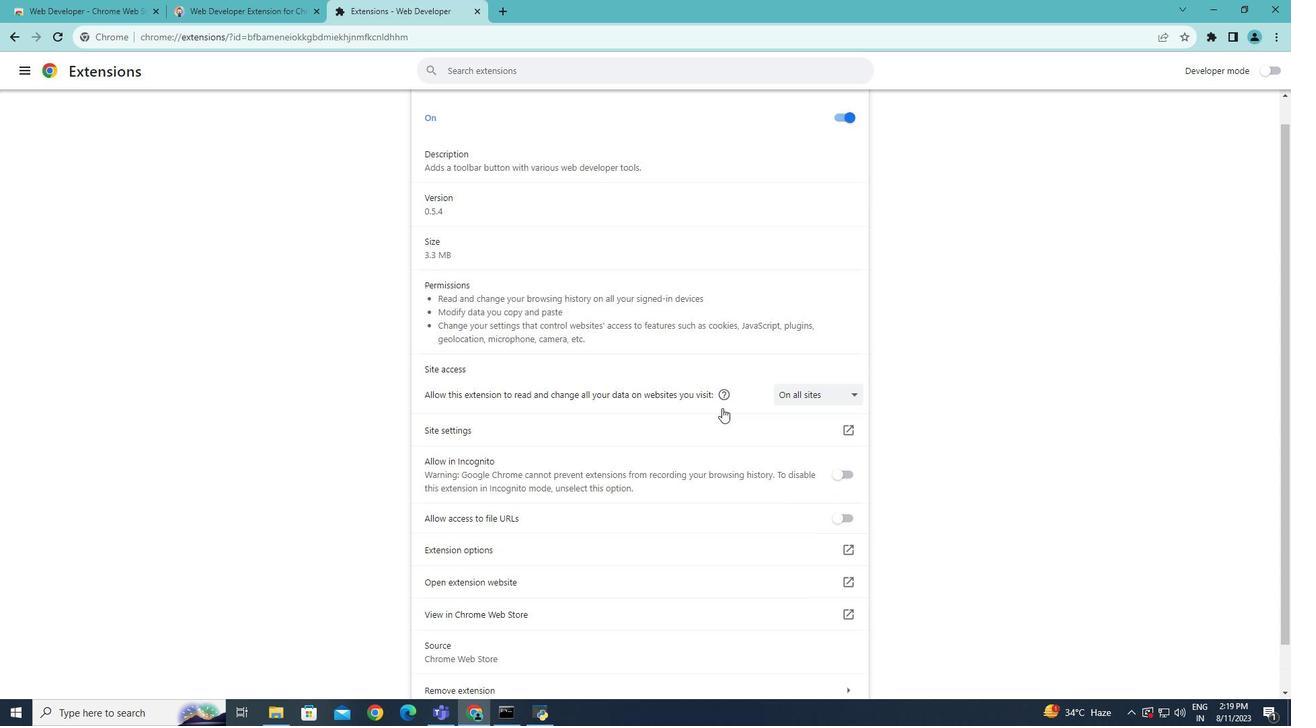 
Action: Mouse scrolled (722, 409) with delta (0, 0)
Screenshot: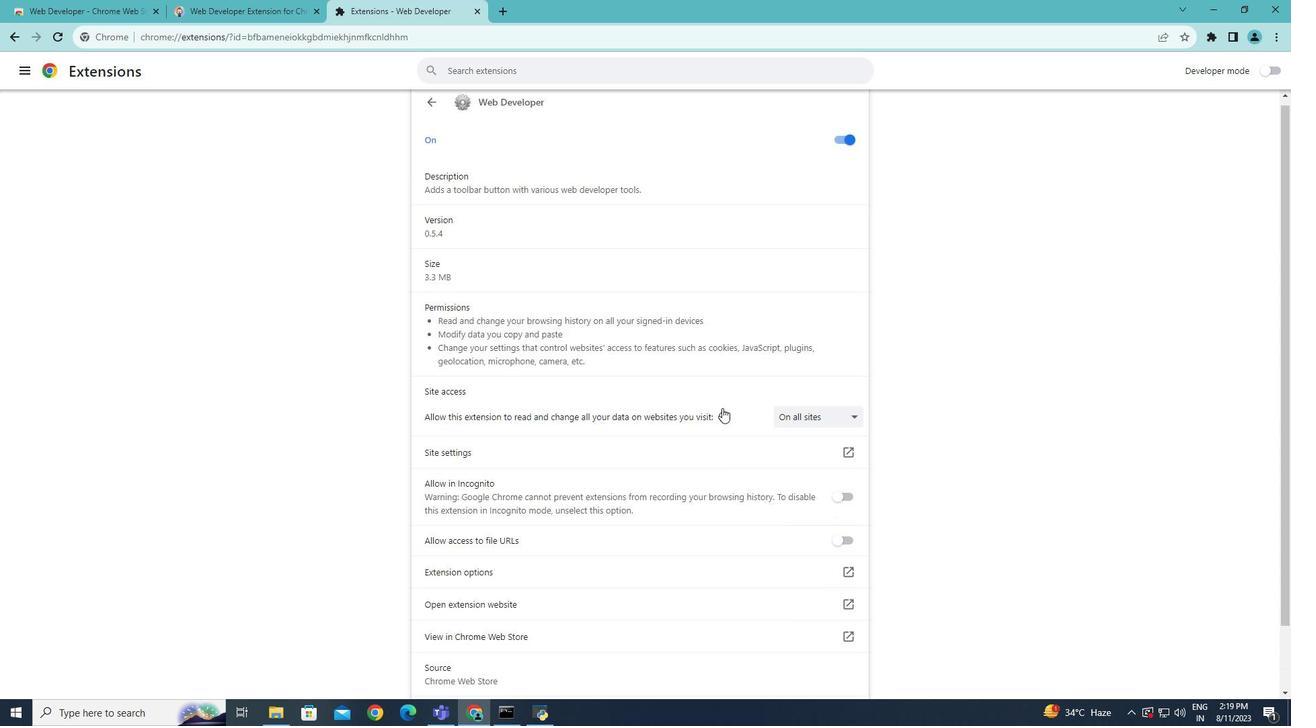 
Action: Mouse moved to (722, 408)
Screenshot: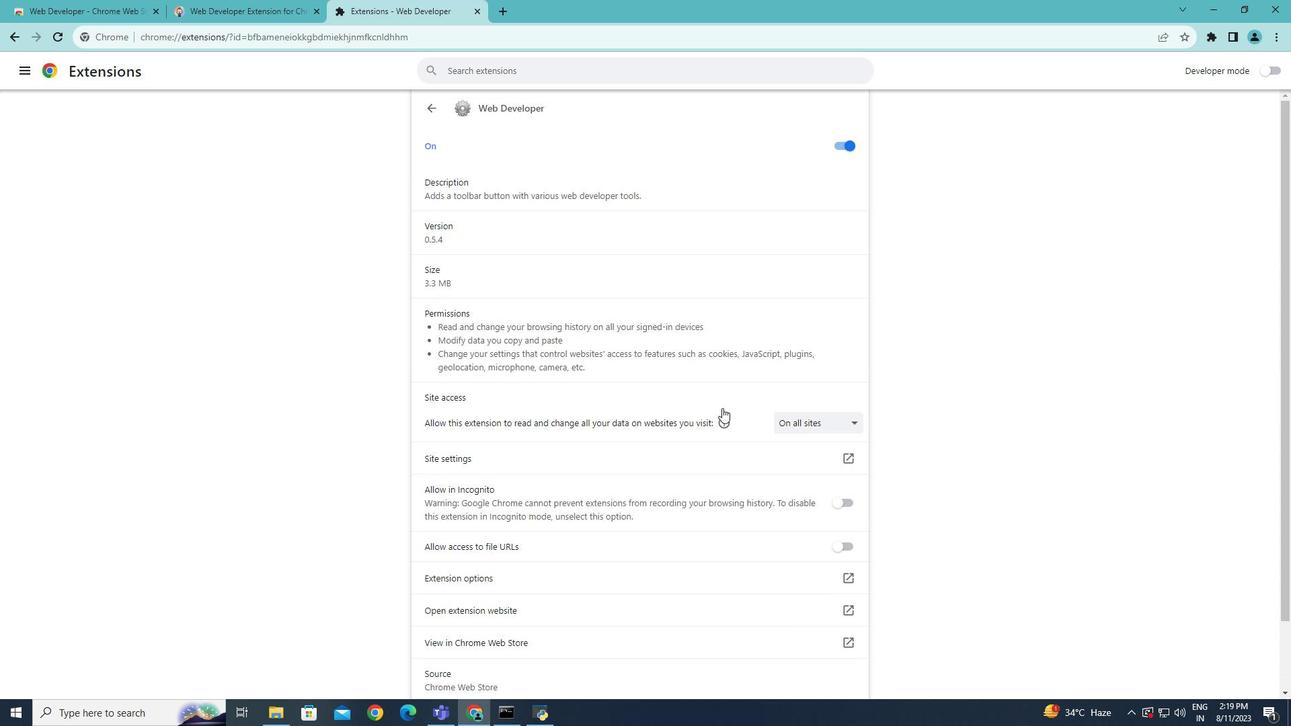 
Action: Mouse scrolled (722, 409) with delta (0, 0)
Screenshot: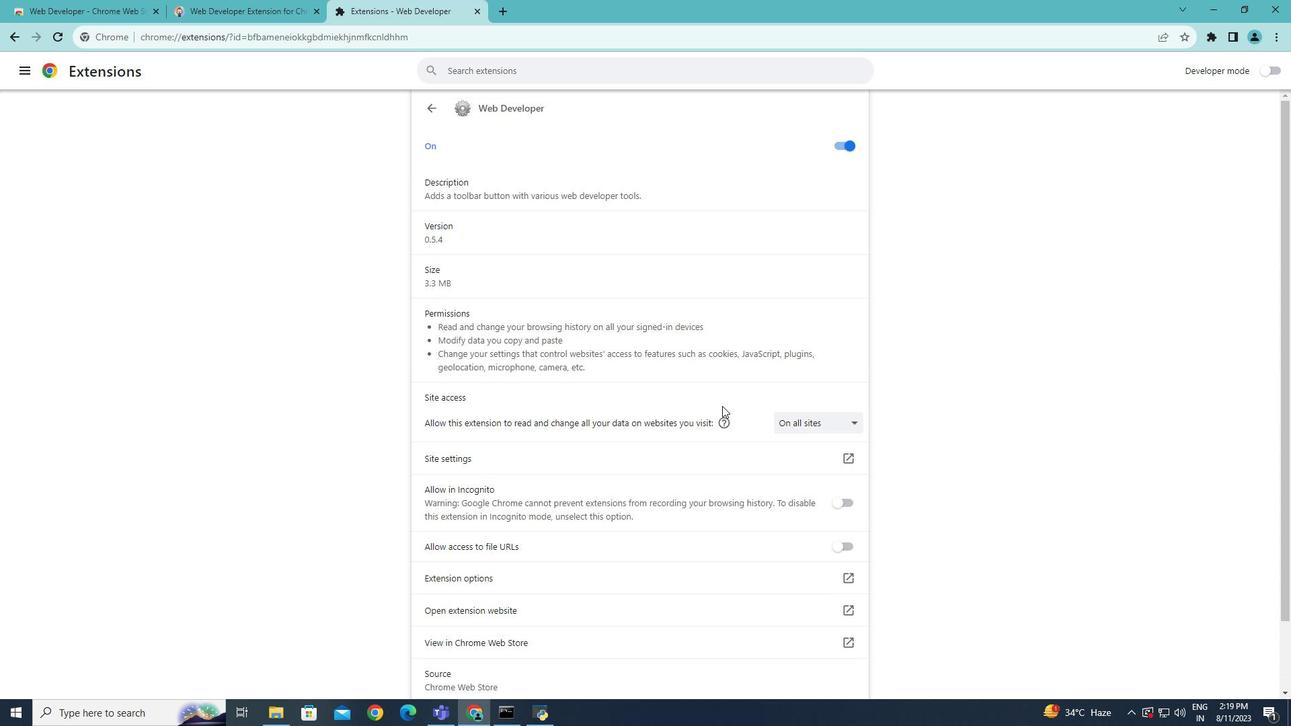 
Action: Mouse scrolled (722, 409) with delta (0, 0)
Screenshot: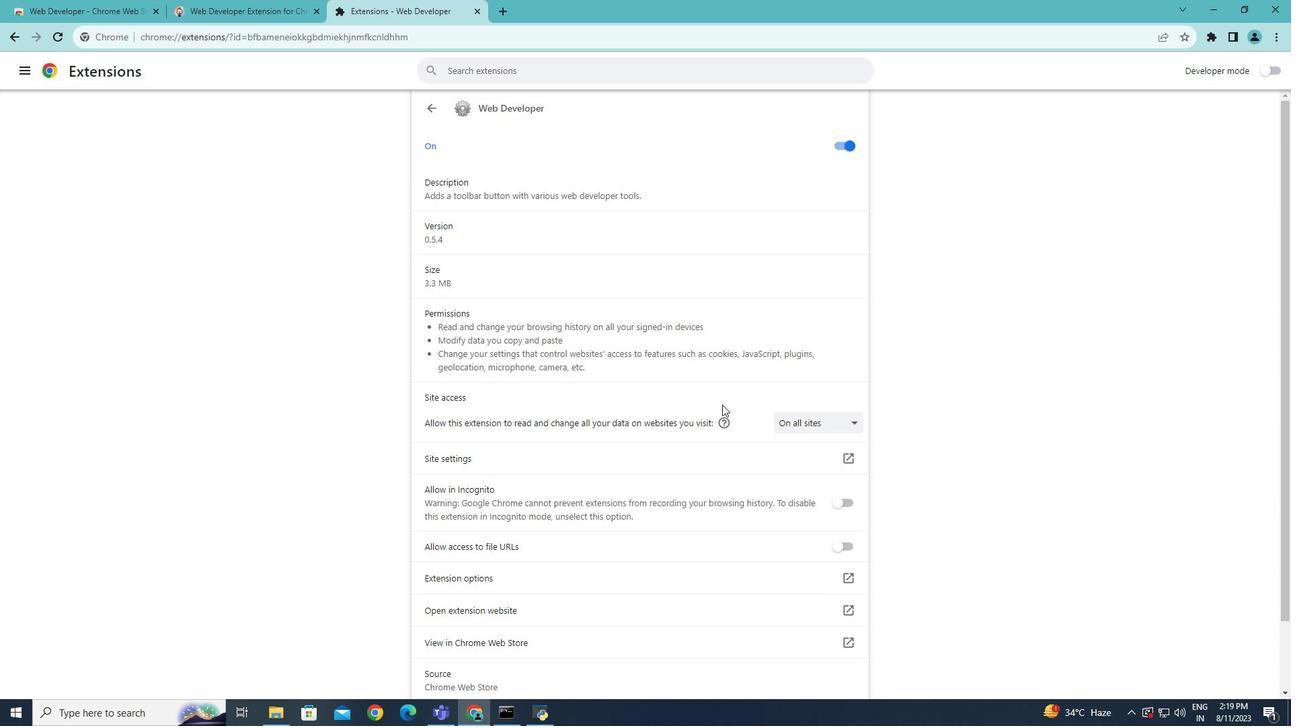 
Action: Mouse scrolled (722, 409) with delta (0, 0)
Screenshot: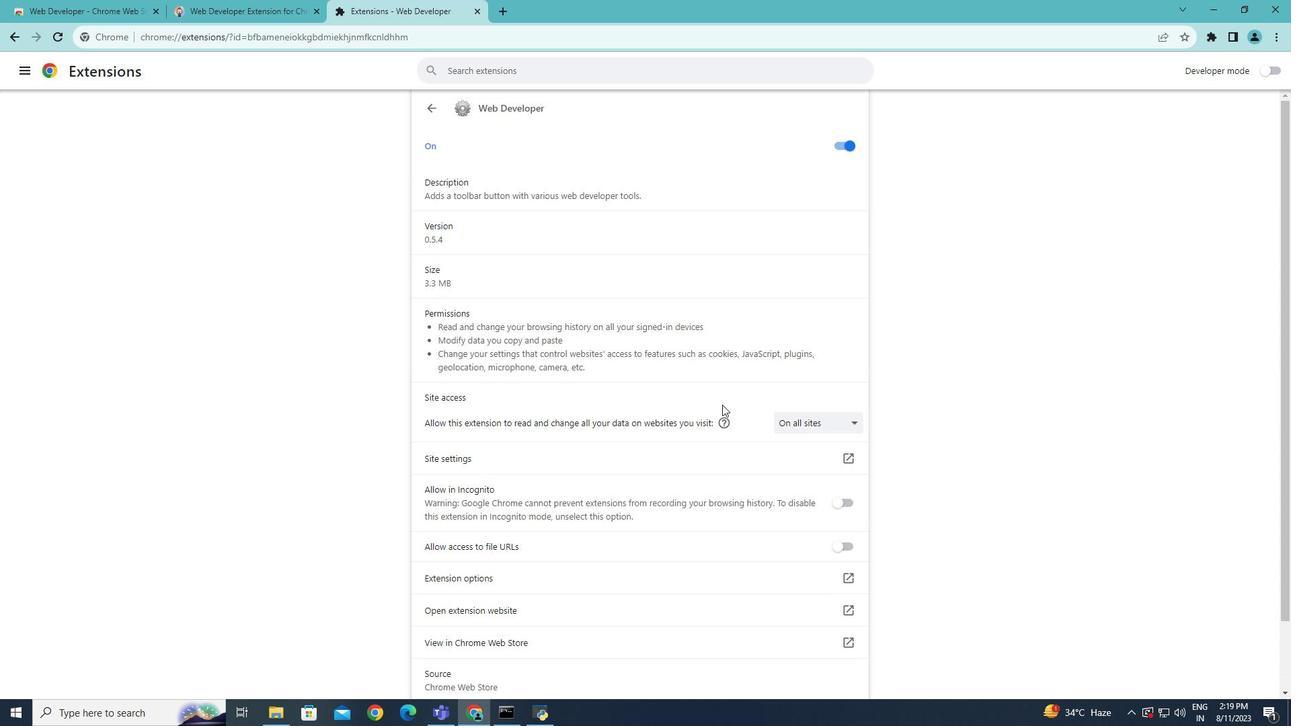 
Action: Mouse moved to (722, 407)
Screenshot: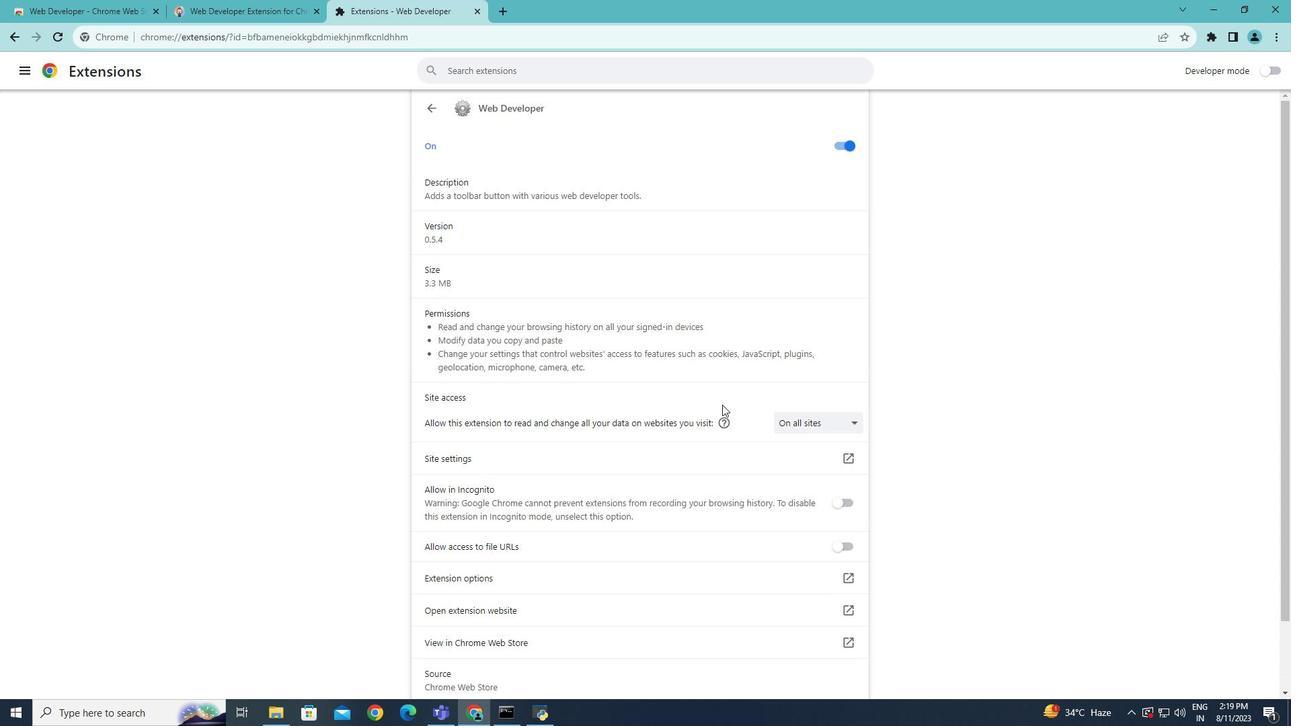 
Action: Mouse scrolled (722, 407) with delta (0, 0)
Screenshot: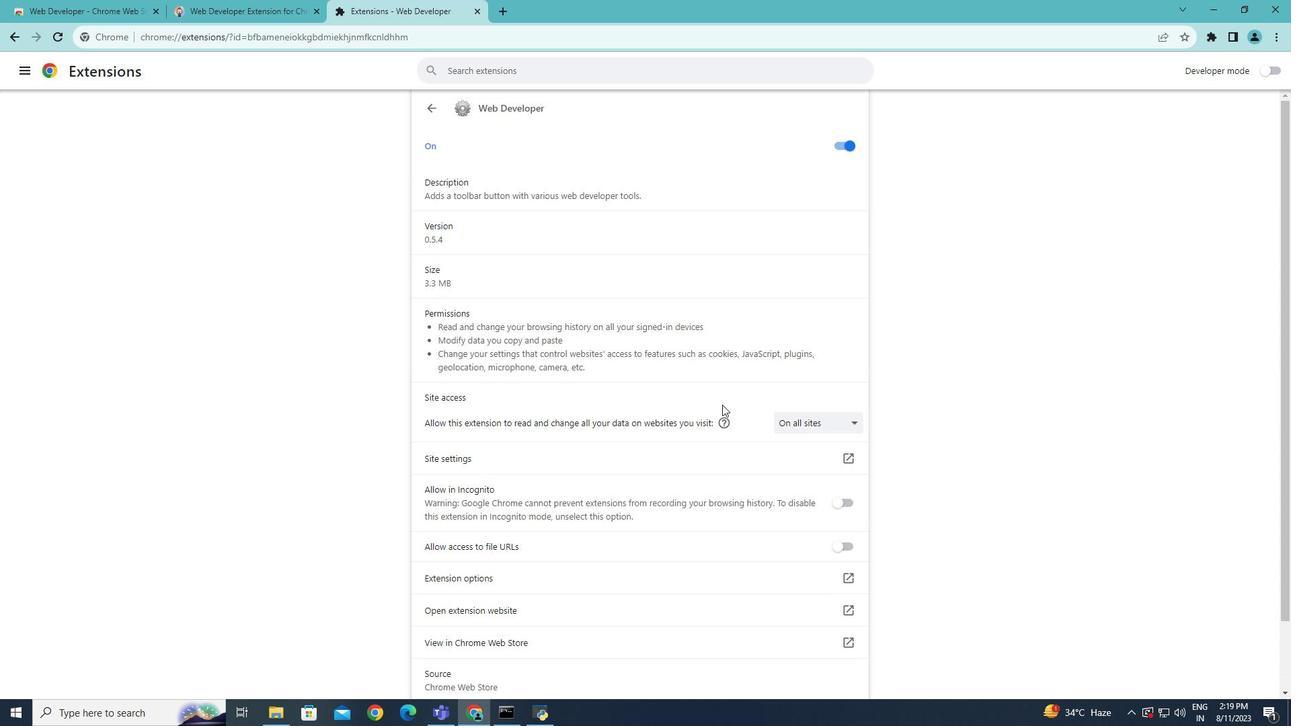 
Action: Mouse moved to (640, 339)
Screenshot: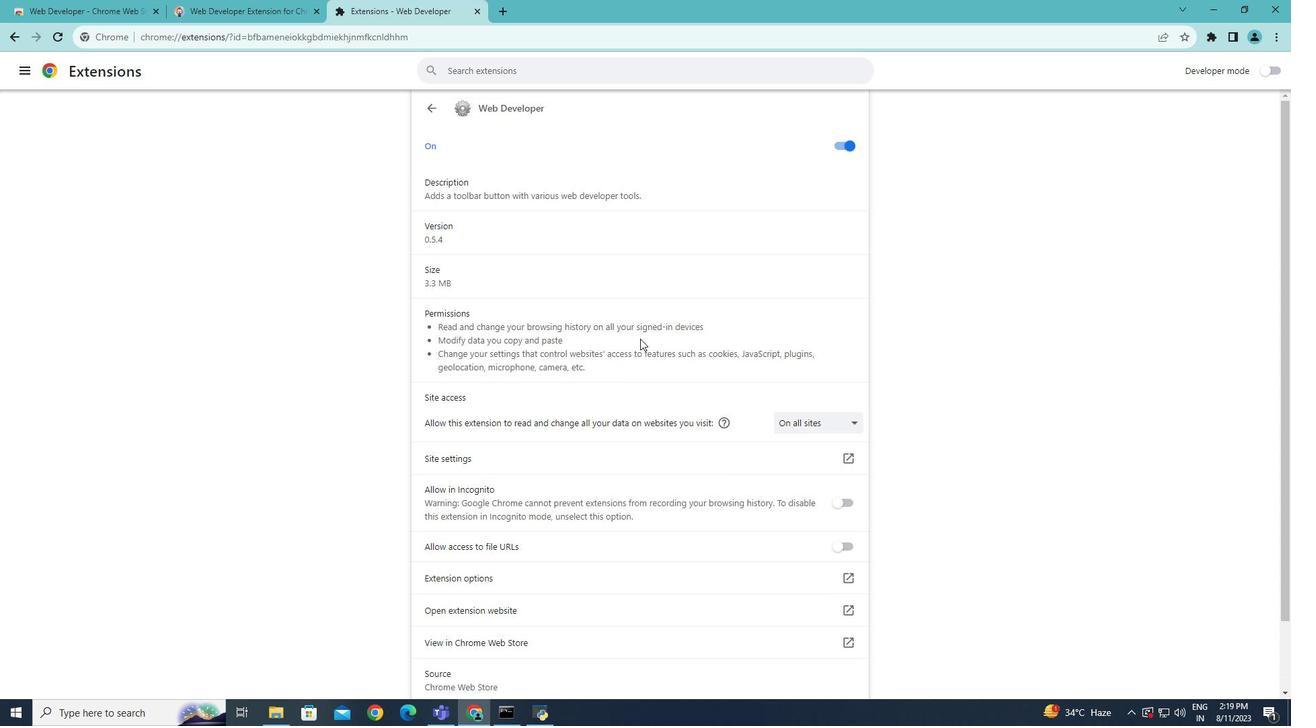 
